Task: Research new construction projects in Boise, Idaho, to compare Ranch home style , floor plans, and energy-efficient features.
Action: Mouse moved to (884, 218)
Screenshot: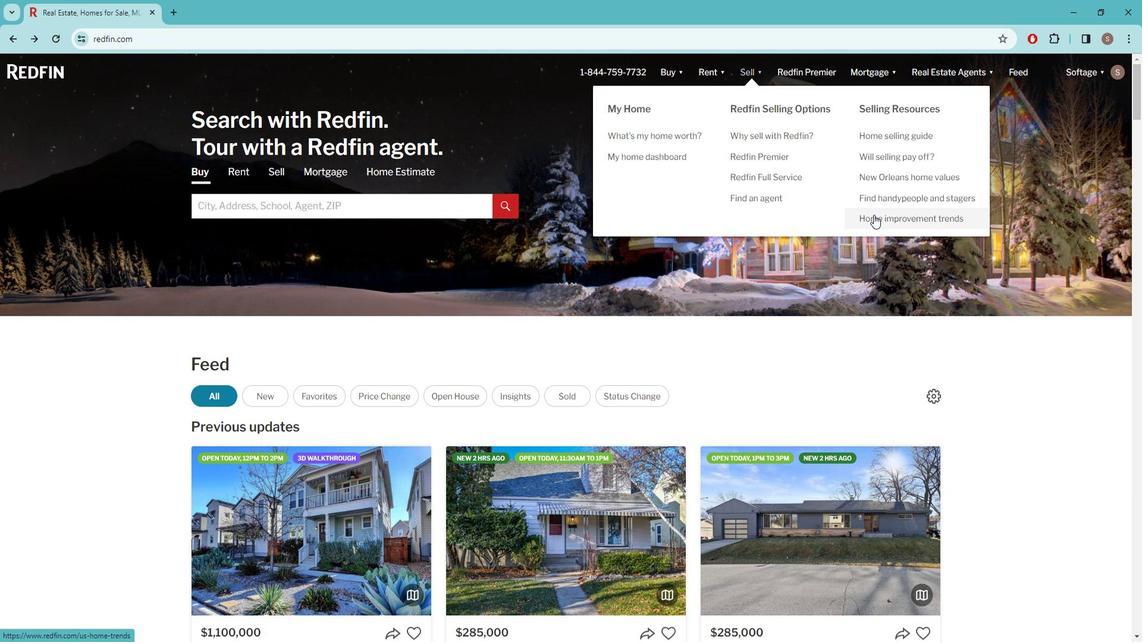 
Action: Mouse pressed left at (884, 218)
Screenshot: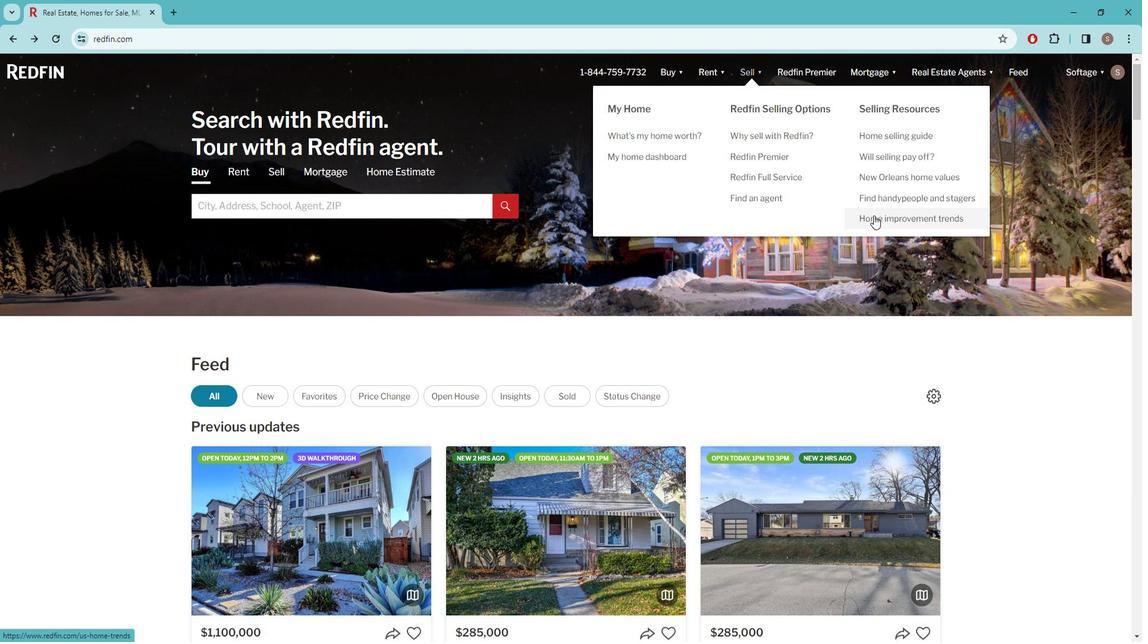 
Action: Mouse moved to (757, 237)
Screenshot: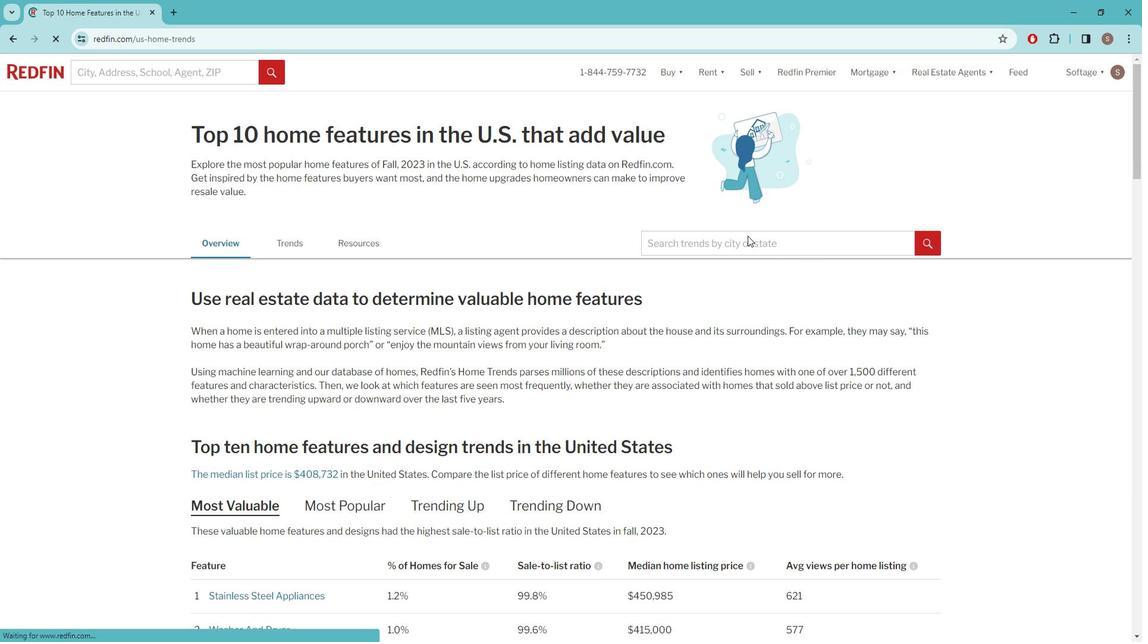 
Action: Mouse pressed left at (757, 237)
Screenshot: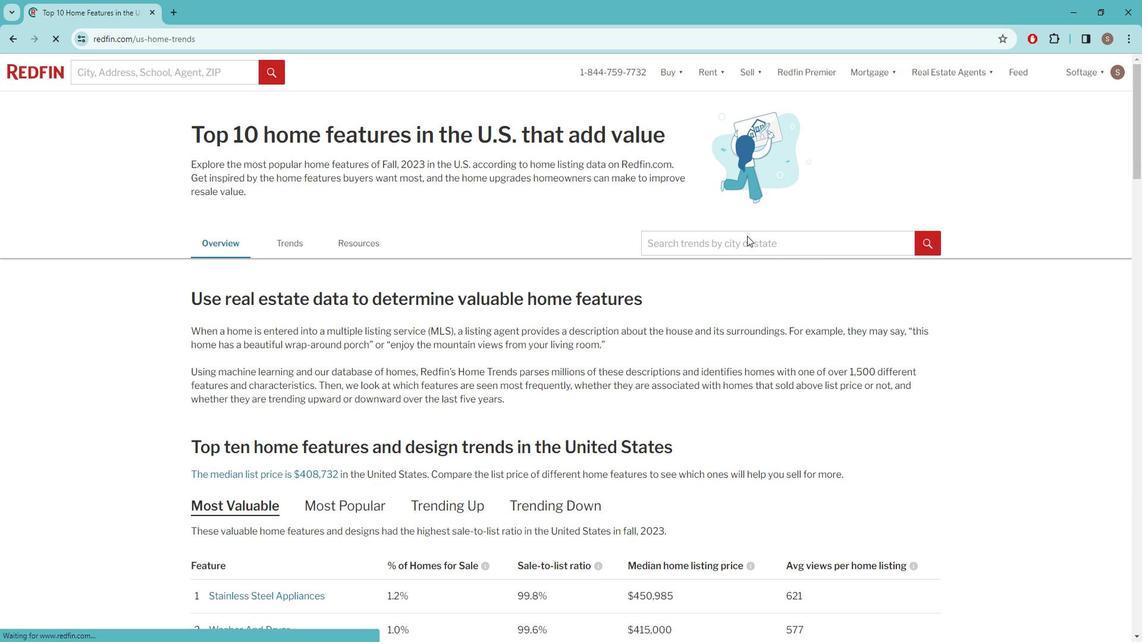 
Action: Mouse moved to (751, 240)
Screenshot: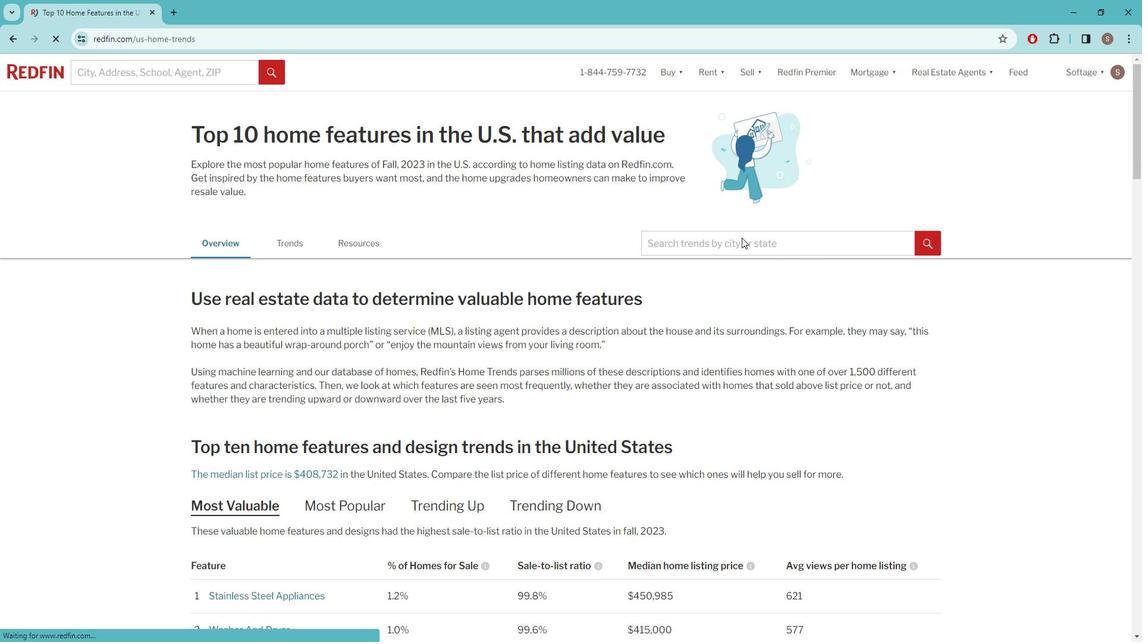 
Action: Mouse pressed left at (751, 240)
Screenshot: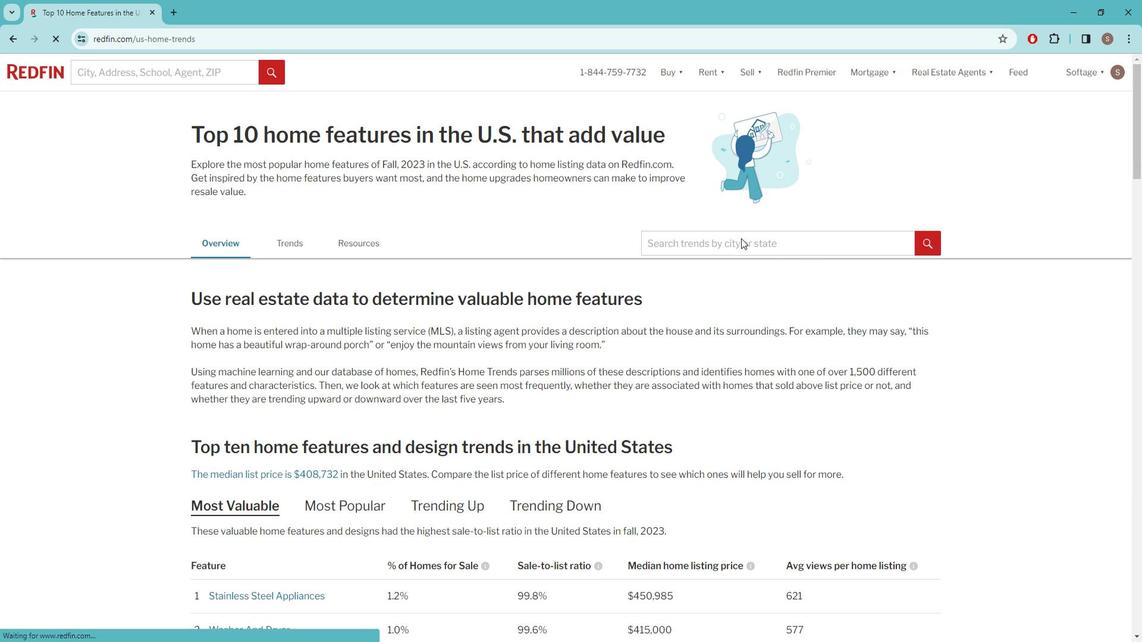 
Action: Mouse pressed left at (751, 240)
Screenshot: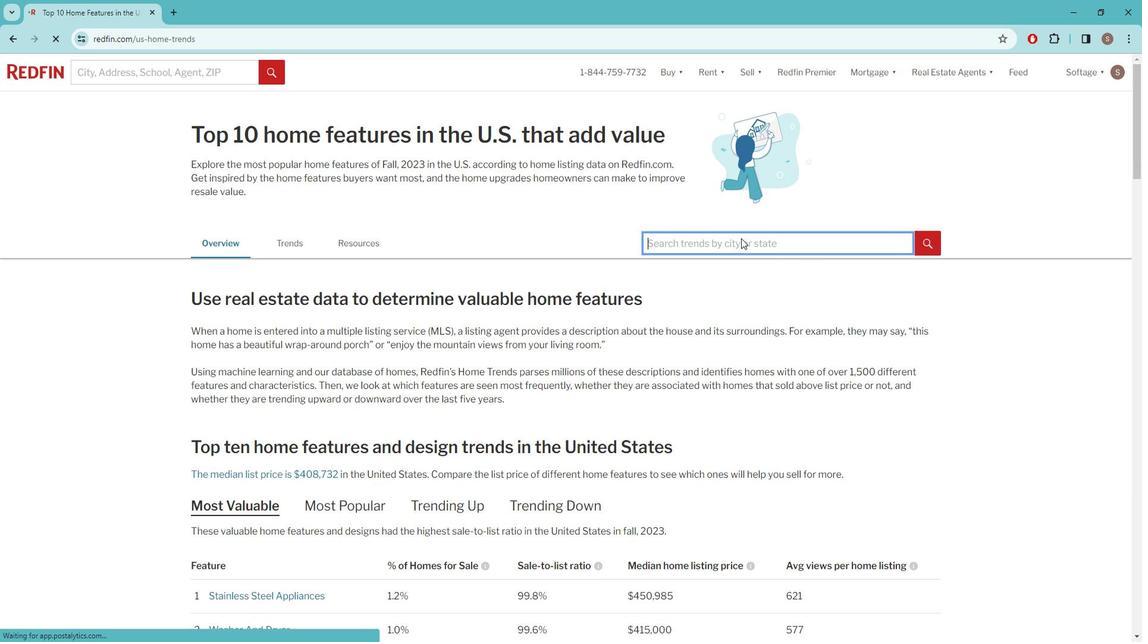 
Action: Mouse moved to (748, 244)
Screenshot: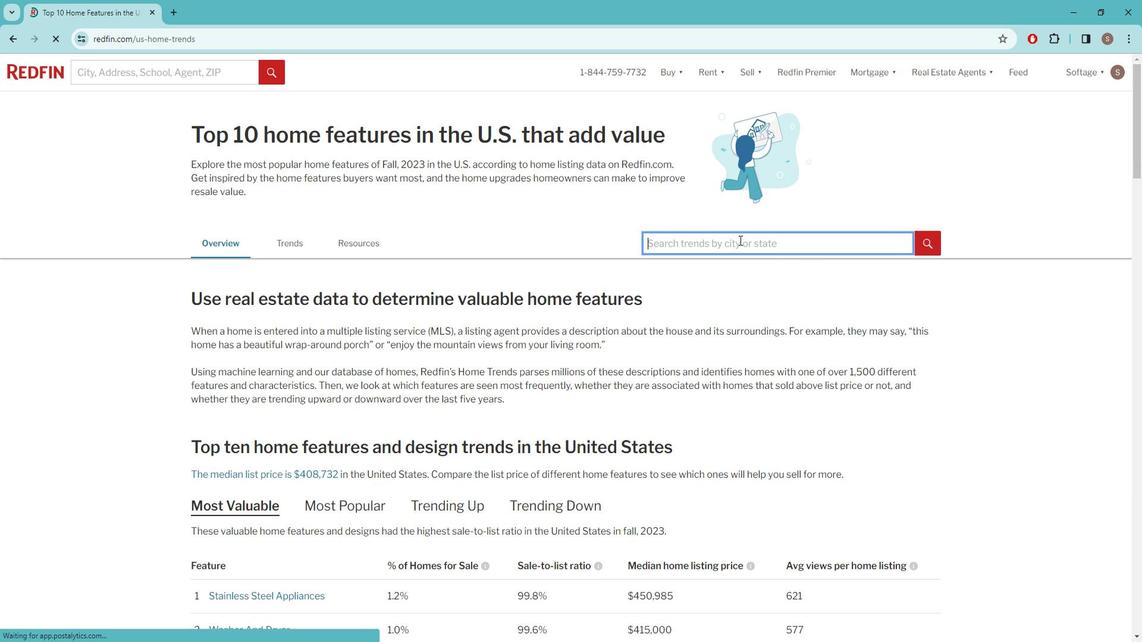 
Action: Key pressed b<Key.caps_lock>OISE,<Key.space>
Screenshot: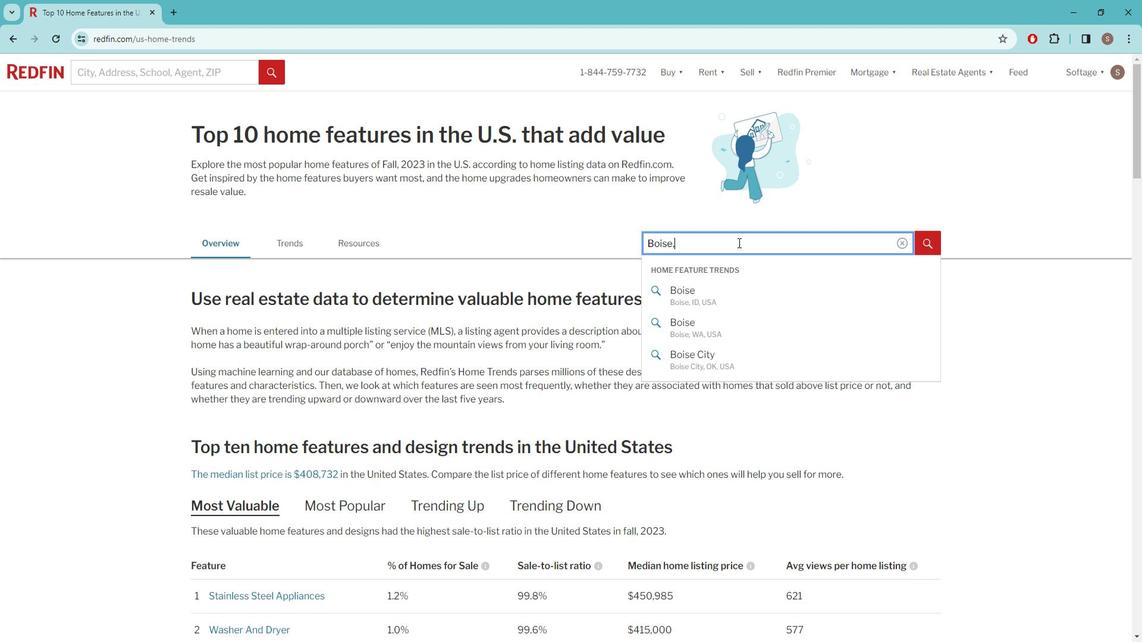 
Action: Mouse moved to (742, 289)
Screenshot: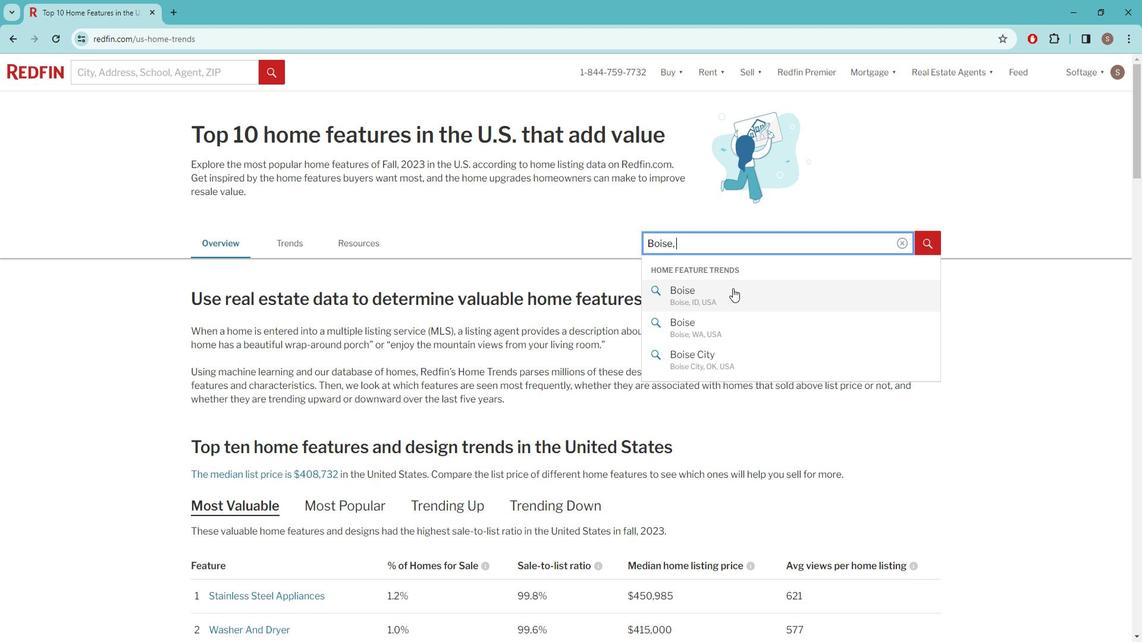 
Action: Mouse pressed left at (742, 289)
Screenshot: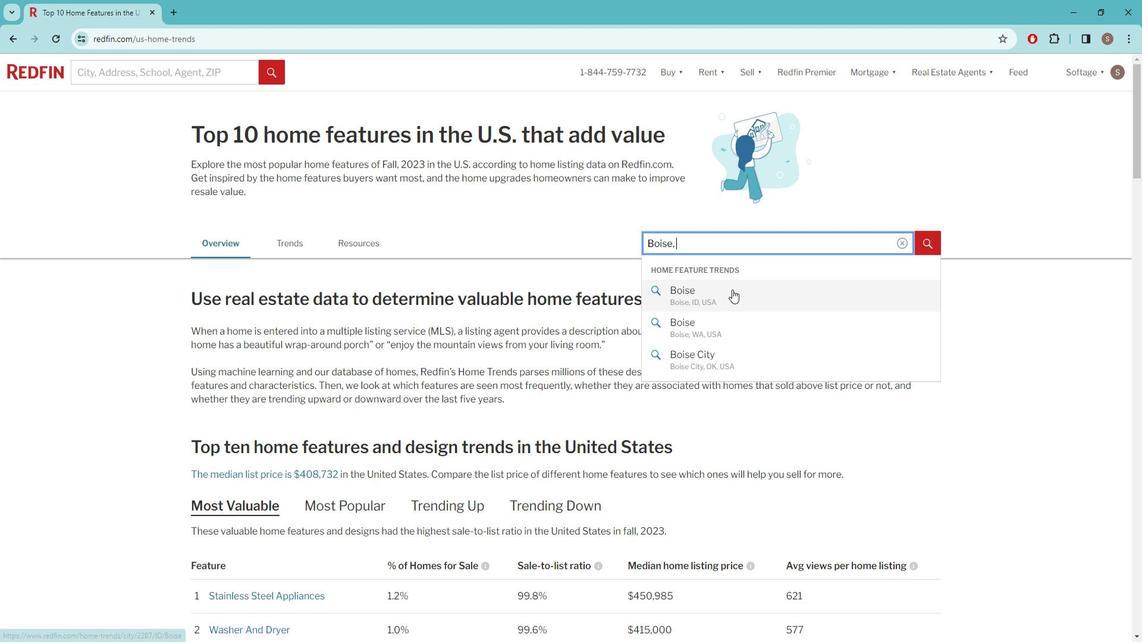
Action: Mouse moved to (709, 286)
Screenshot: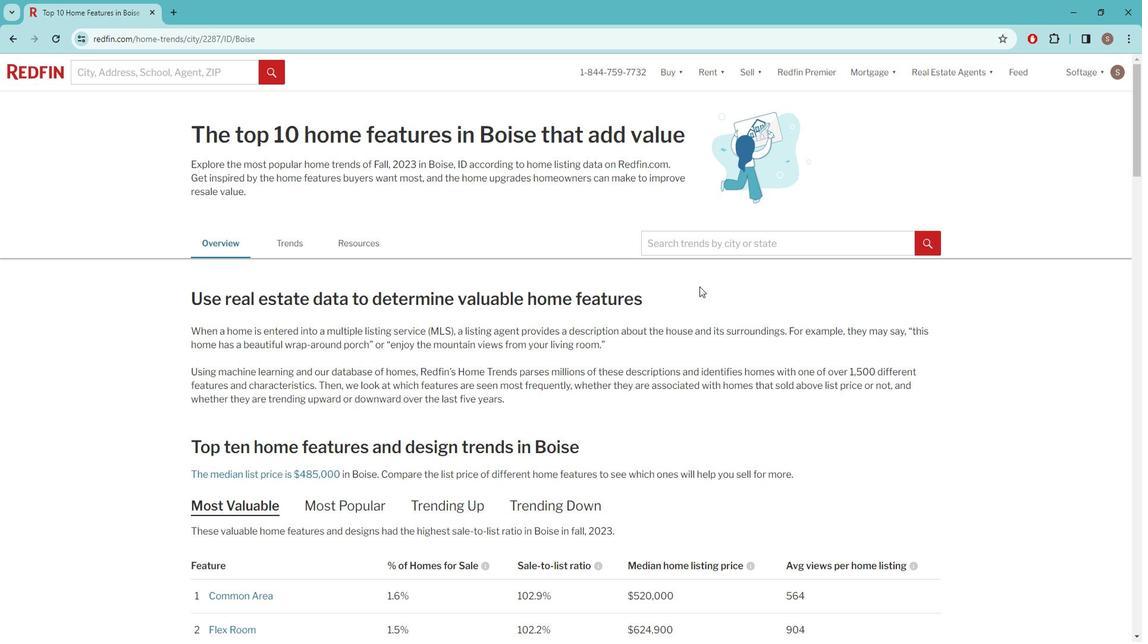 
Action: Mouse scrolled (709, 286) with delta (0, 0)
Screenshot: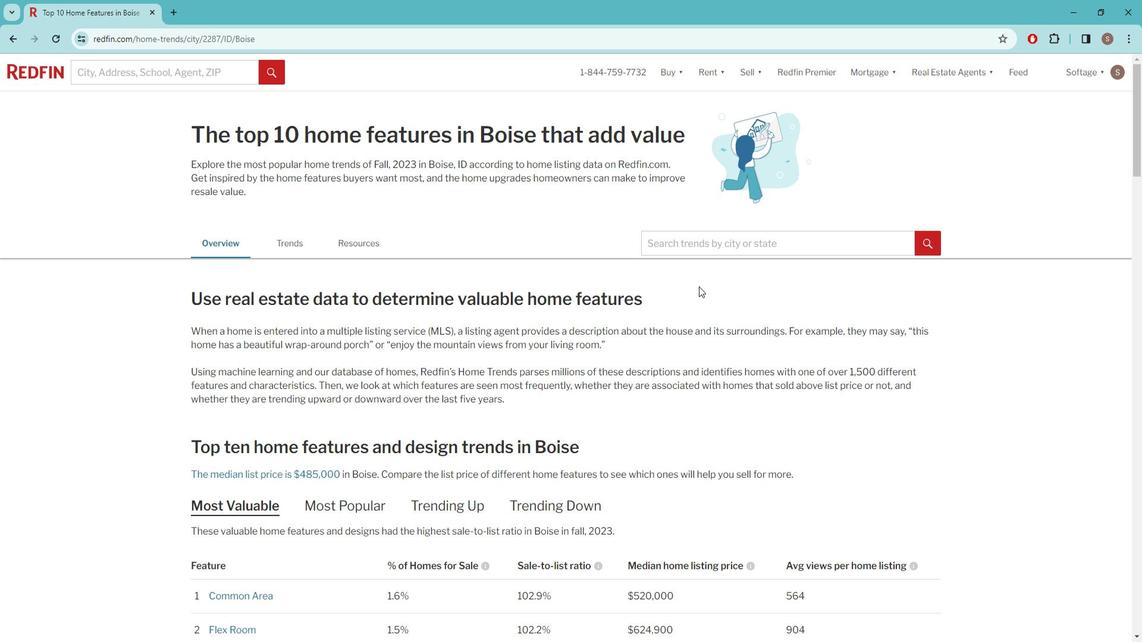 
Action: Mouse moved to (708, 286)
Screenshot: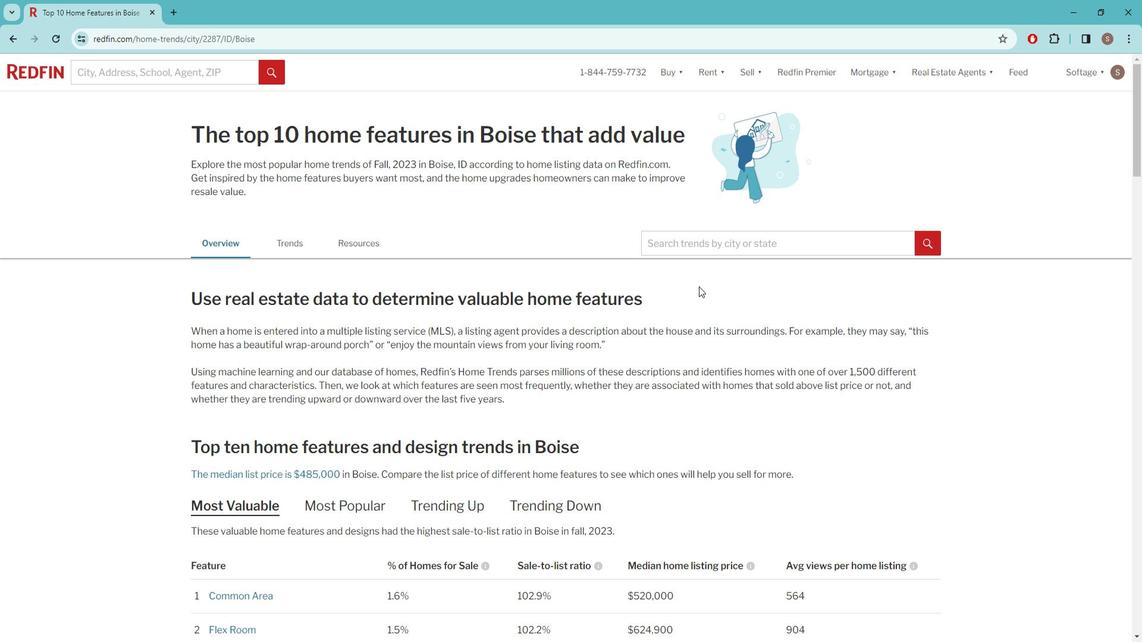 
Action: Mouse scrolled (708, 286) with delta (0, 0)
Screenshot: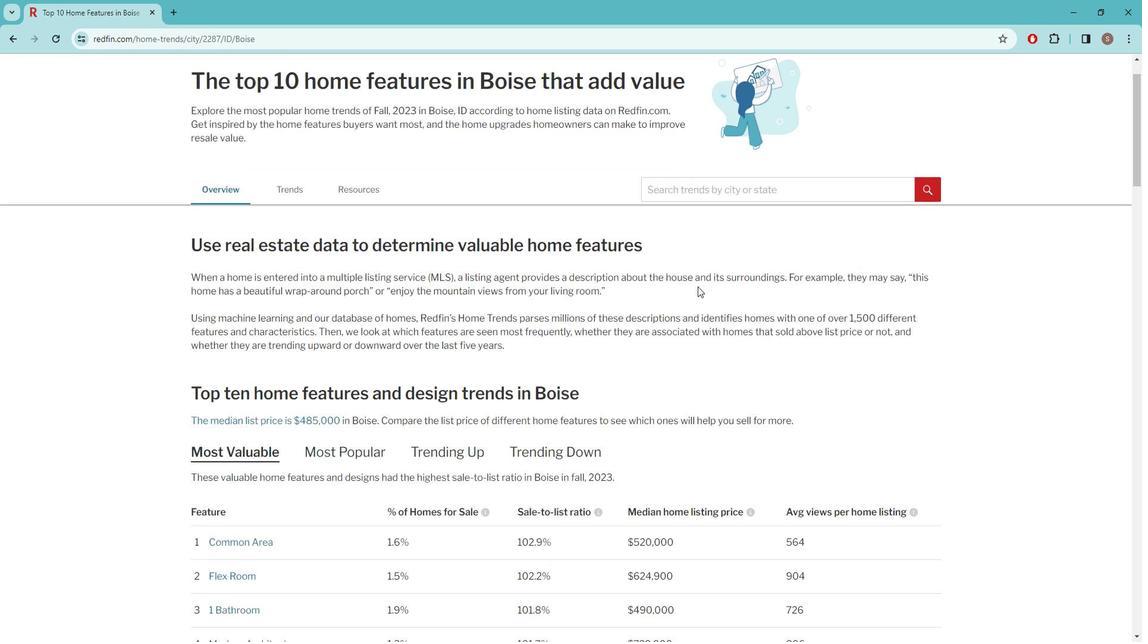 
Action: Mouse moved to (698, 283)
Screenshot: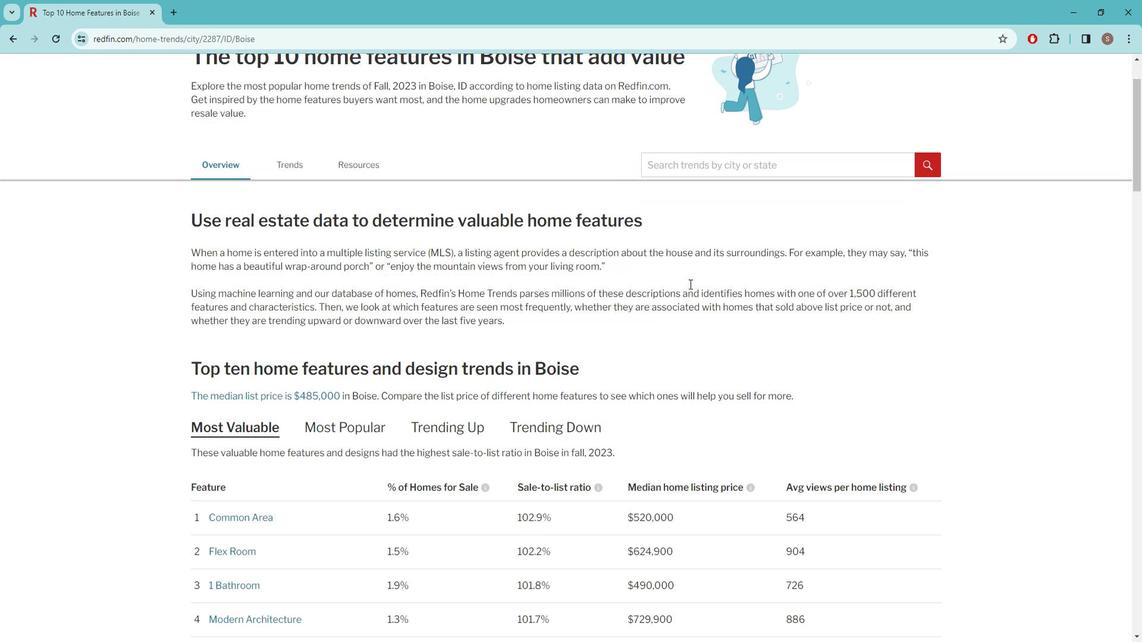 
Action: Mouse scrolled (698, 282) with delta (0, 0)
Screenshot: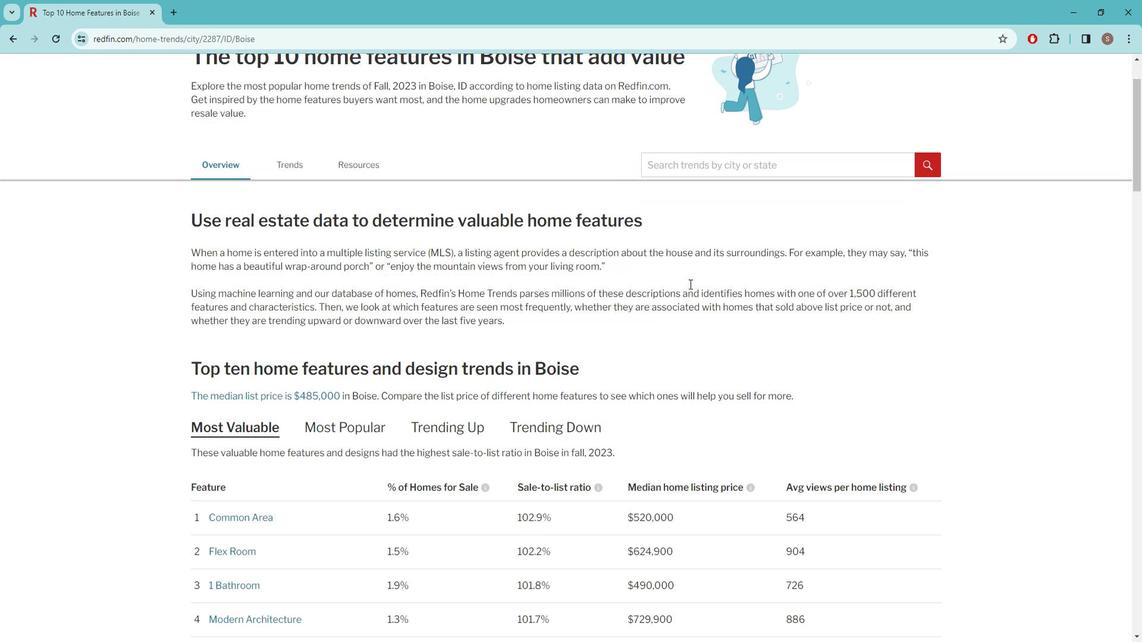 
Action: Mouse moved to (628, 261)
Screenshot: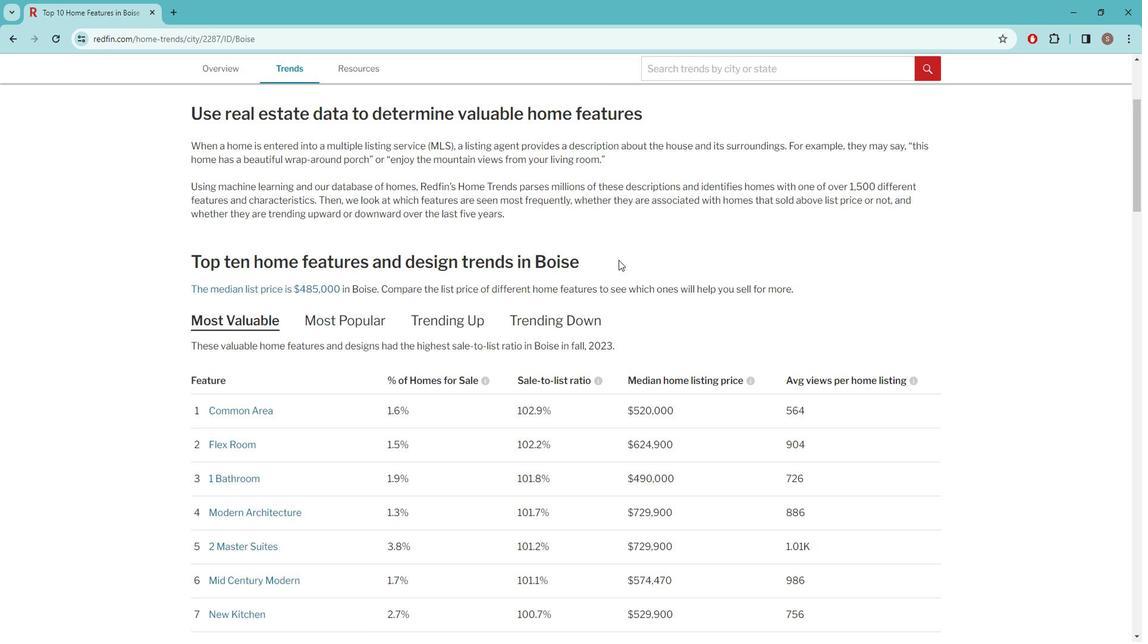 
Action: Mouse scrolled (628, 260) with delta (0, 0)
Screenshot: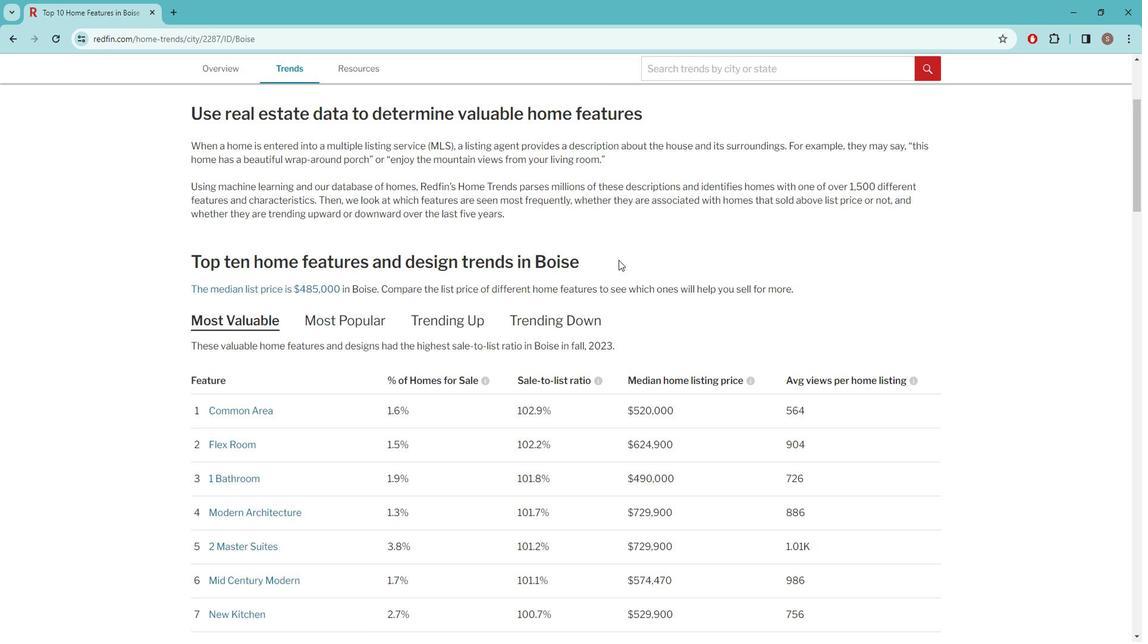 
Action: Mouse moved to (627, 261)
Screenshot: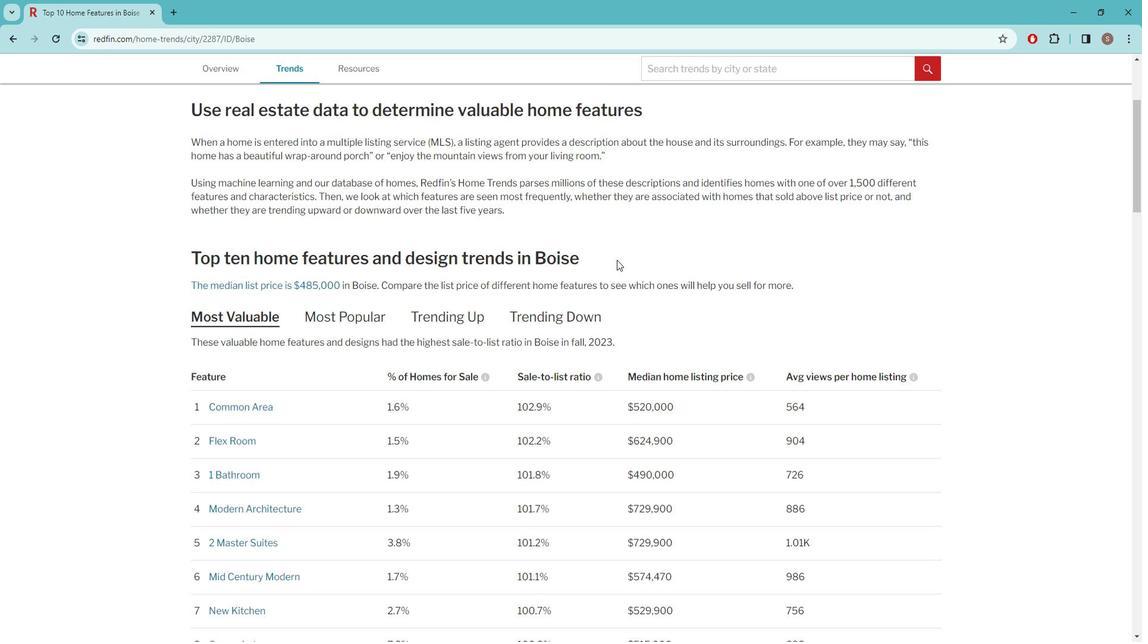 
Action: Mouse scrolled (627, 260) with delta (0, 0)
Screenshot: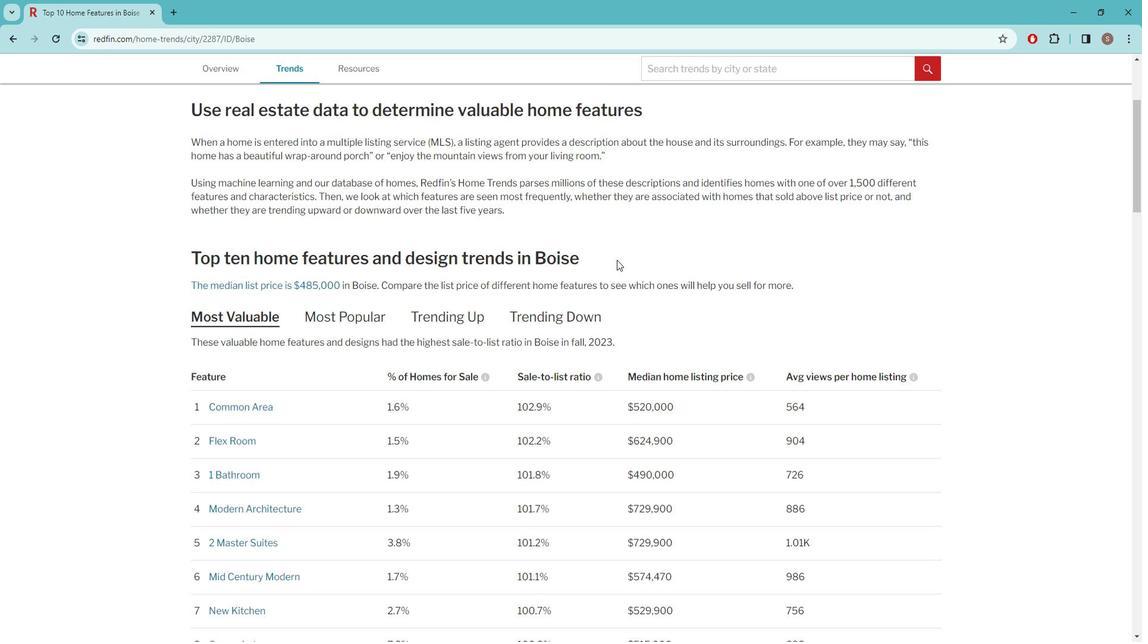 
Action: Mouse moved to (626, 261)
Screenshot: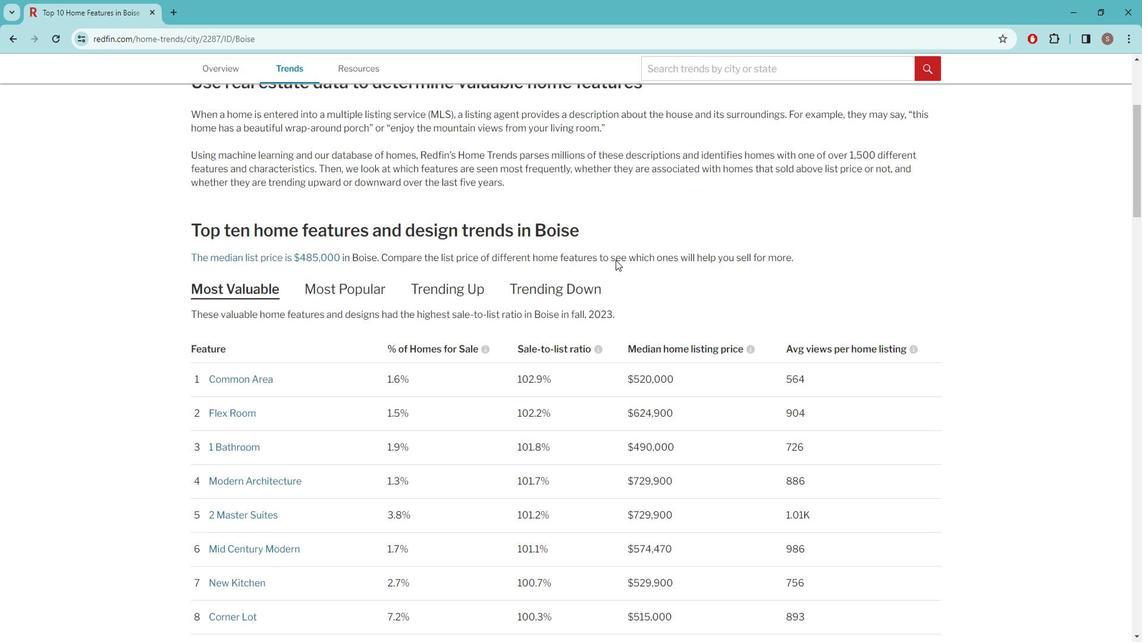 
Action: Mouse scrolled (626, 260) with delta (0, 0)
Screenshot: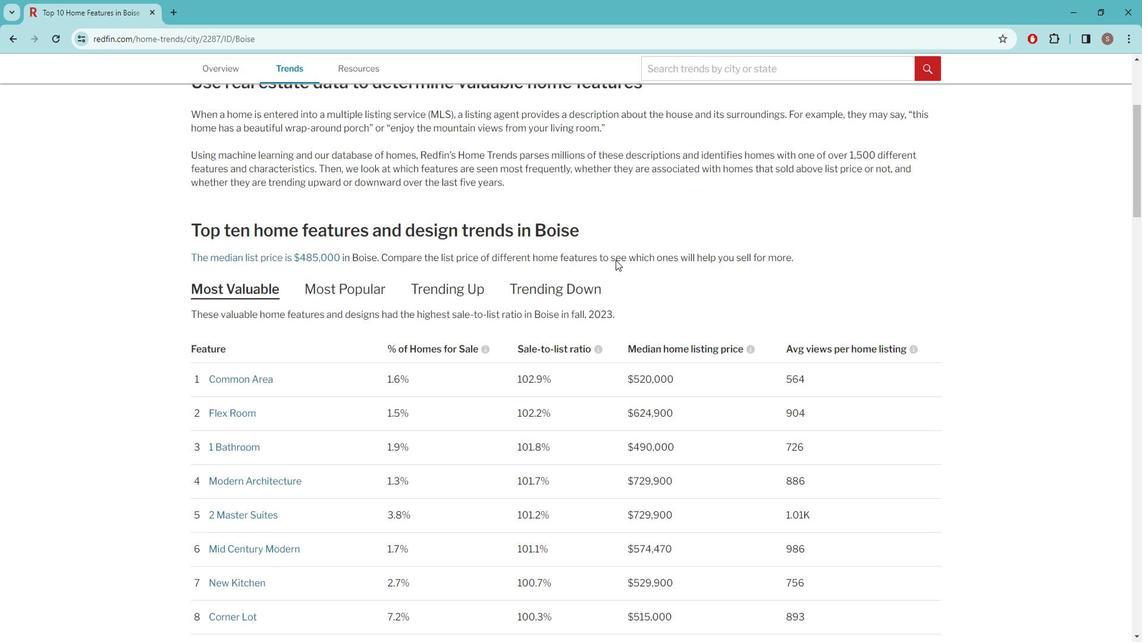 
Action: Mouse moved to (609, 253)
Screenshot: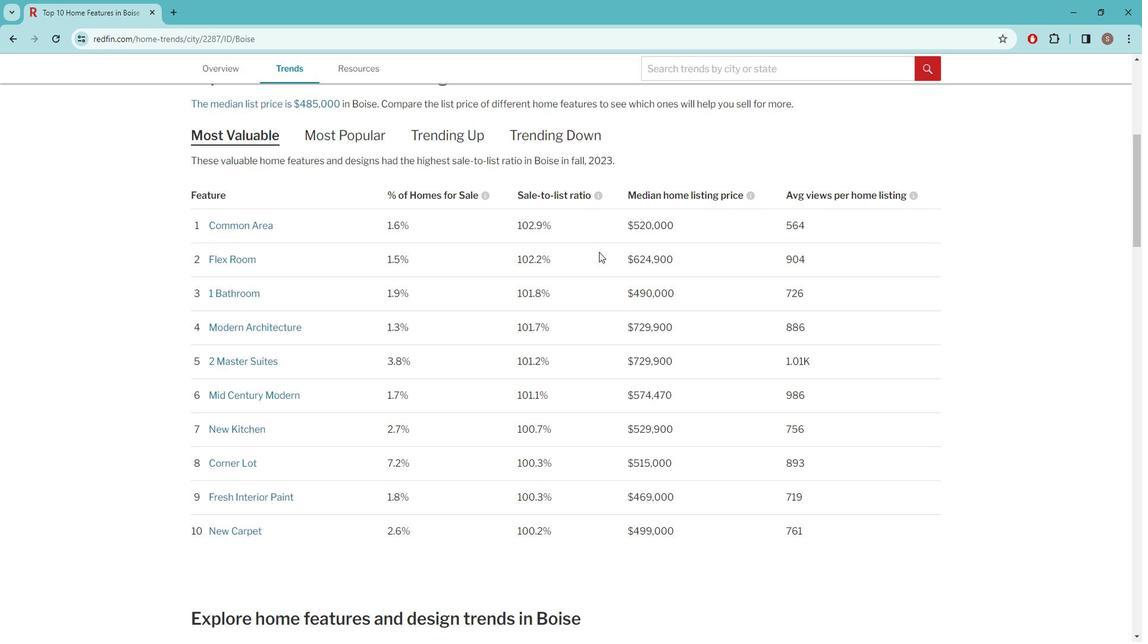 
Action: Mouse scrolled (609, 252) with delta (0, 0)
Screenshot: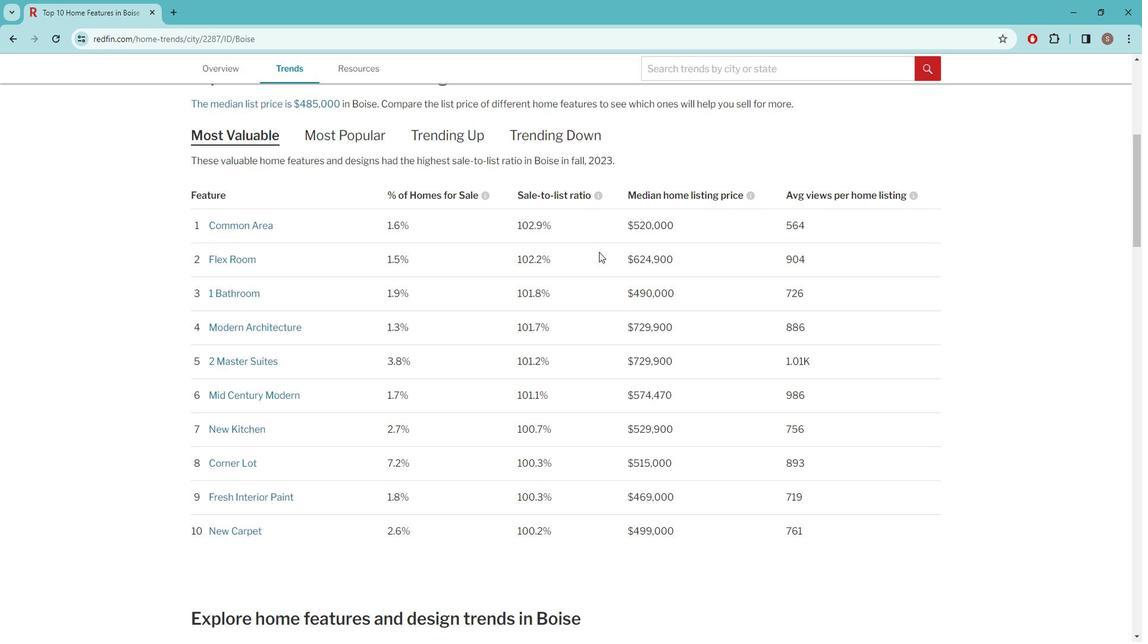 
Action: Mouse scrolled (609, 252) with delta (0, 0)
Screenshot: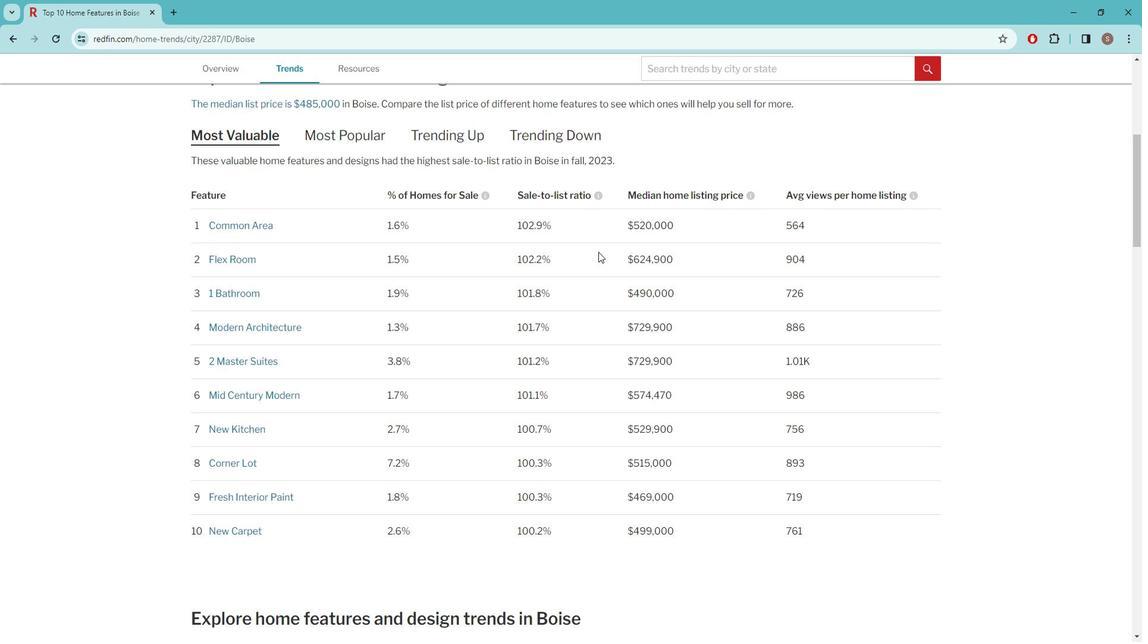 
Action: Mouse scrolled (609, 252) with delta (0, 0)
Screenshot: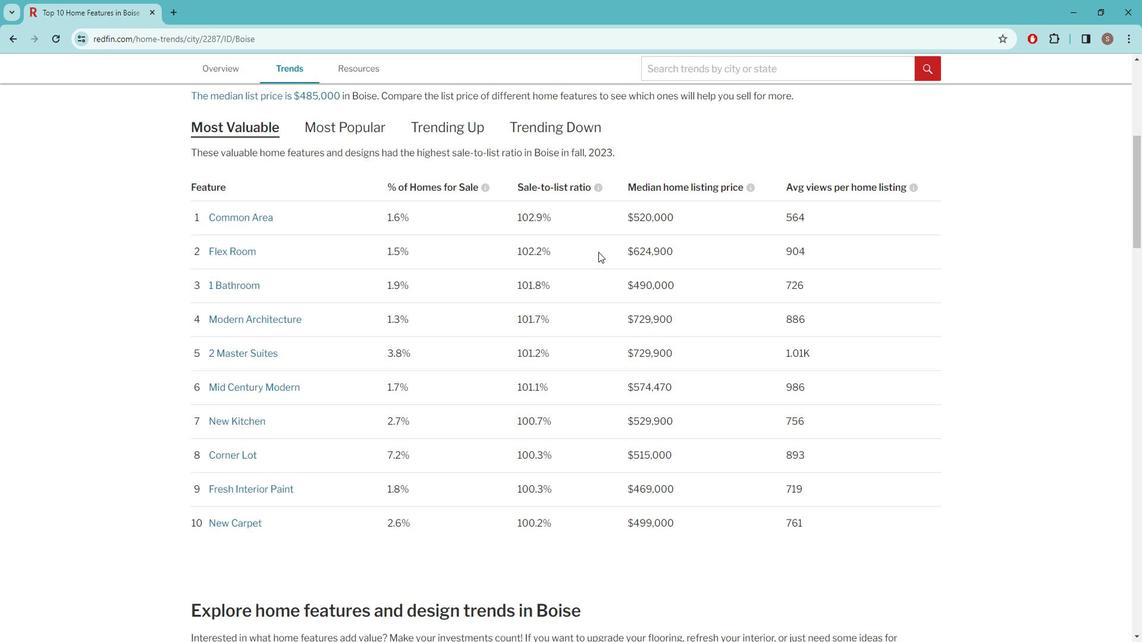 
Action: Mouse scrolled (609, 252) with delta (0, 0)
Screenshot: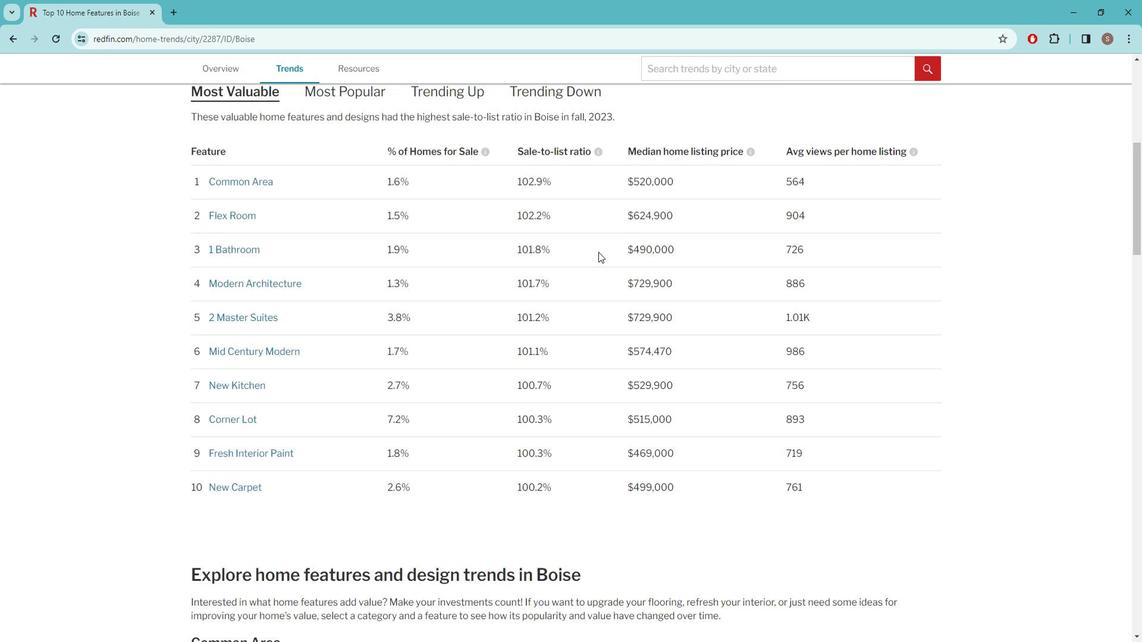 
Action: Mouse moved to (606, 252)
Screenshot: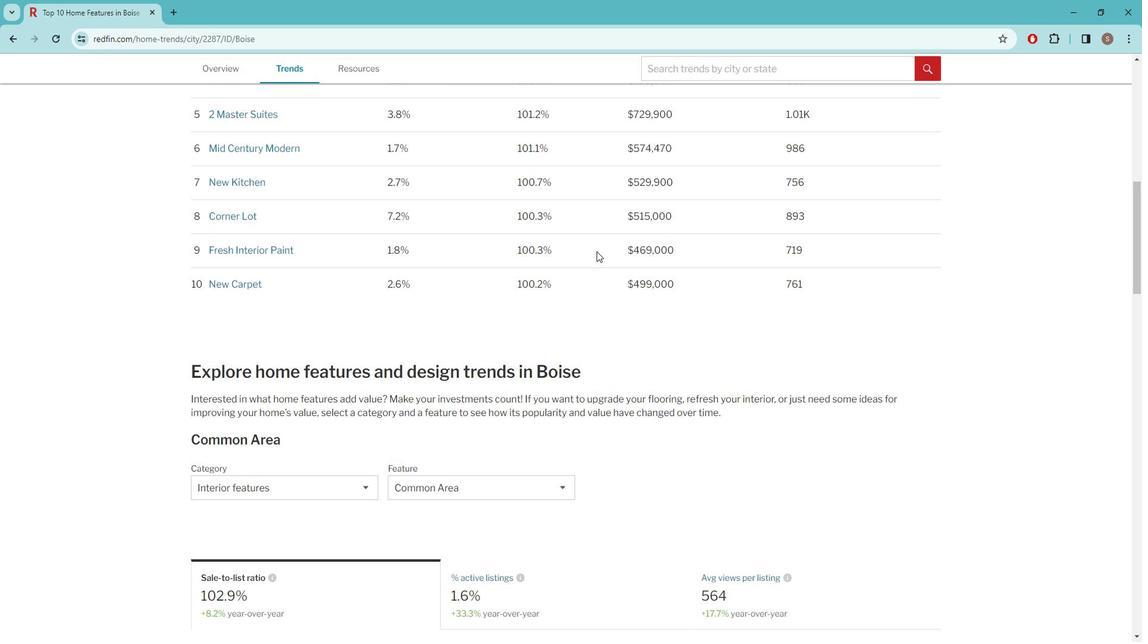 
Action: Mouse scrolled (606, 252) with delta (0, 0)
Screenshot: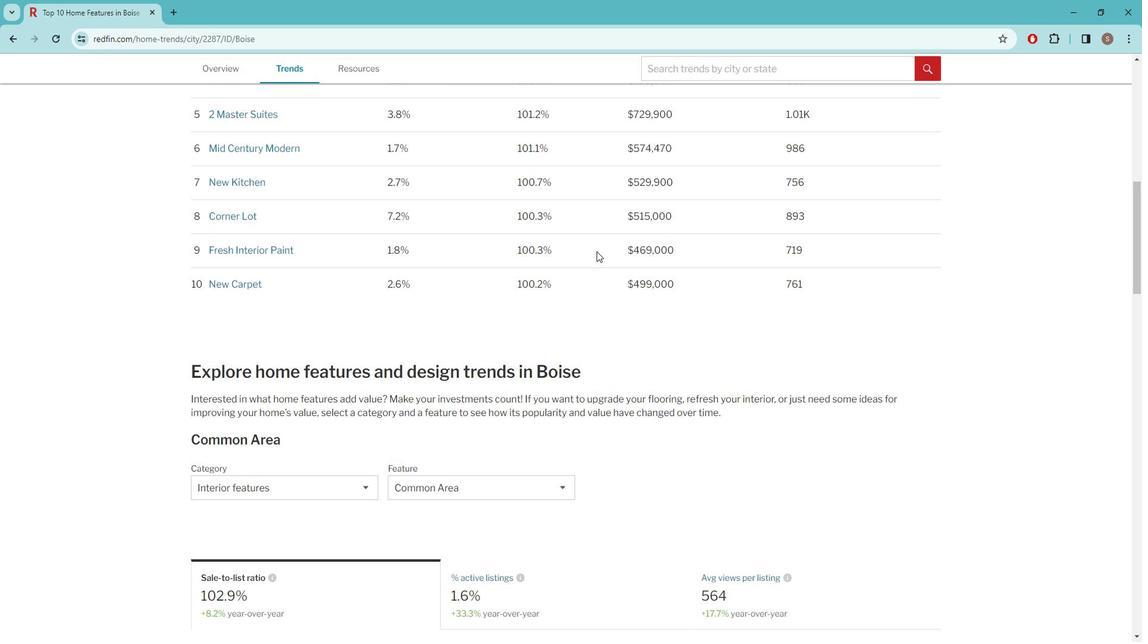 
Action: Mouse scrolled (606, 252) with delta (0, 0)
Screenshot: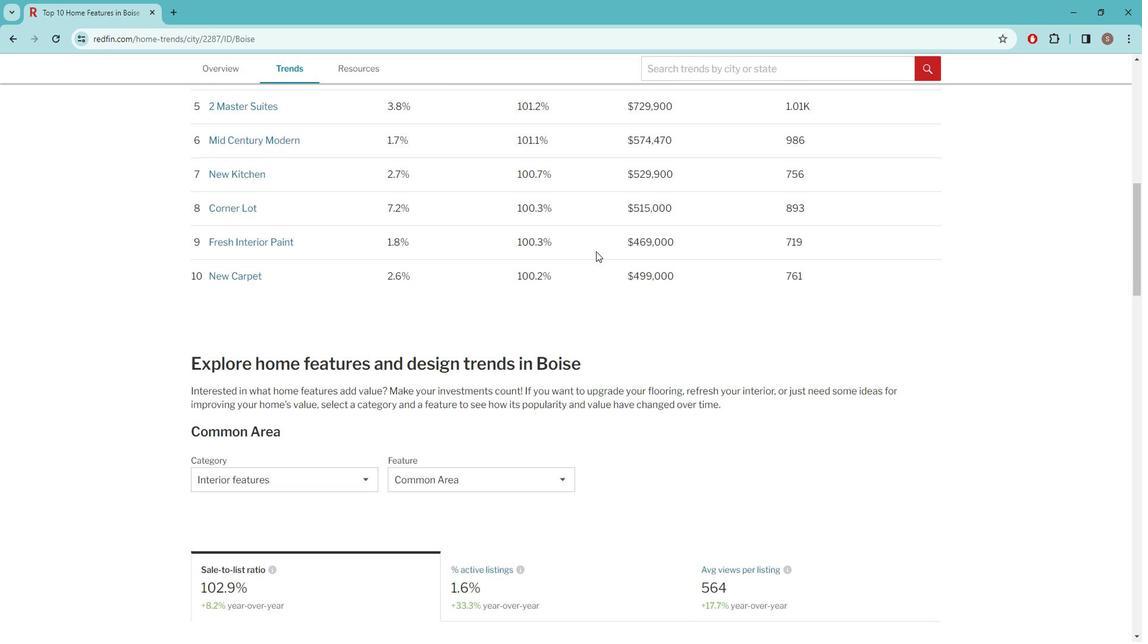 
Action: Mouse scrolled (606, 252) with delta (0, 0)
Screenshot: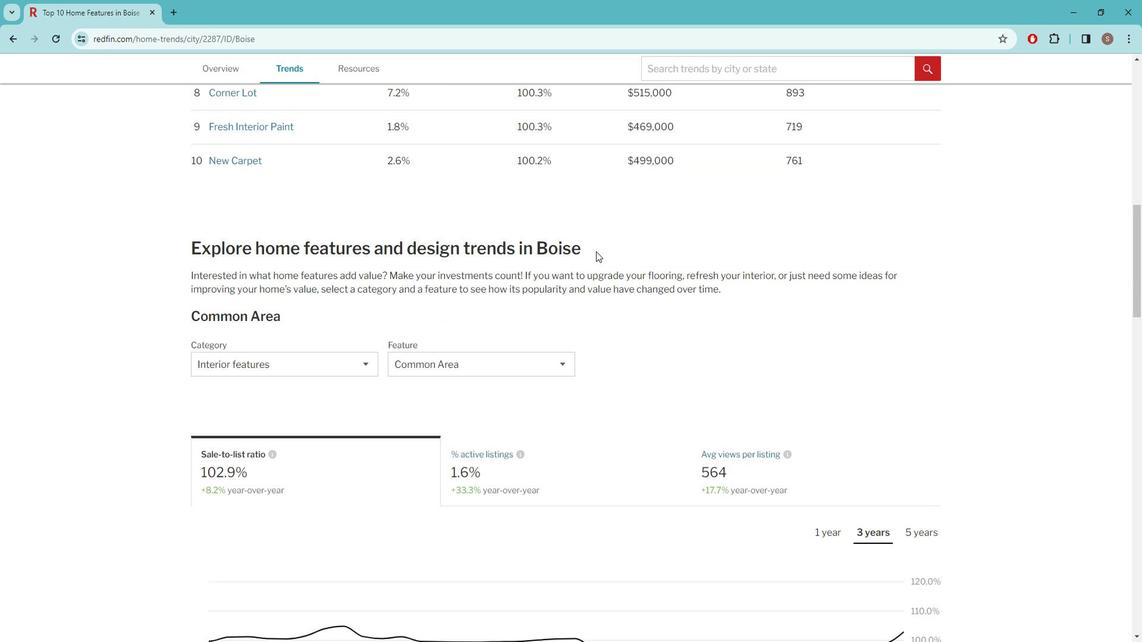 
Action: Mouse scrolled (606, 252) with delta (0, 0)
Screenshot: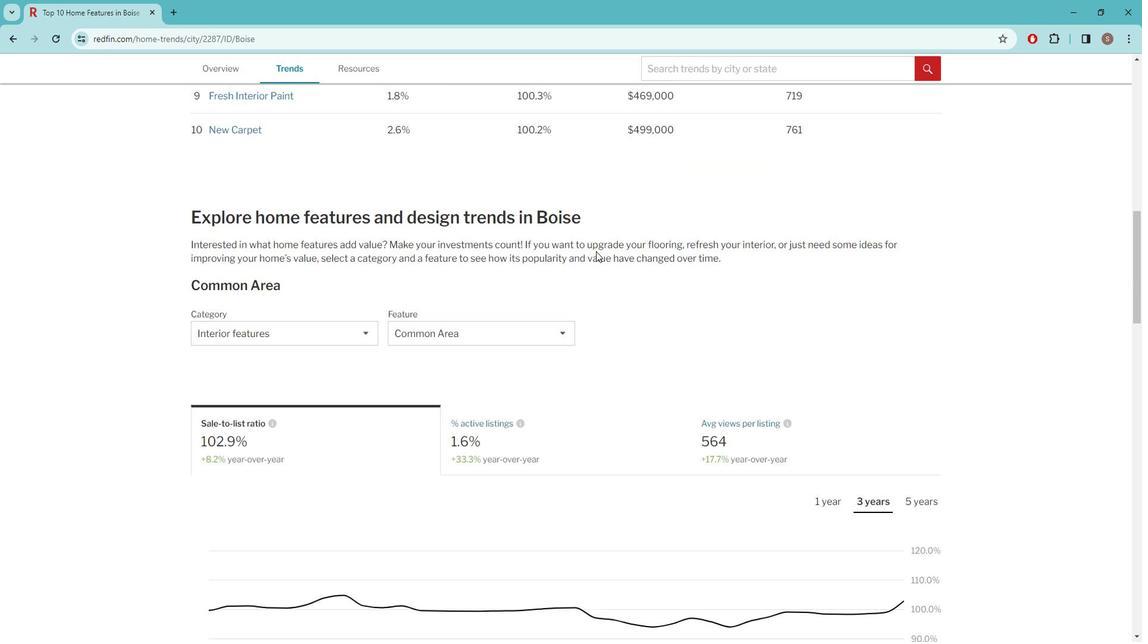 
Action: Mouse moved to (369, 240)
Screenshot: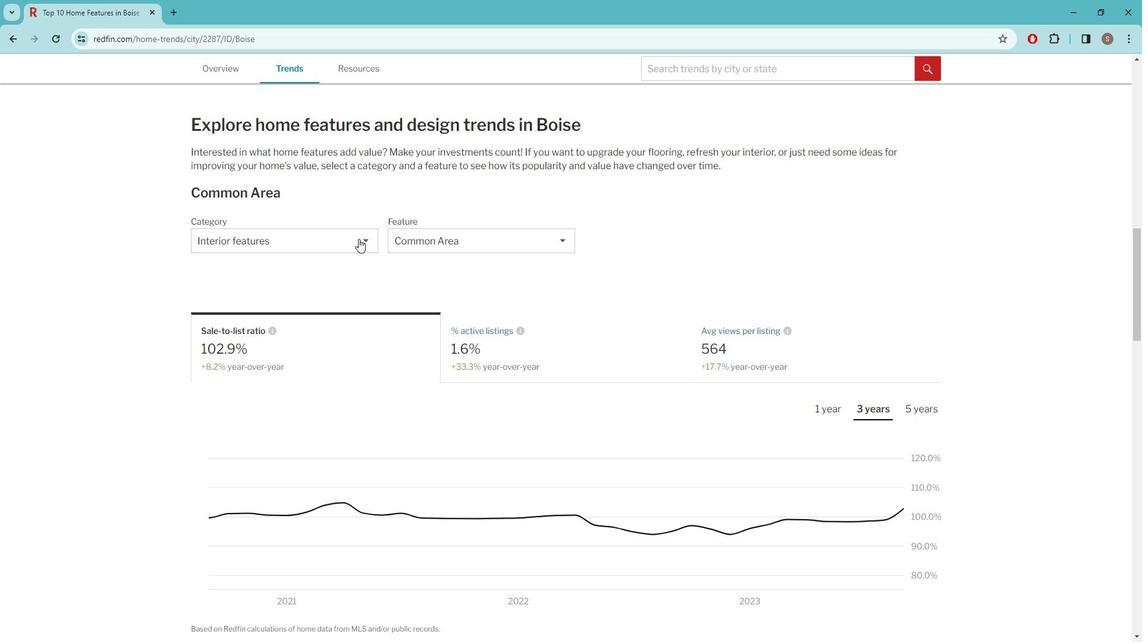 
Action: Mouse pressed left at (369, 240)
Screenshot: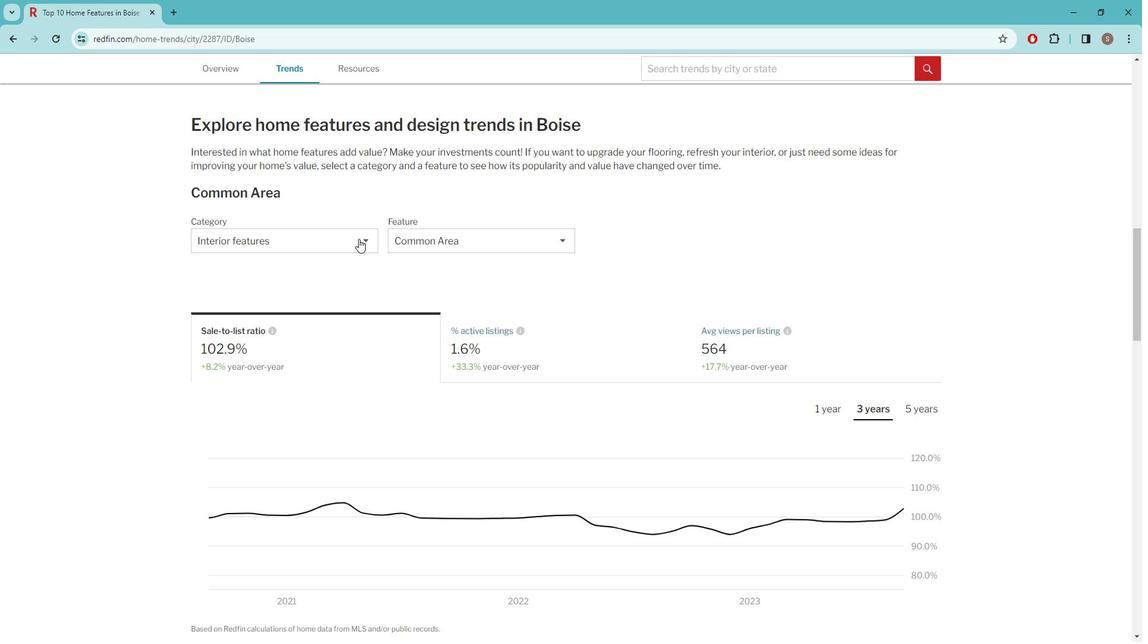 
Action: Mouse moved to (341, 263)
Screenshot: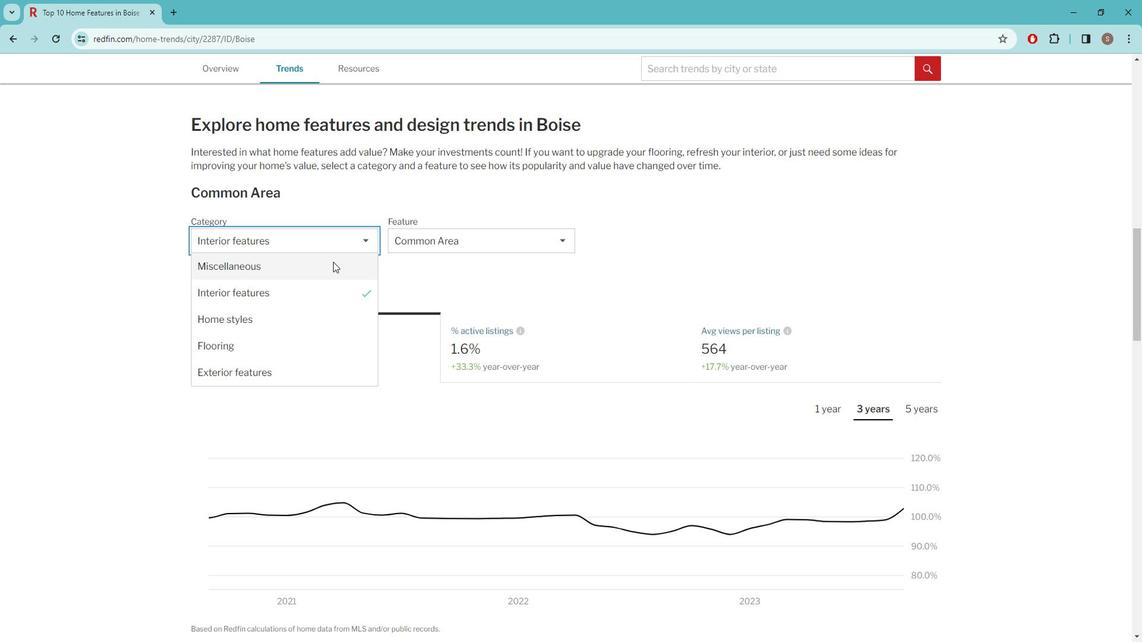 
Action: Mouse pressed left at (341, 263)
Screenshot: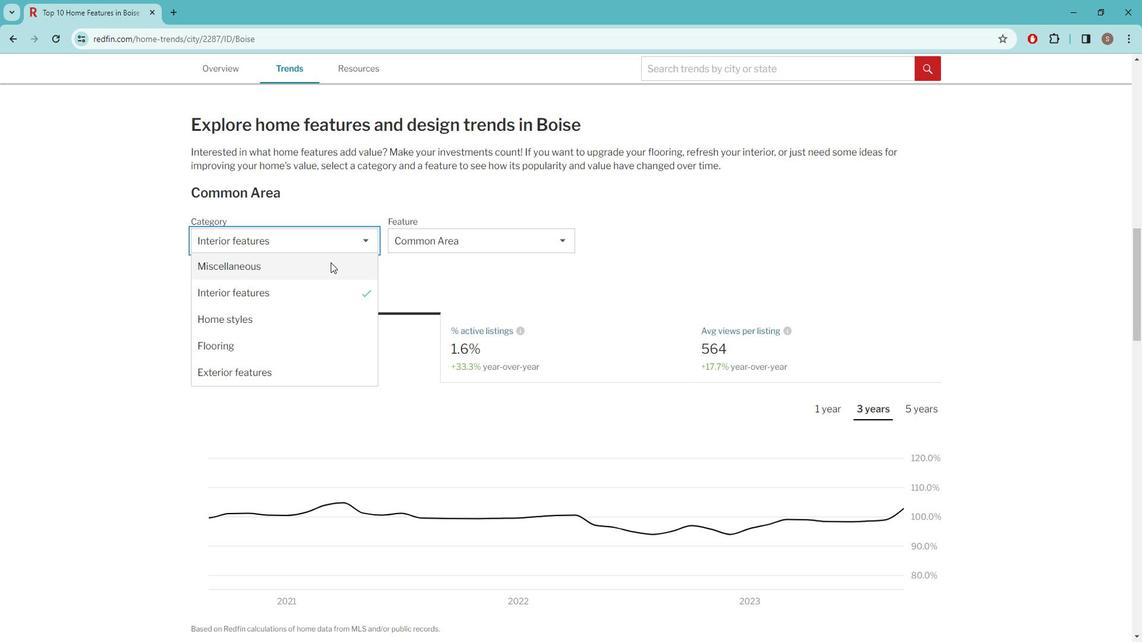 
Action: Mouse moved to (444, 234)
Screenshot: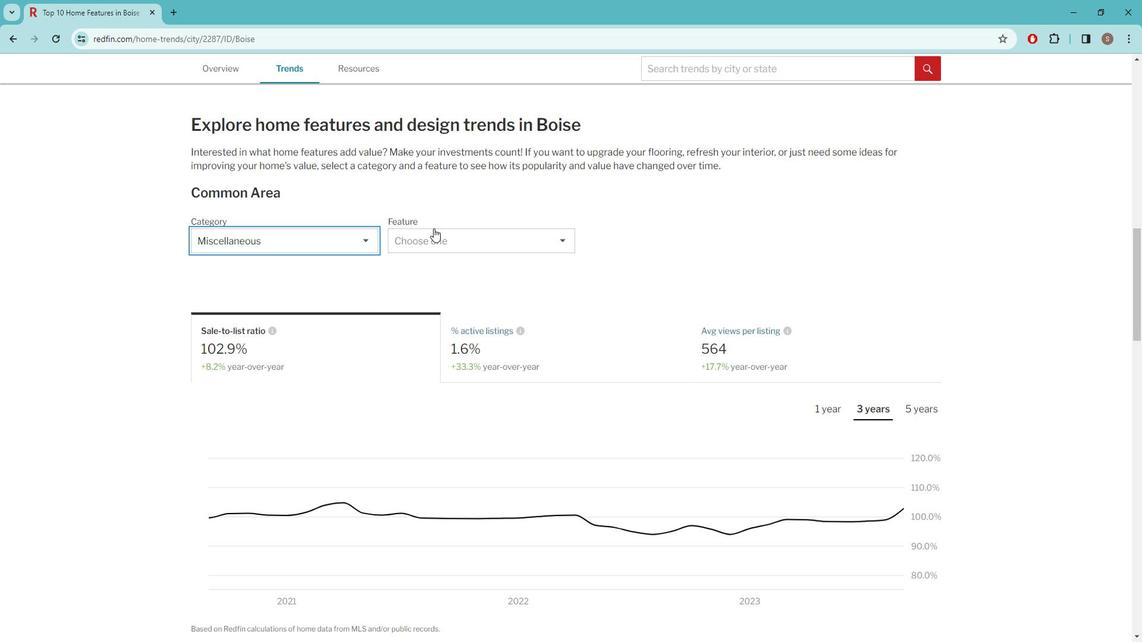 
Action: Mouse pressed left at (444, 234)
Screenshot: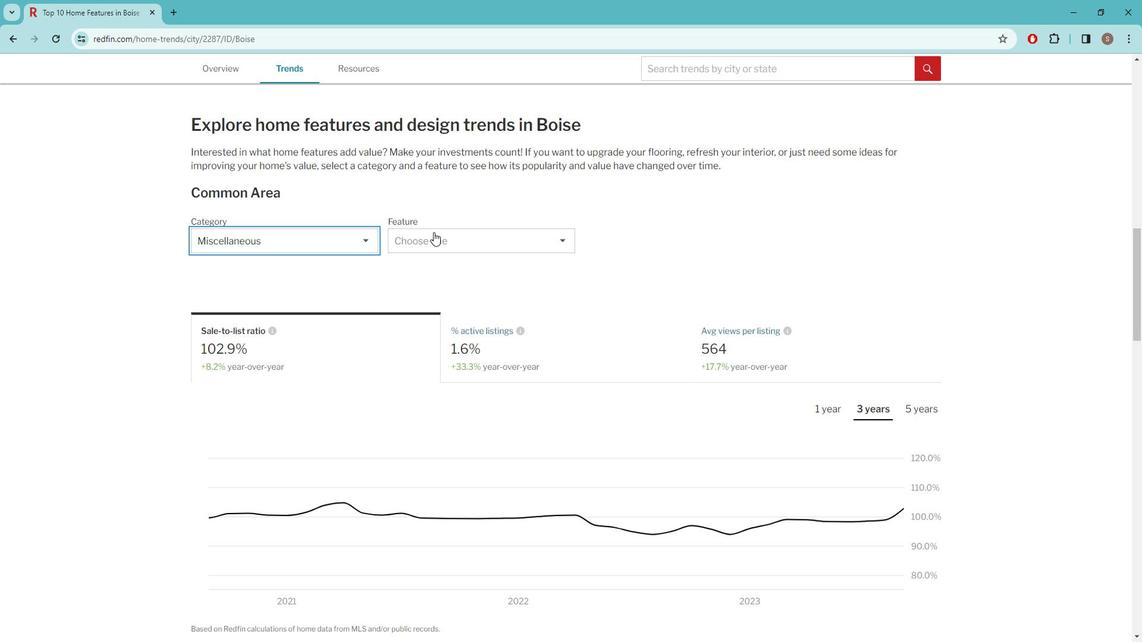 
Action: Mouse moved to (468, 271)
Screenshot: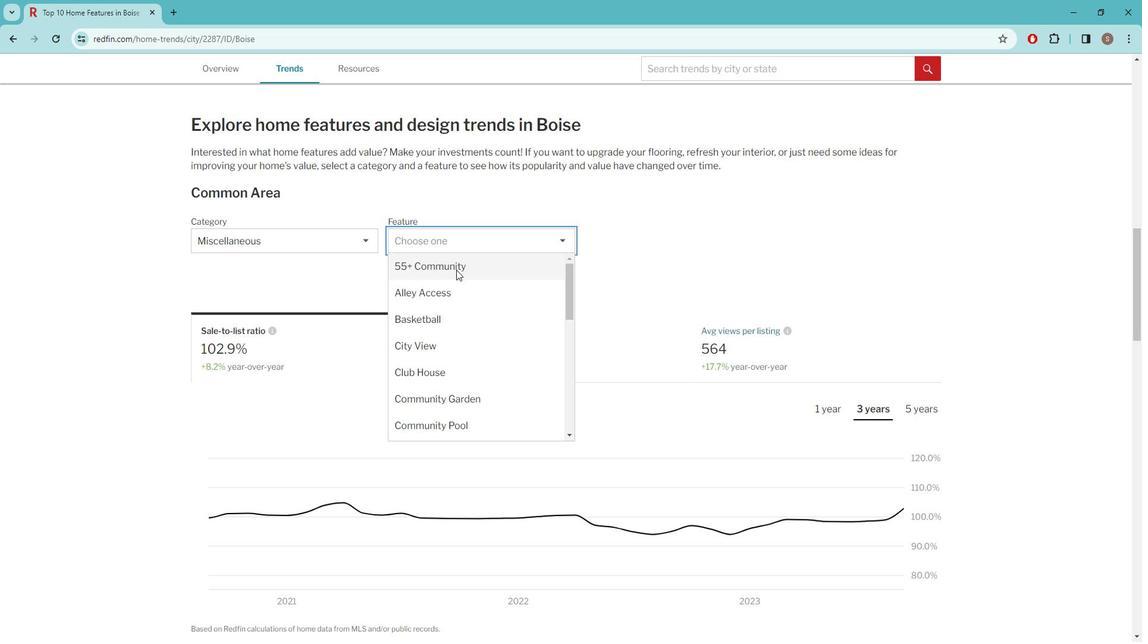 
Action: Mouse scrolled (468, 271) with delta (0, 0)
Screenshot: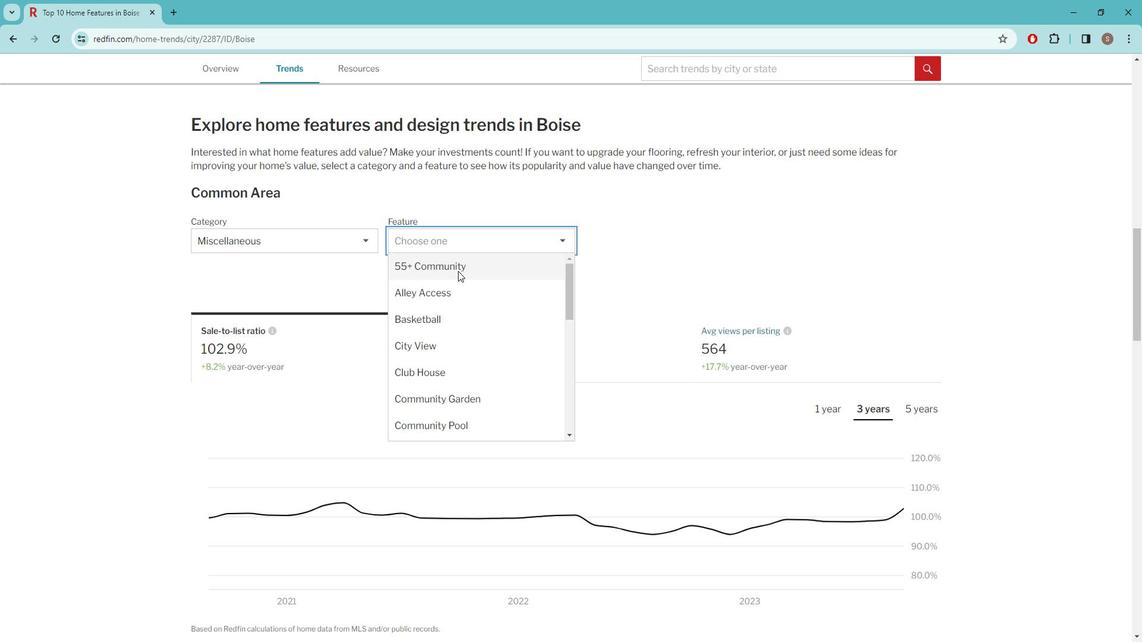 
Action: Mouse scrolled (468, 271) with delta (0, 0)
Screenshot: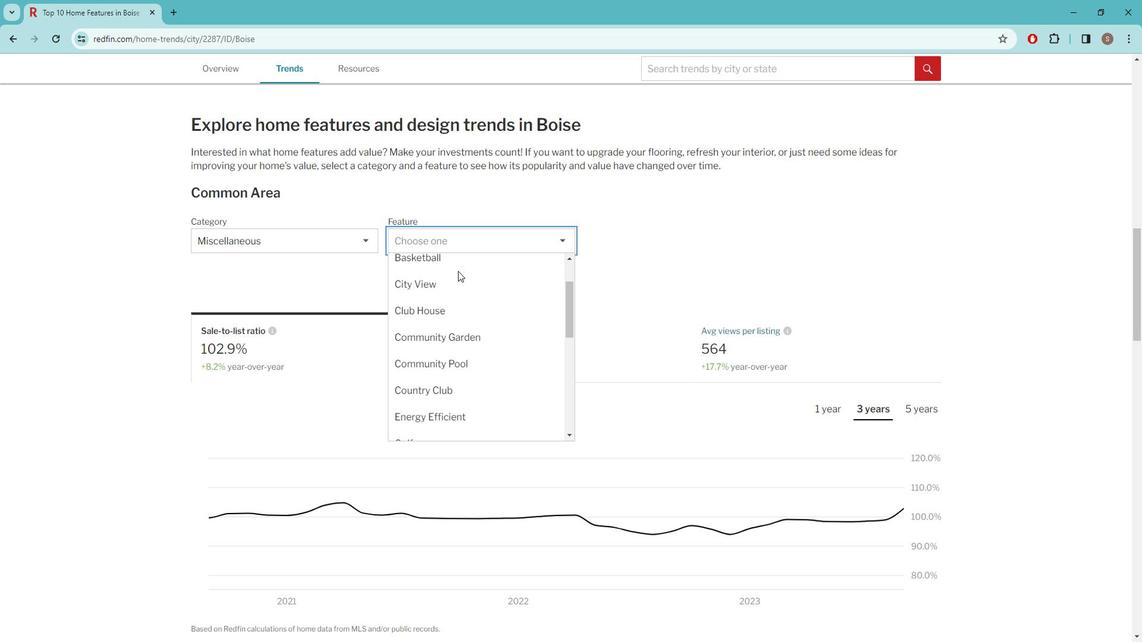 
Action: Mouse moved to (469, 355)
Screenshot: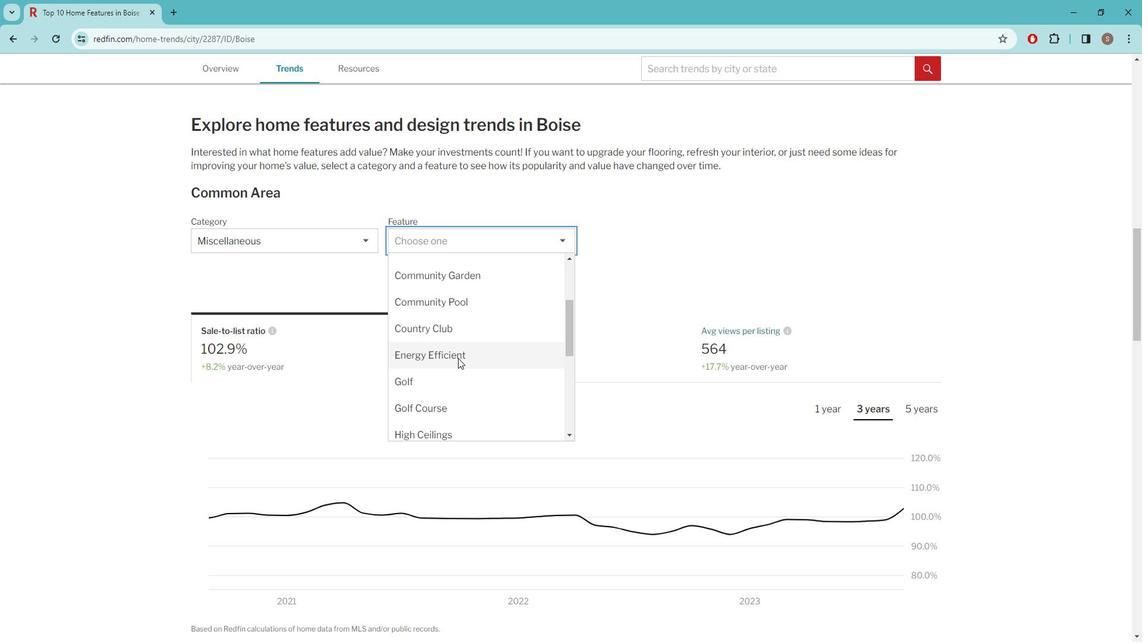 
Action: Mouse pressed left at (469, 355)
Screenshot: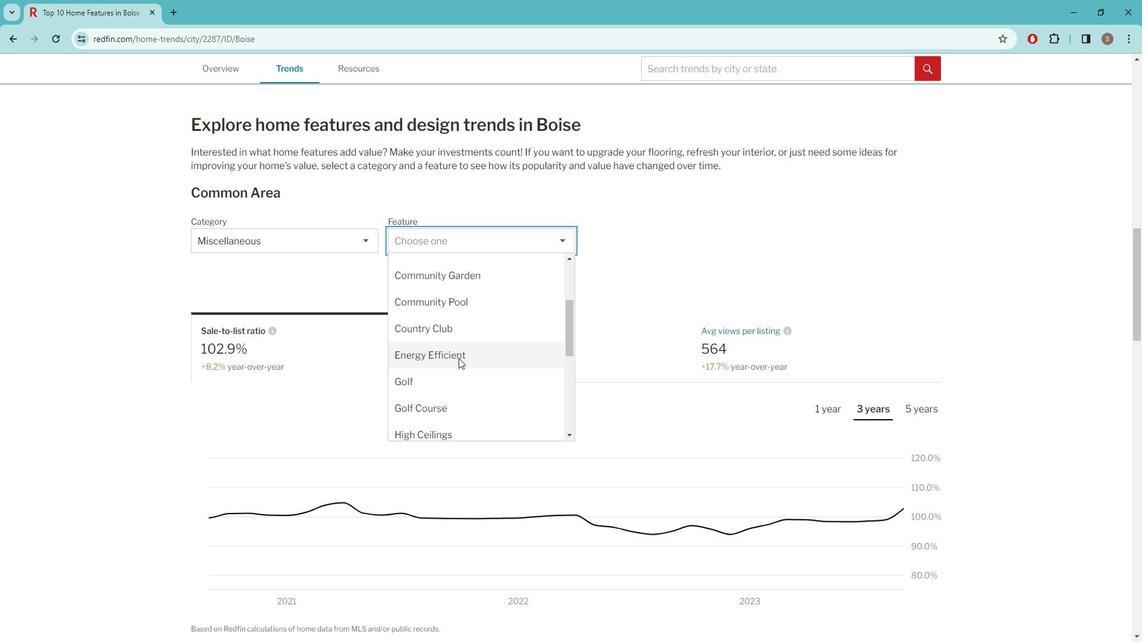 
Action: Mouse moved to (620, 267)
Screenshot: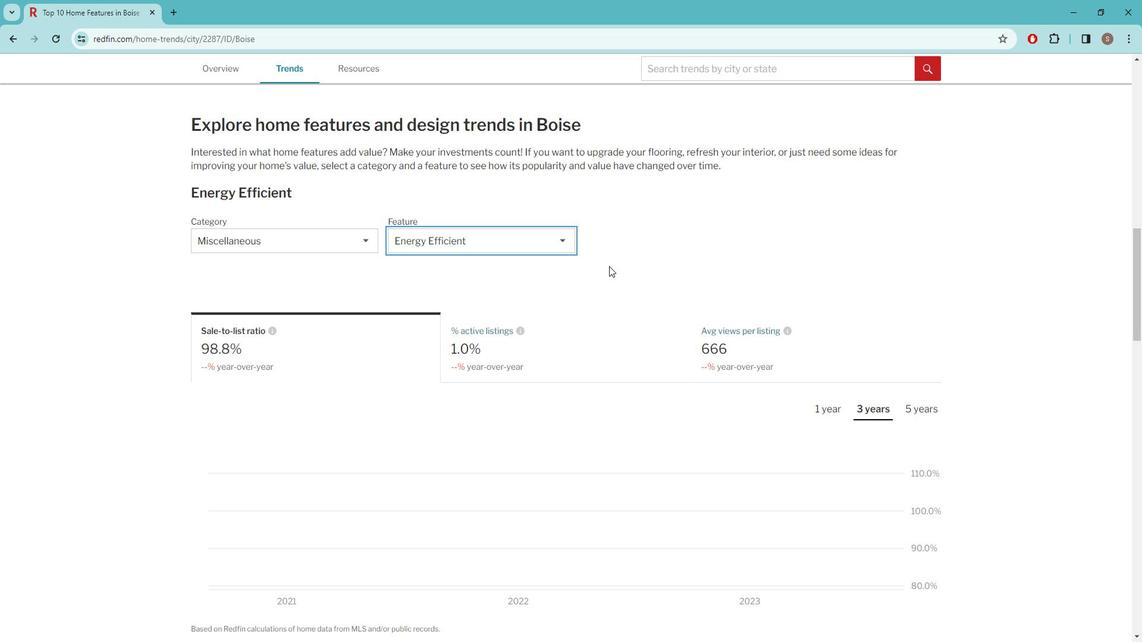 
Action: Mouse scrolled (620, 266) with delta (0, 0)
Screenshot: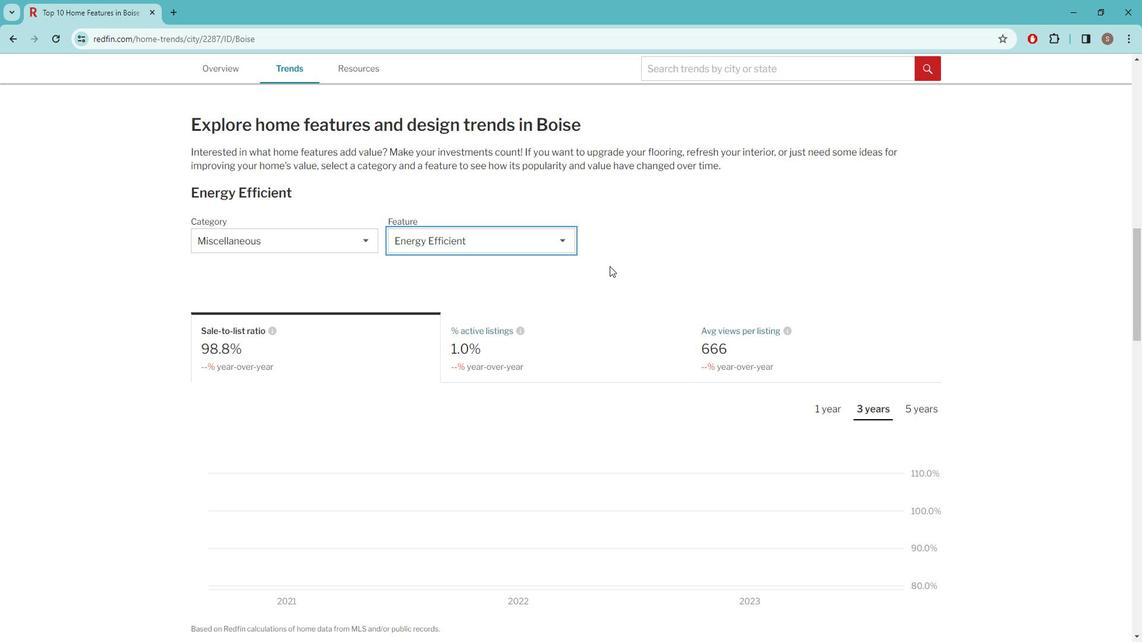 
Action: Mouse moved to (926, 343)
Screenshot: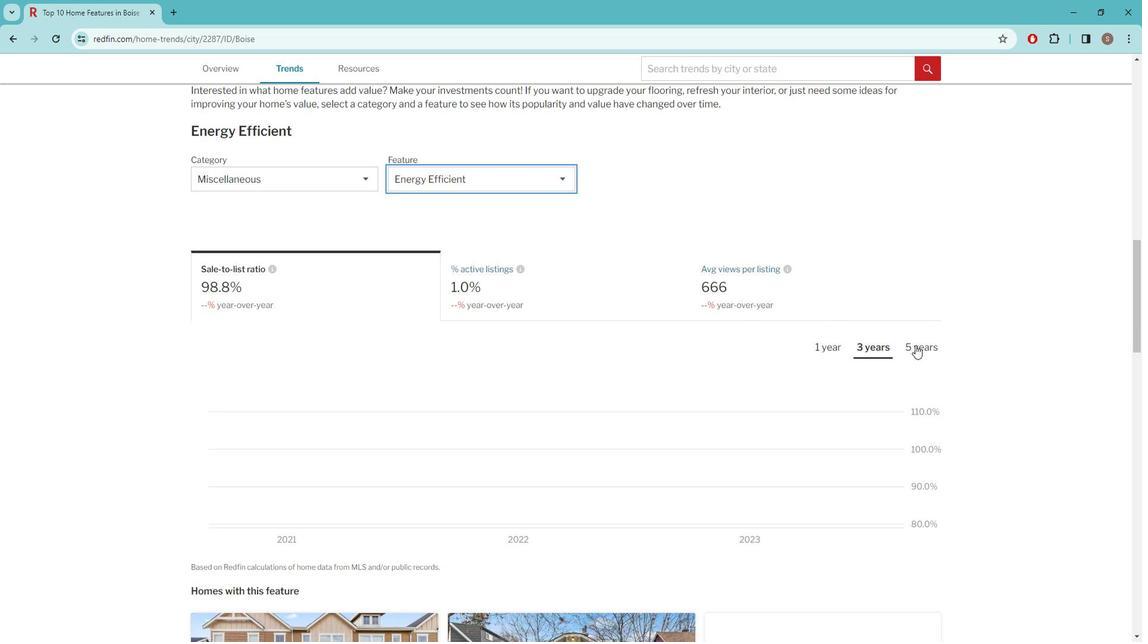 
Action: Mouse pressed left at (926, 343)
Screenshot: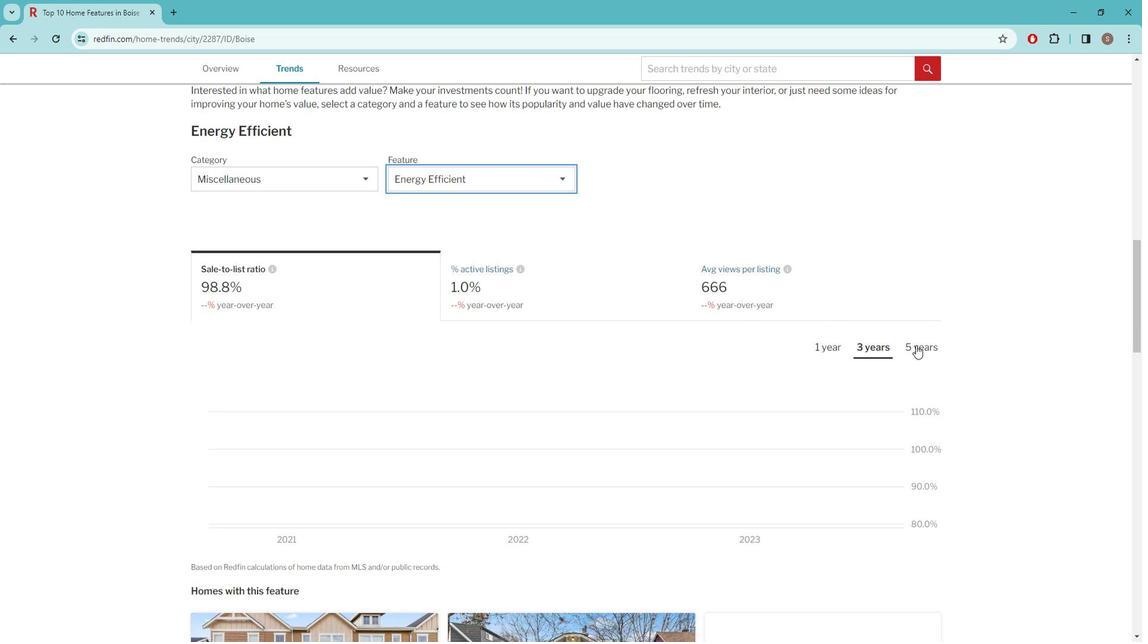 
Action: Mouse moved to (569, 278)
Screenshot: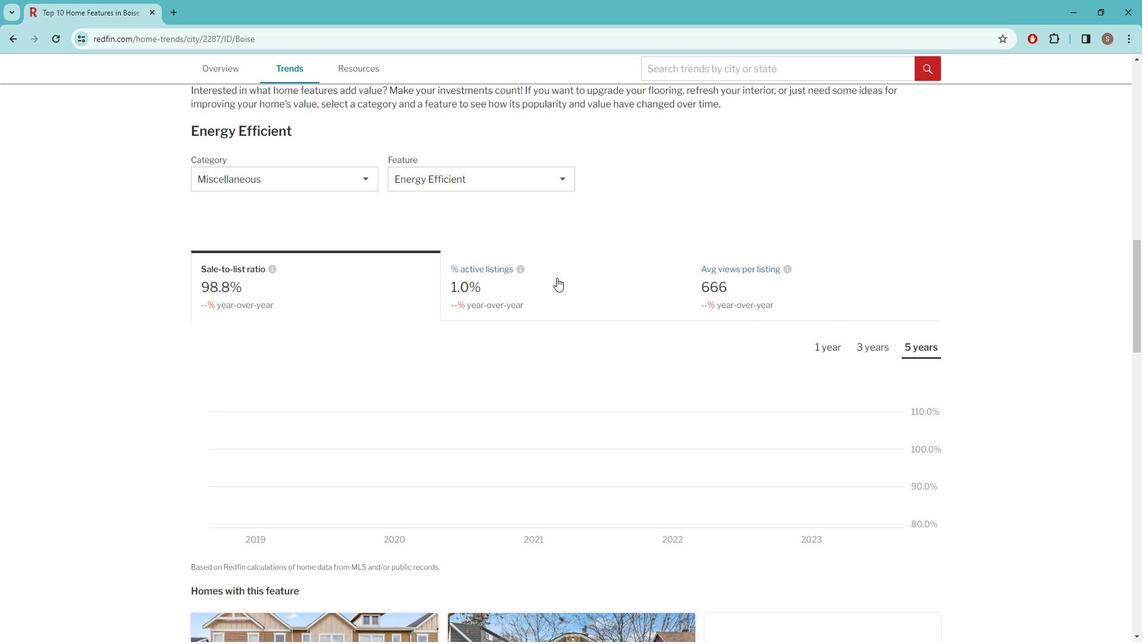 
Action: Mouse pressed left at (569, 278)
Screenshot: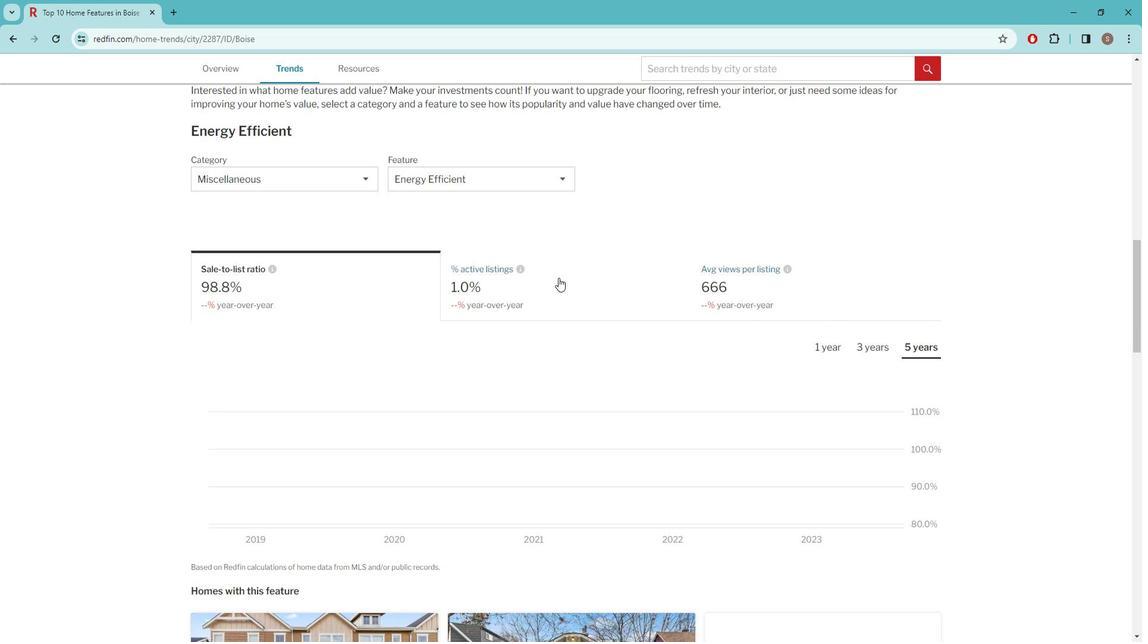 
Action: Mouse moved to (806, 292)
Screenshot: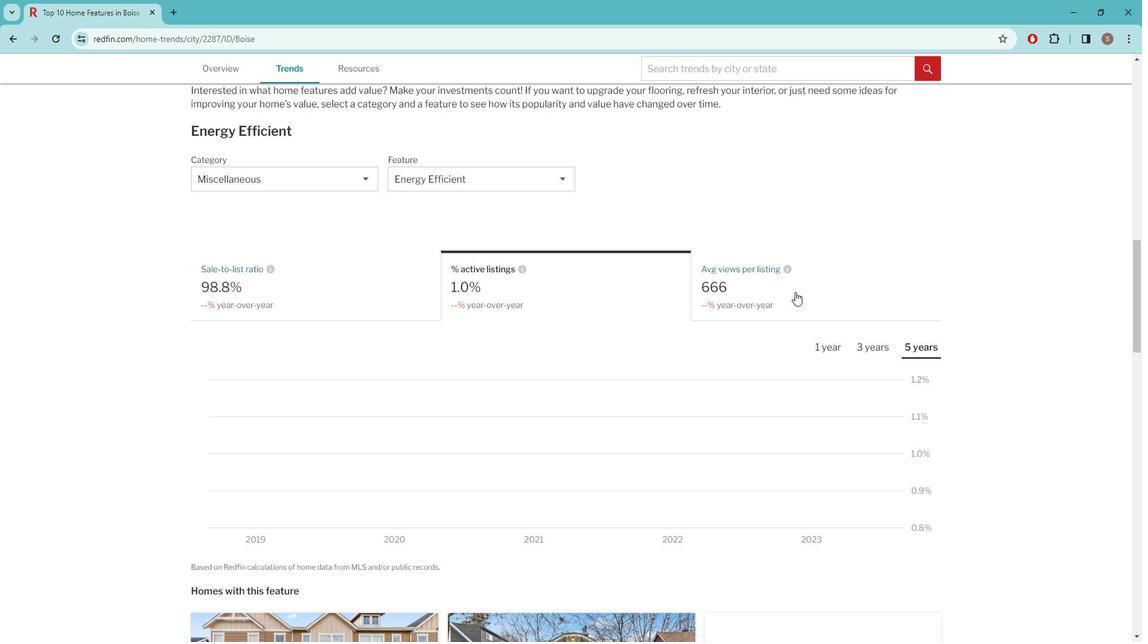 
Action: Mouse pressed left at (806, 292)
Screenshot: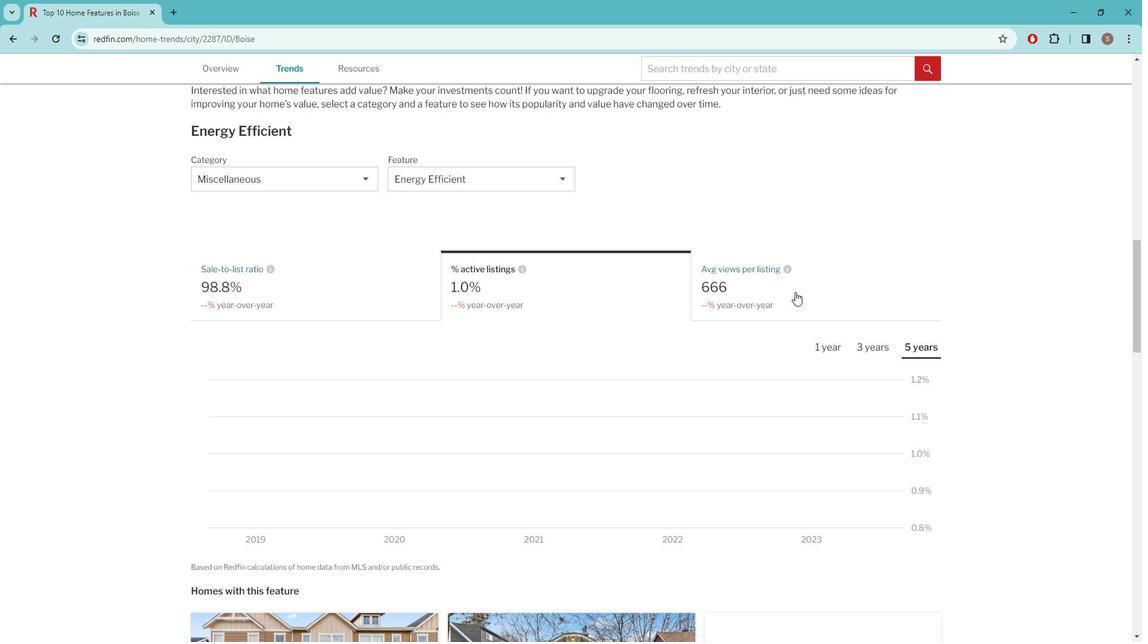 
Action: Mouse moved to (634, 285)
Screenshot: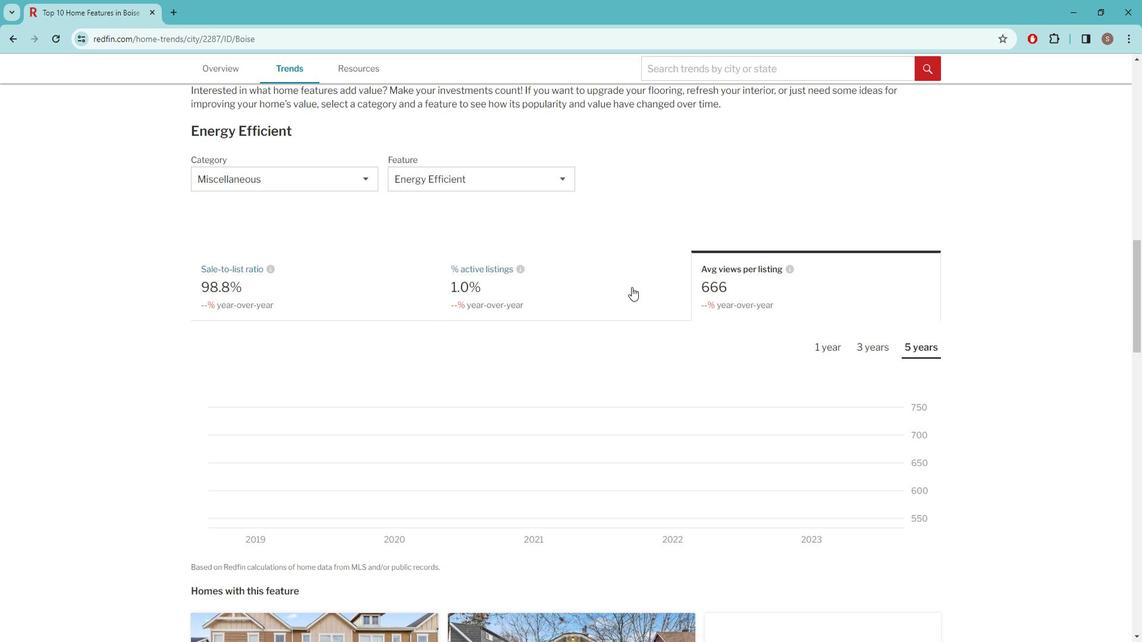 
Action: Mouse pressed left at (634, 285)
Screenshot: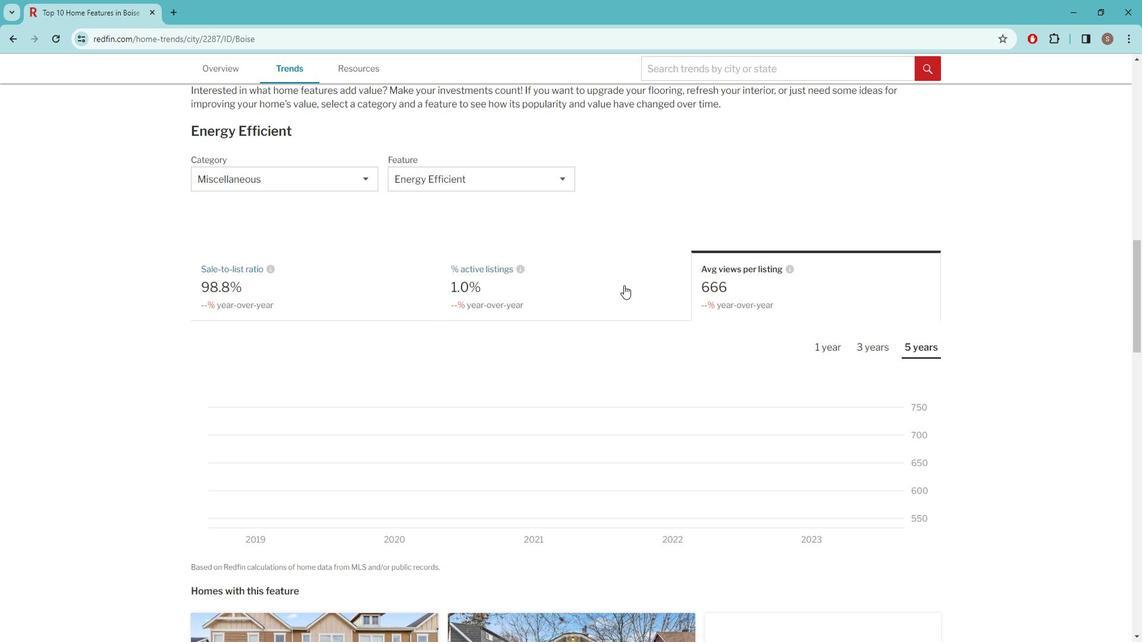 
Action: Mouse moved to (360, 277)
Screenshot: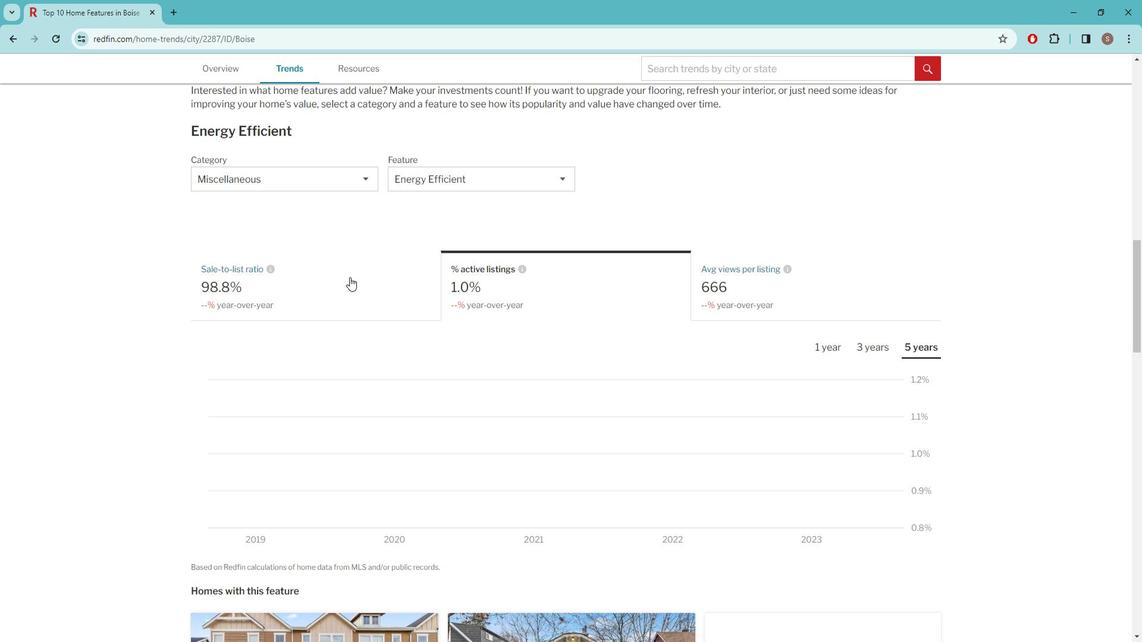 
Action: Mouse pressed left at (360, 277)
Screenshot: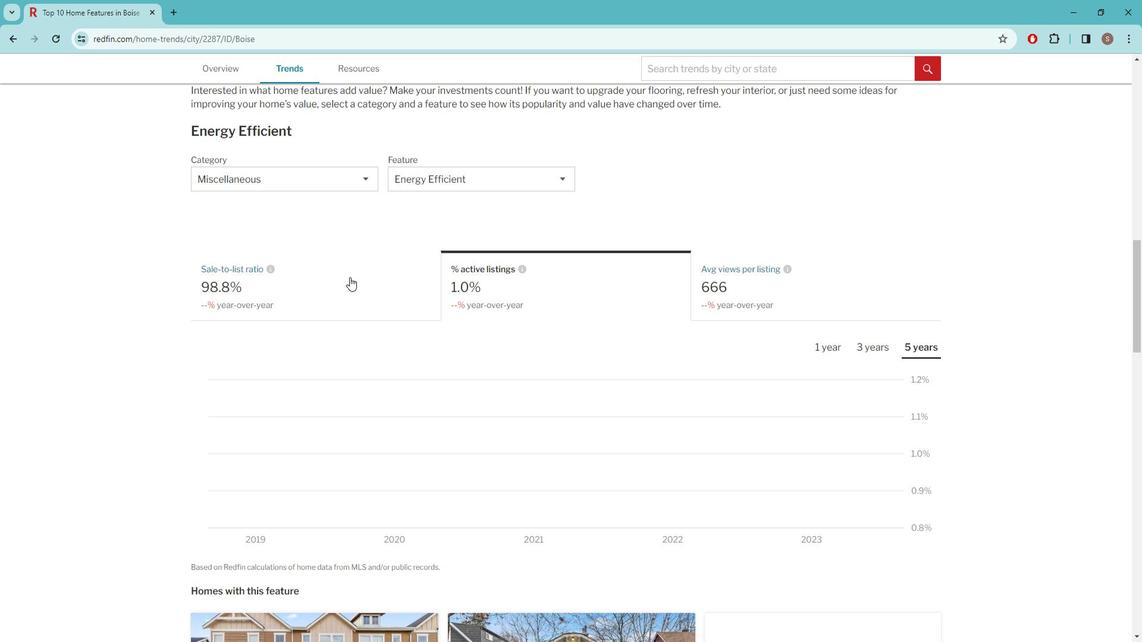 
Action: Mouse moved to (886, 343)
Screenshot: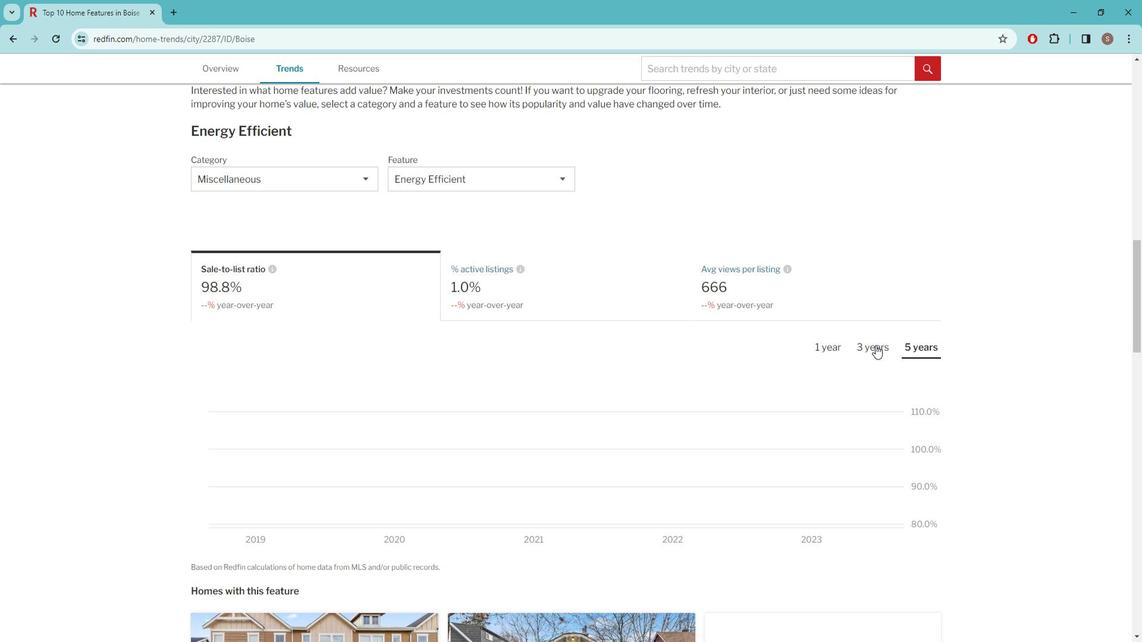 
Action: Mouse pressed left at (886, 343)
Screenshot: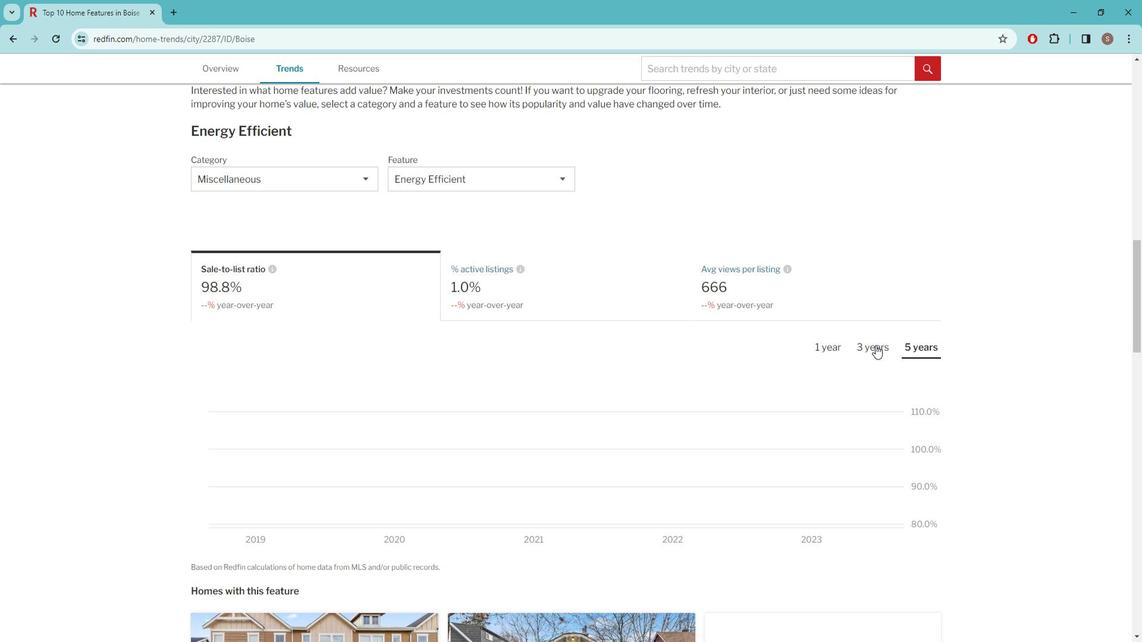 
Action: Mouse moved to (650, 281)
Screenshot: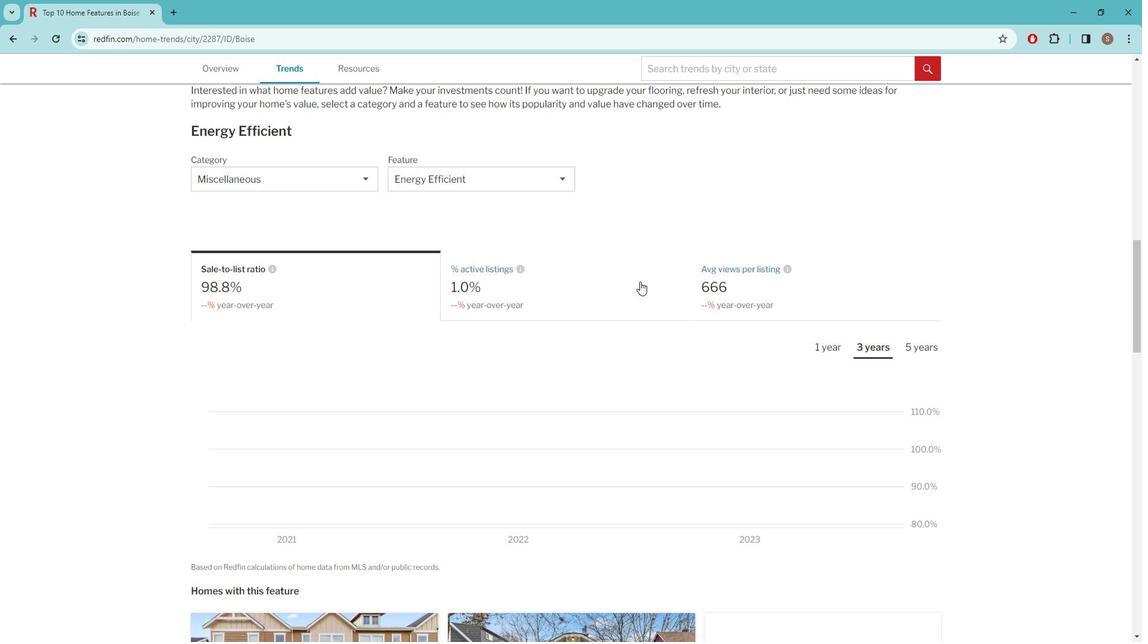 
Action: Mouse pressed left at (650, 281)
Screenshot: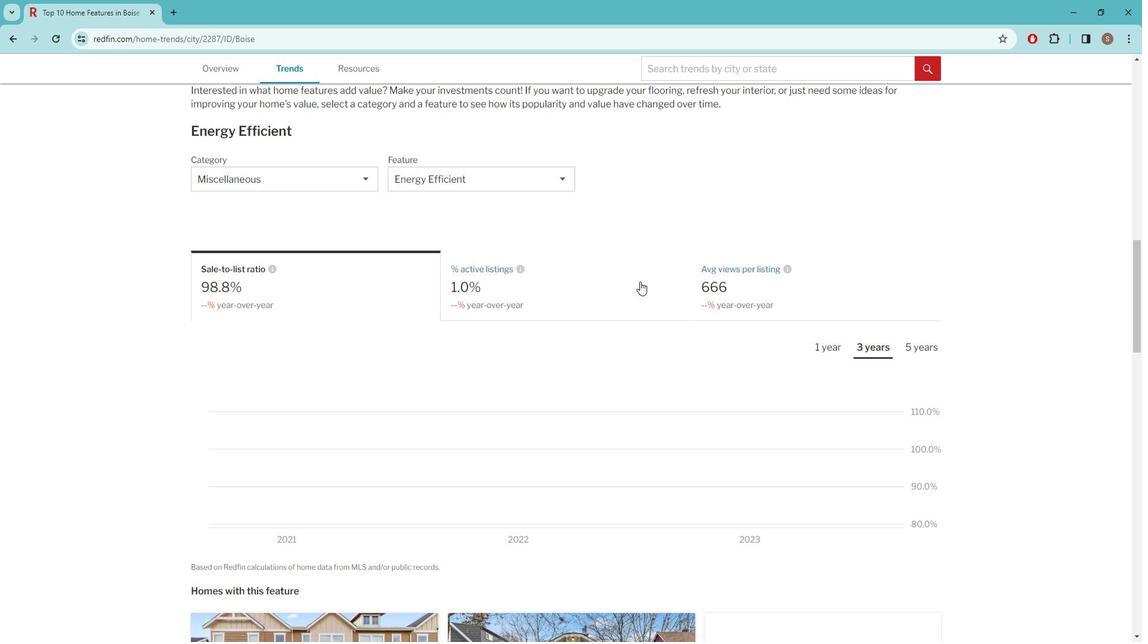 
Action: Mouse moved to (804, 299)
Screenshot: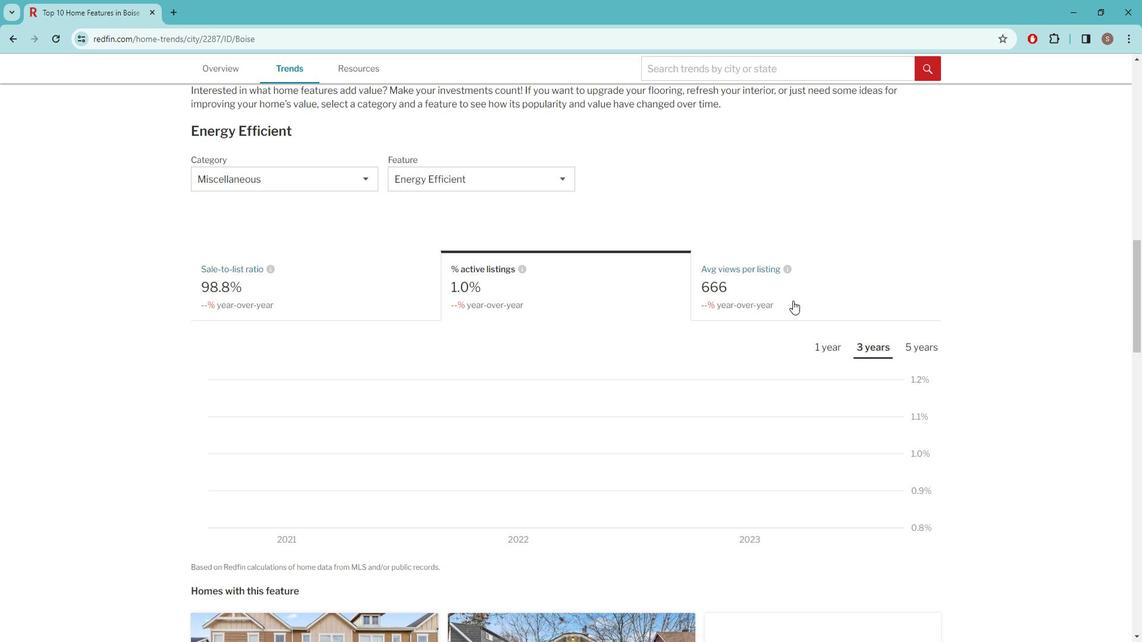 
Action: Mouse pressed left at (804, 299)
Screenshot: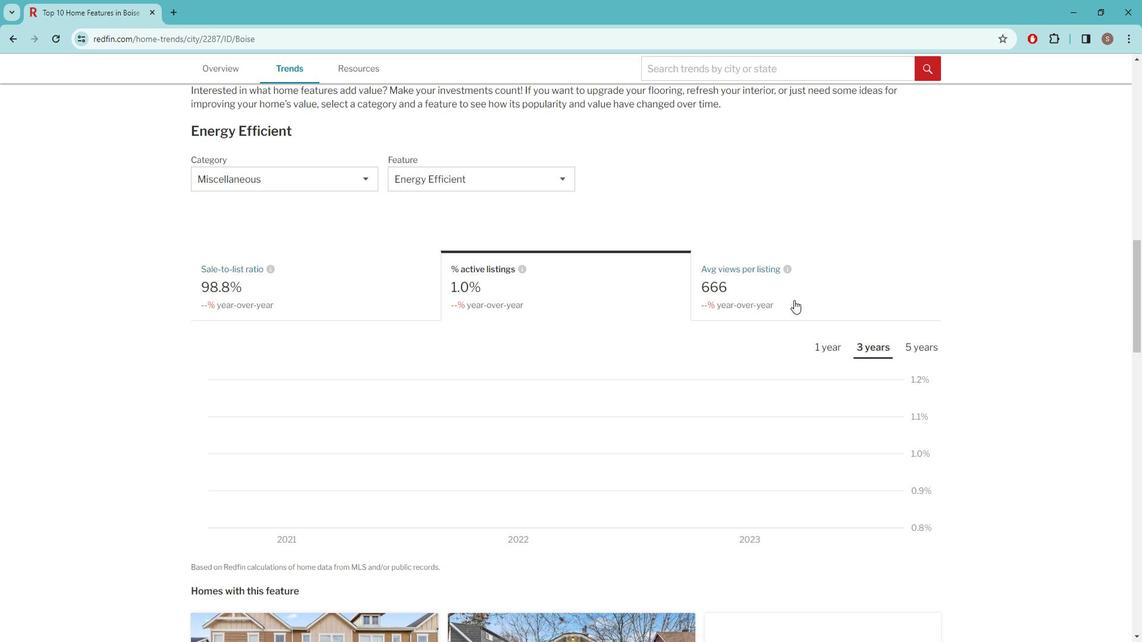 
Action: Mouse moved to (311, 269)
Screenshot: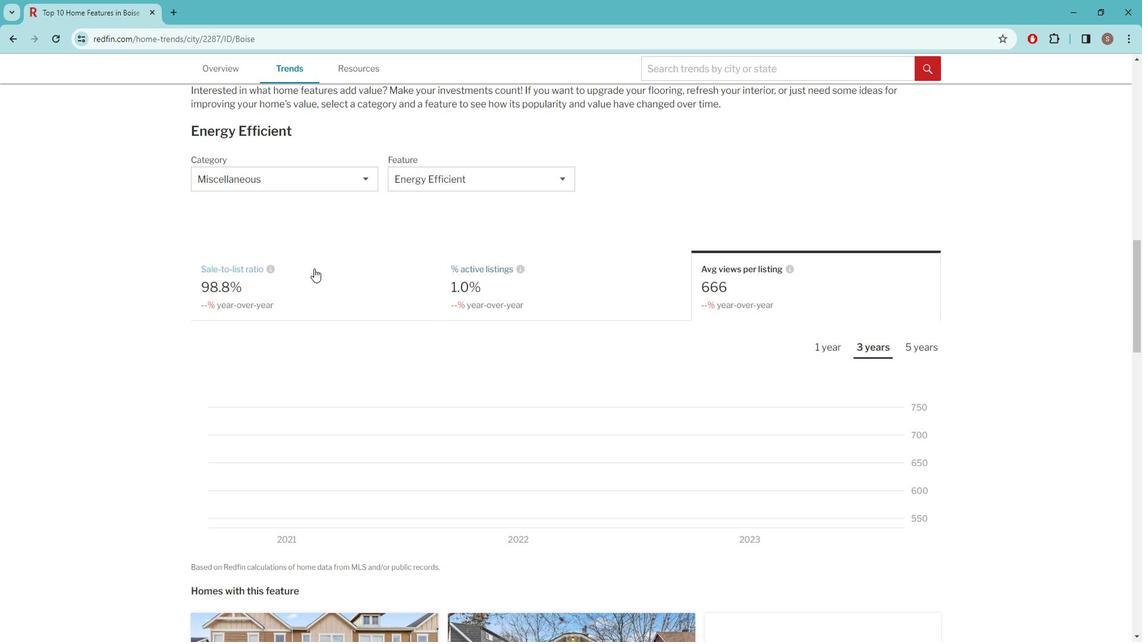 
Action: Mouse pressed left at (311, 269)
Screenshot: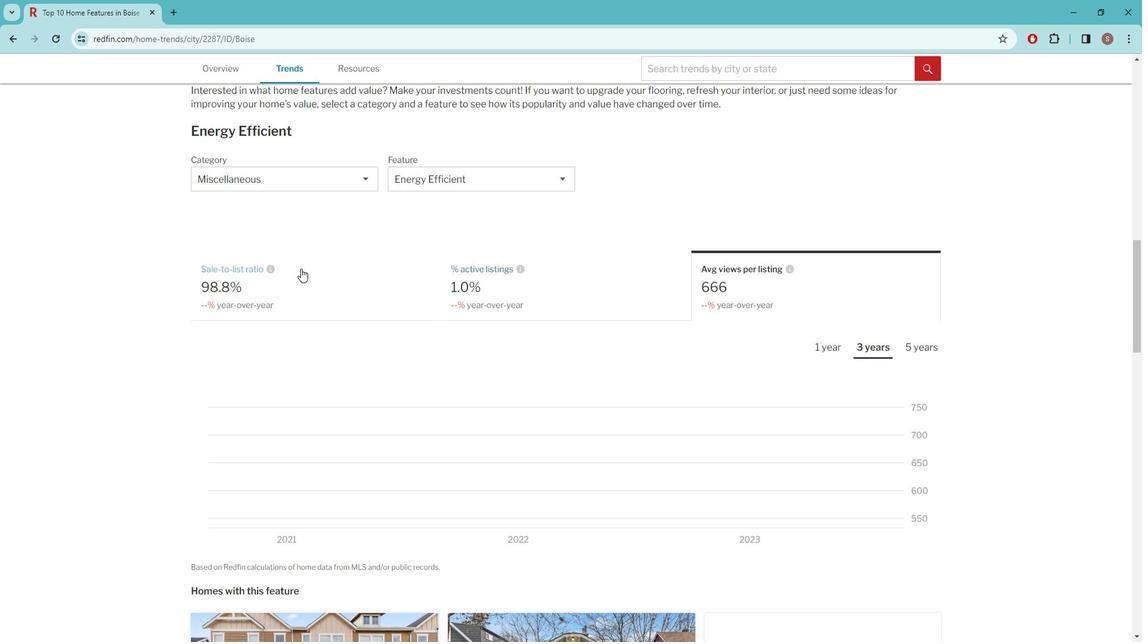 
Action: Mouse moved to (355, 185)
Screenshot: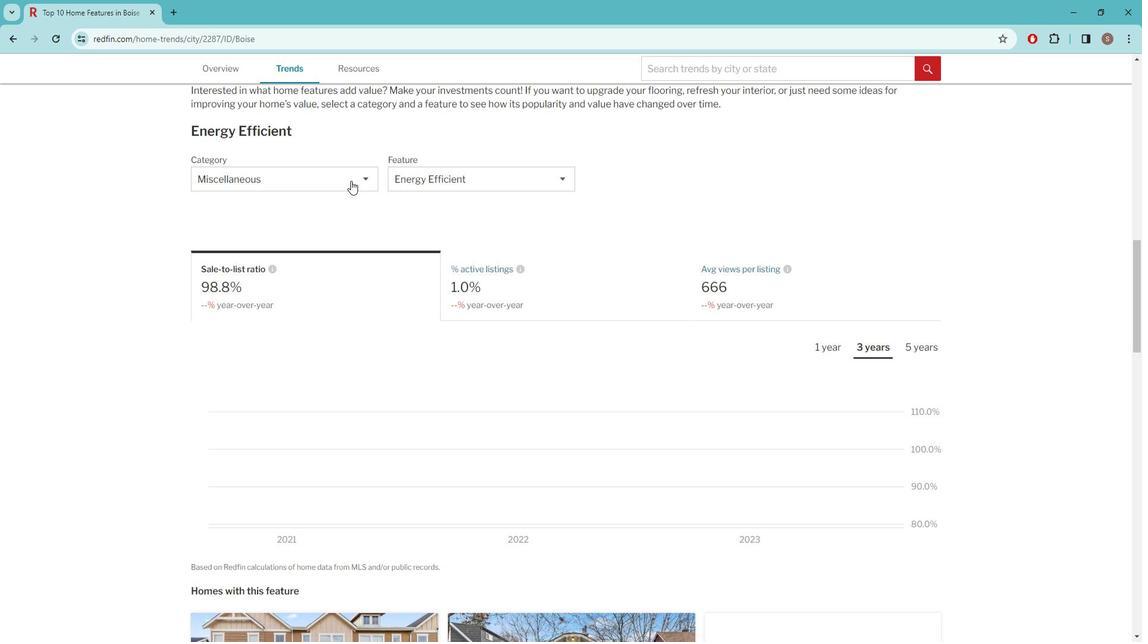 
Action: Mouse pressed left at (355, 185)
Screenshot: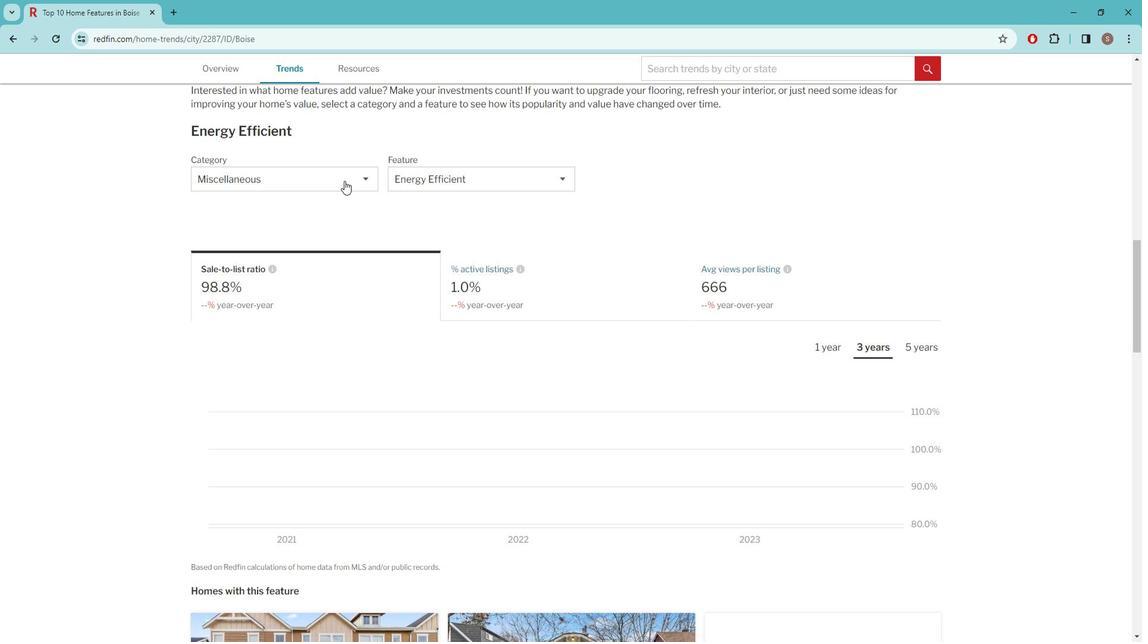 
Action: Mouse moved to (315, 280)
Screenshot: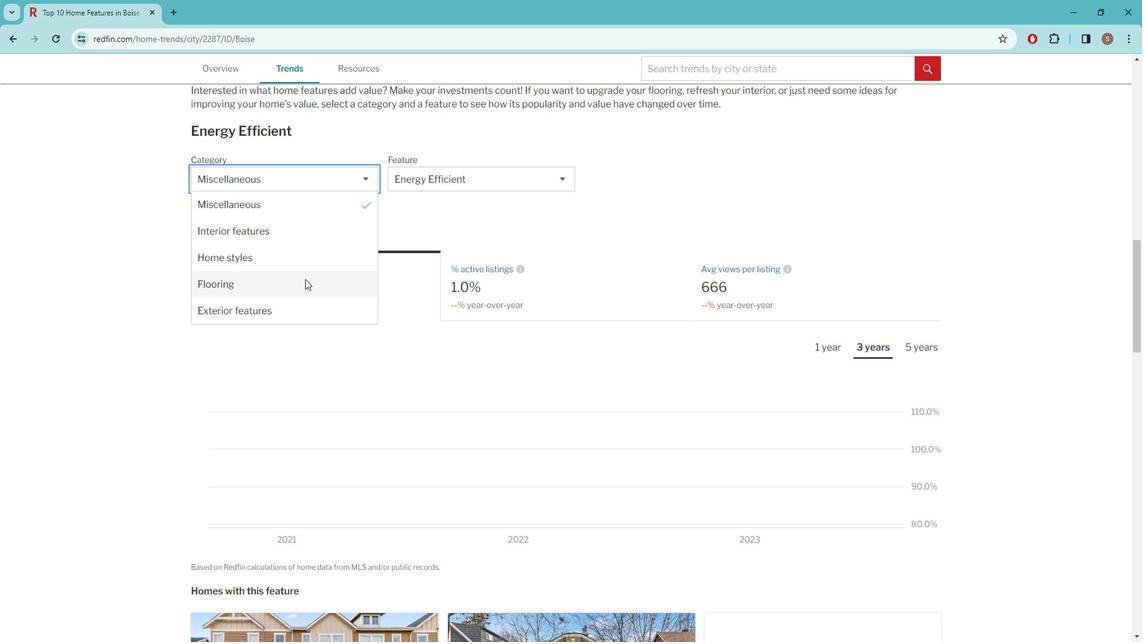 
Action: Mouse pressed left at (315, 280)
Screenshot: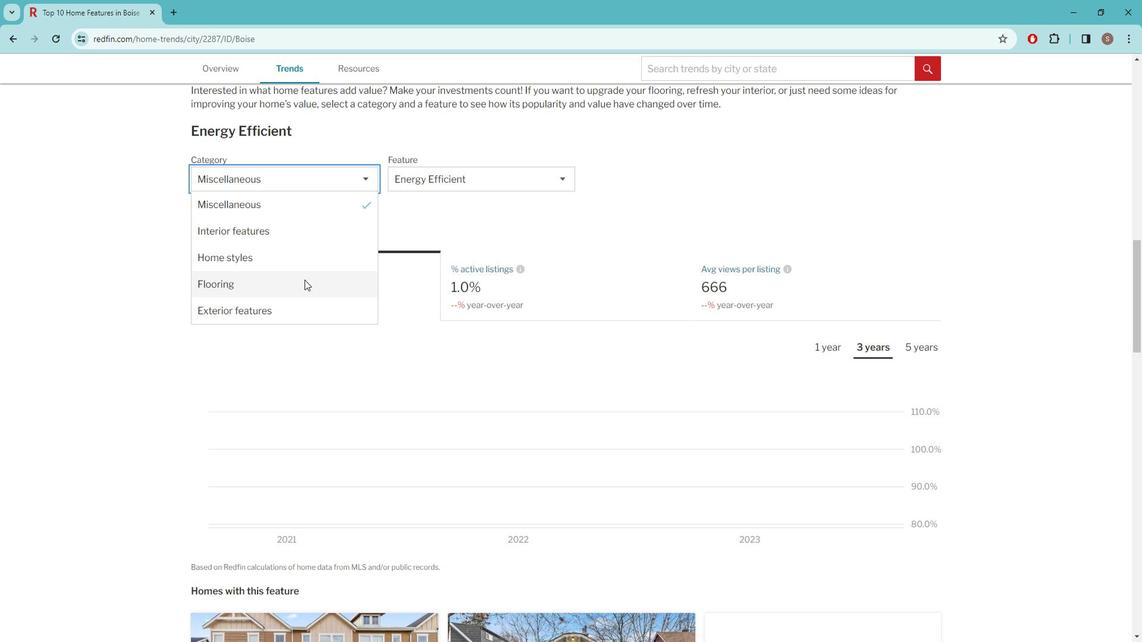
Action: Mouse moved to (472, 187)
Screenshot: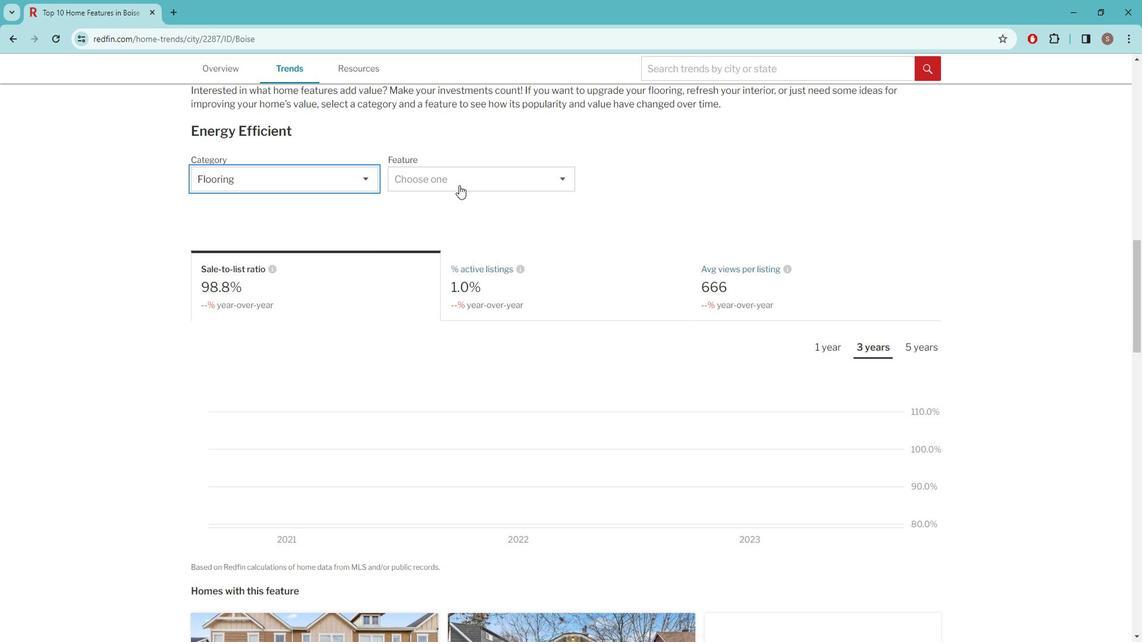 
Action: Mouse pressed left at (472, 187)
Screenshot: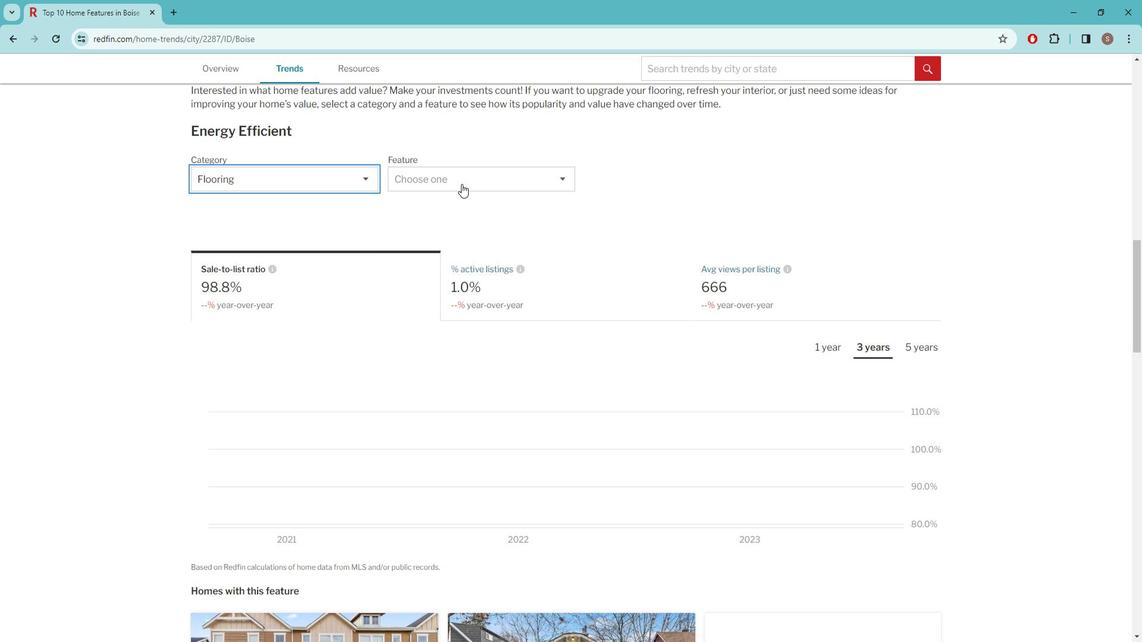 
Action: Mouse moved to (480, 225)
Screenshot: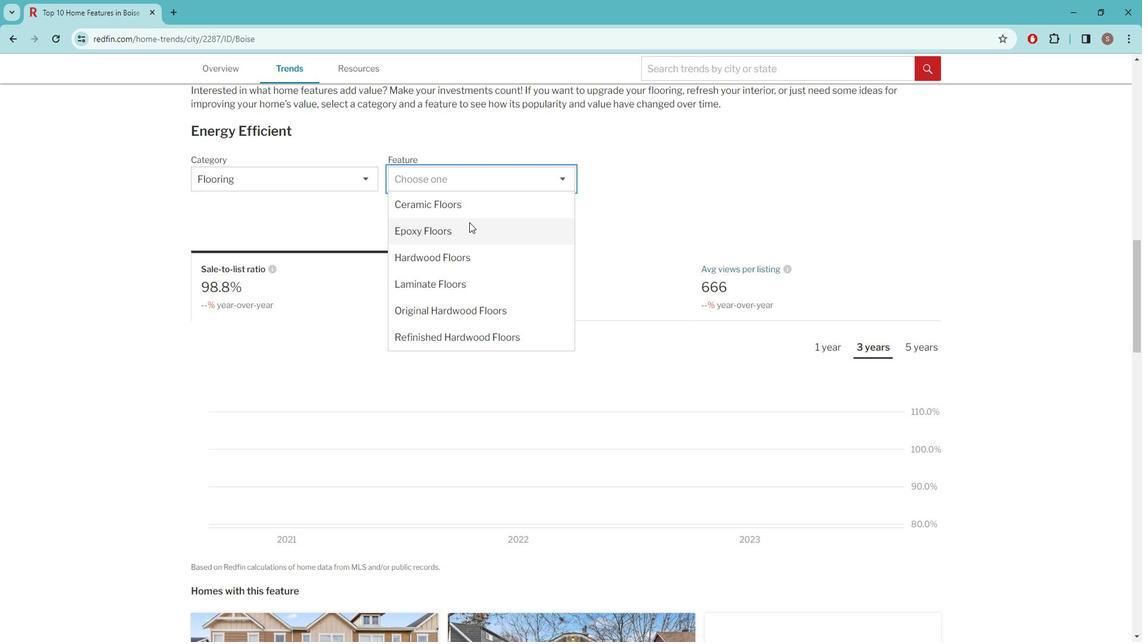 
Action: Mouse scrolled (480, 224) with delta (0, 0)
Screenshot: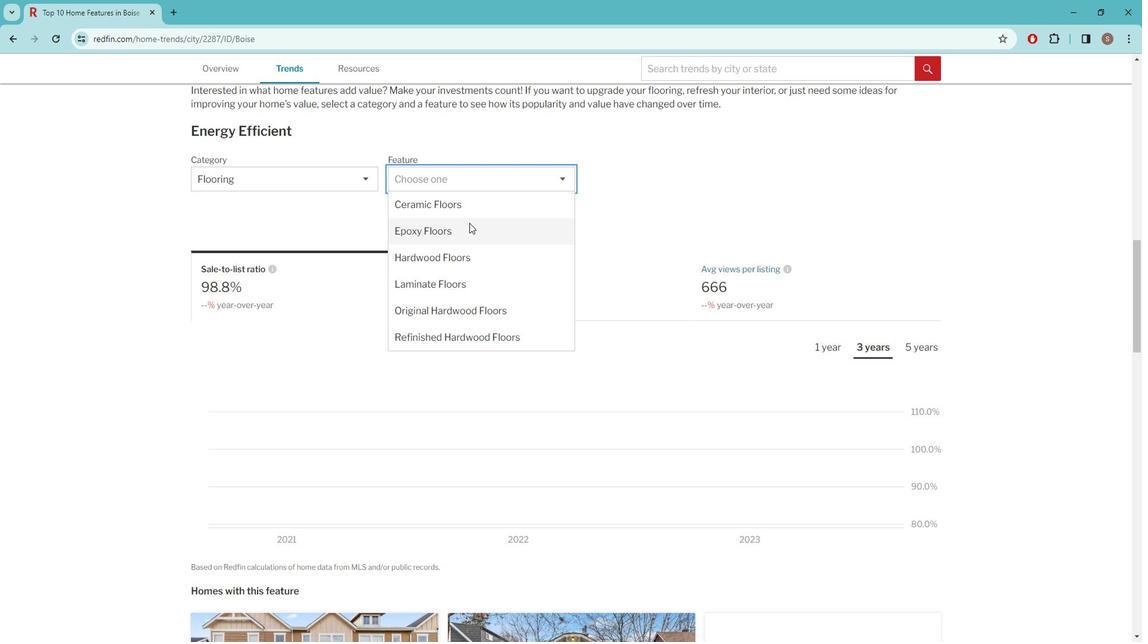 
Action: Mouse moved to (511, 223)
Screenshot: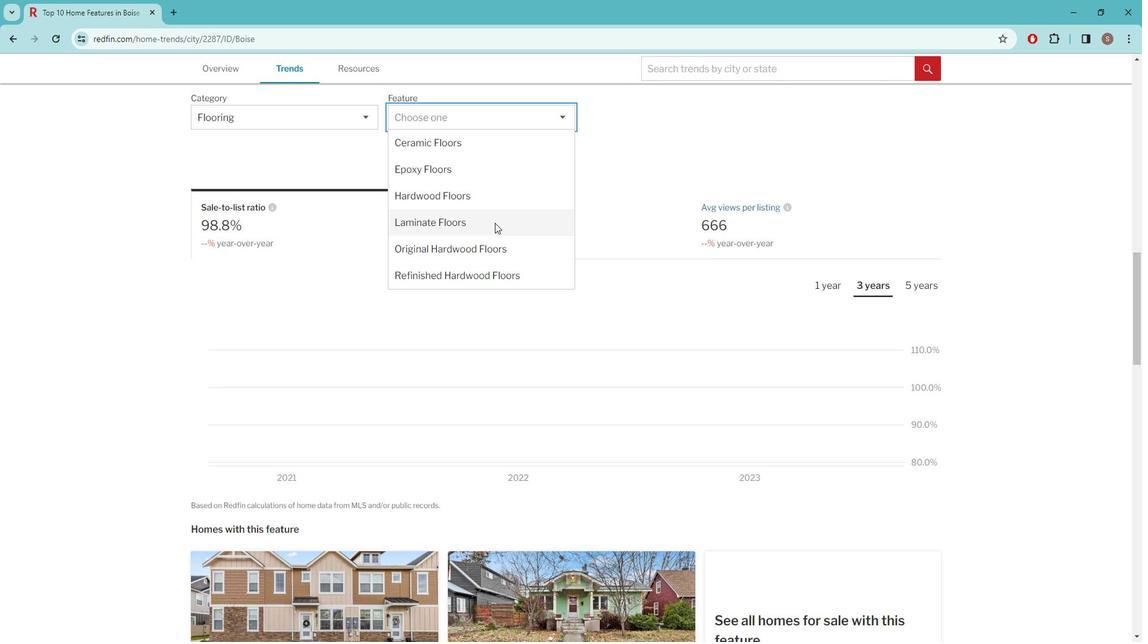 
Action: Mouse scrolled (511, 224) with delta (0, 0)
Screenshot: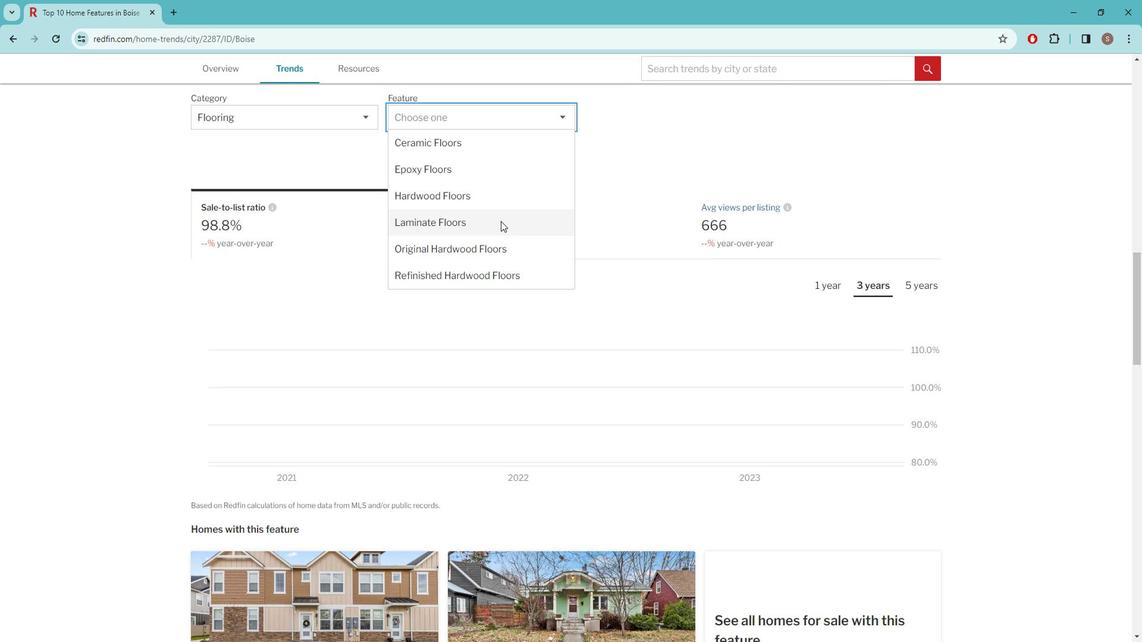 
Action: Mouse moved to (483, 209)
Screenshot: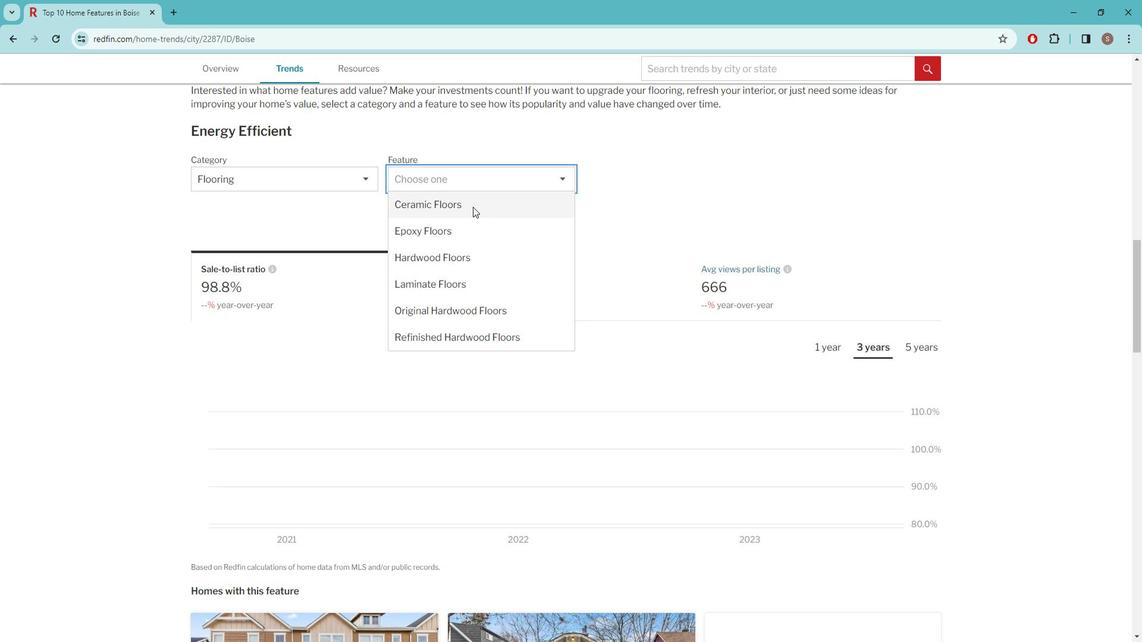 
Action: Mouse pressed left at (483, 209)
Screenshot: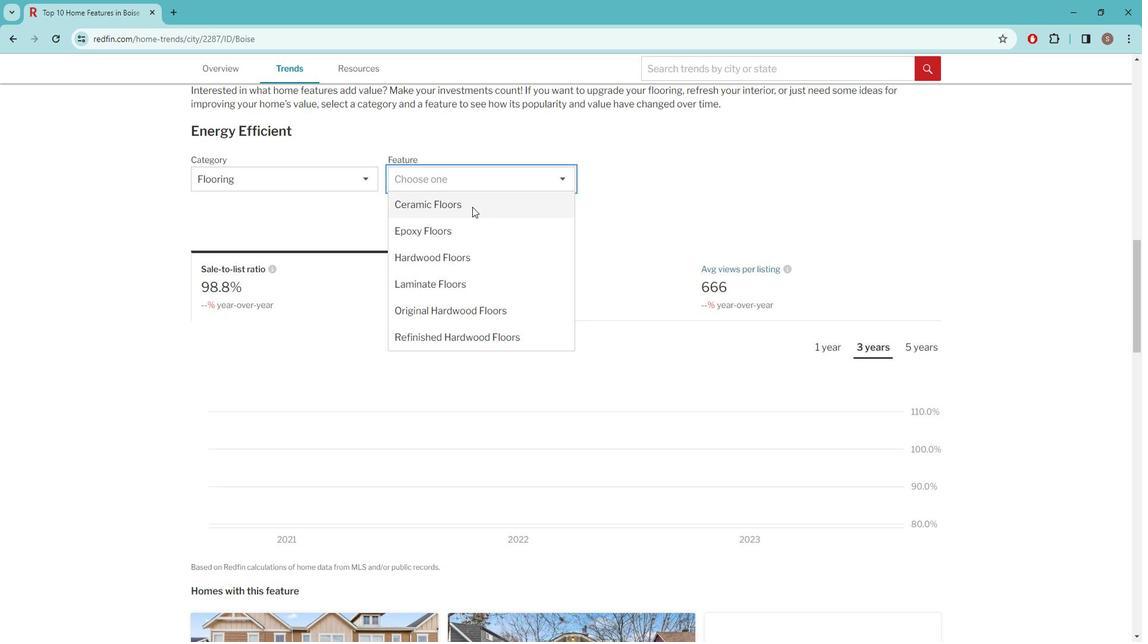 
Action: Mouse moved to (528, 278)
Screenshot: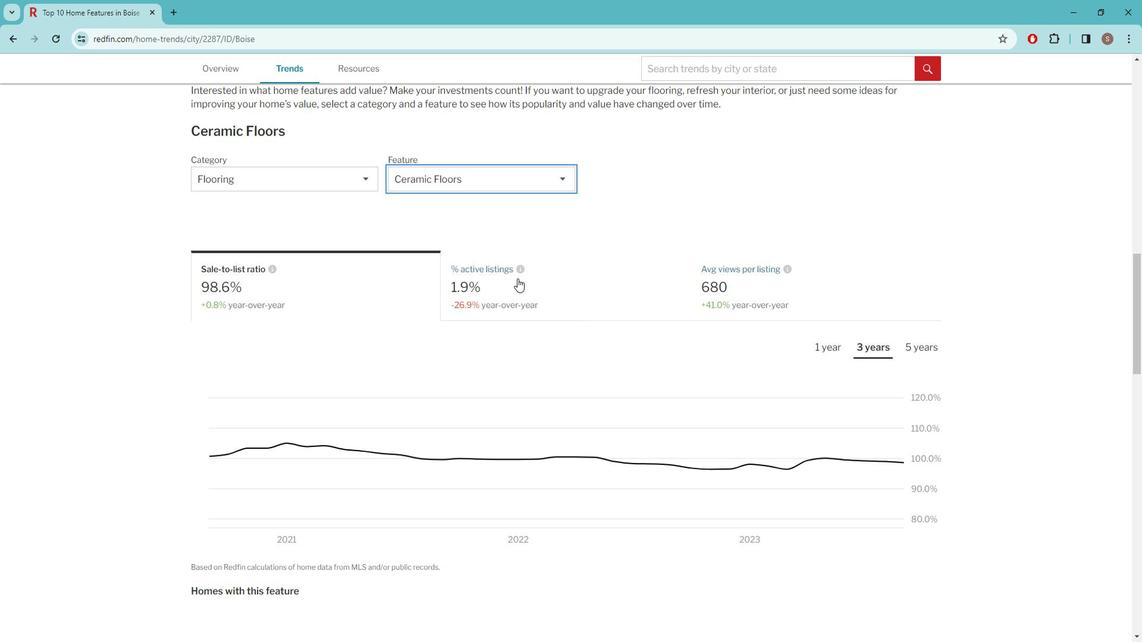 
Action: Mouse pressed left at (528, 278)
Screenshot: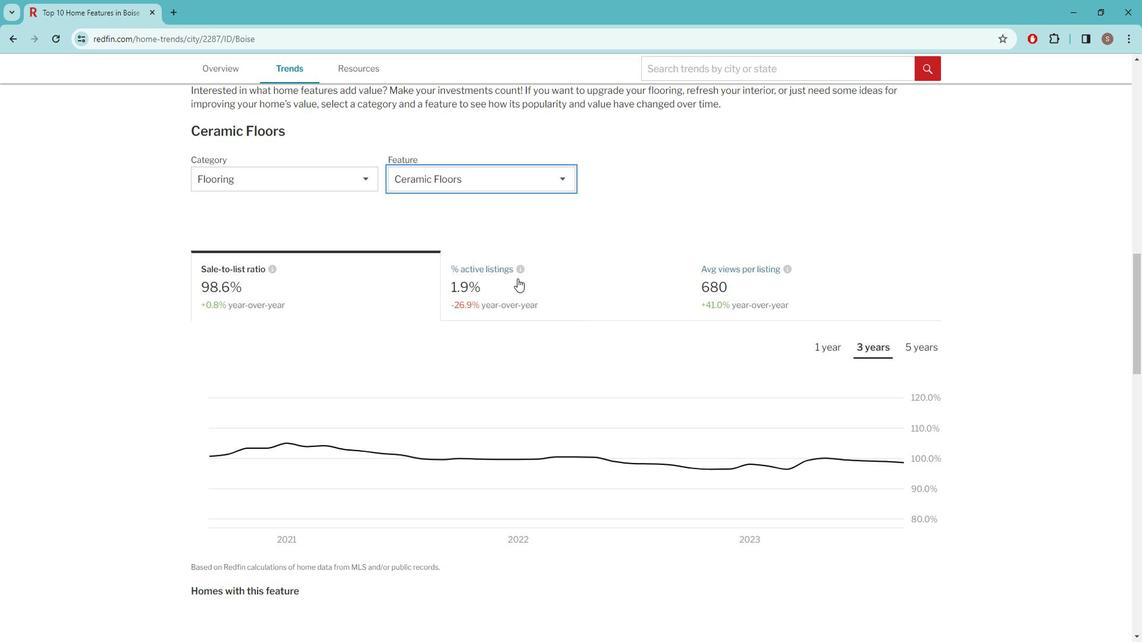 
Action: Mouse moved to (778, 284)
Screenshot: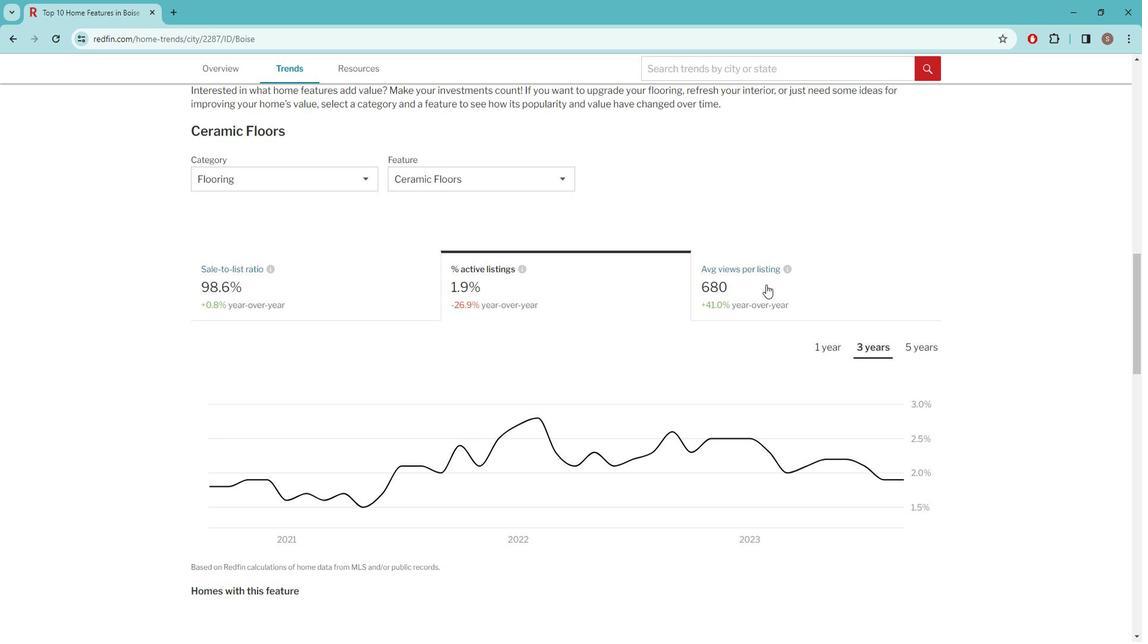 
Action: Mouse pressed left at (778, 284)
Screenshot: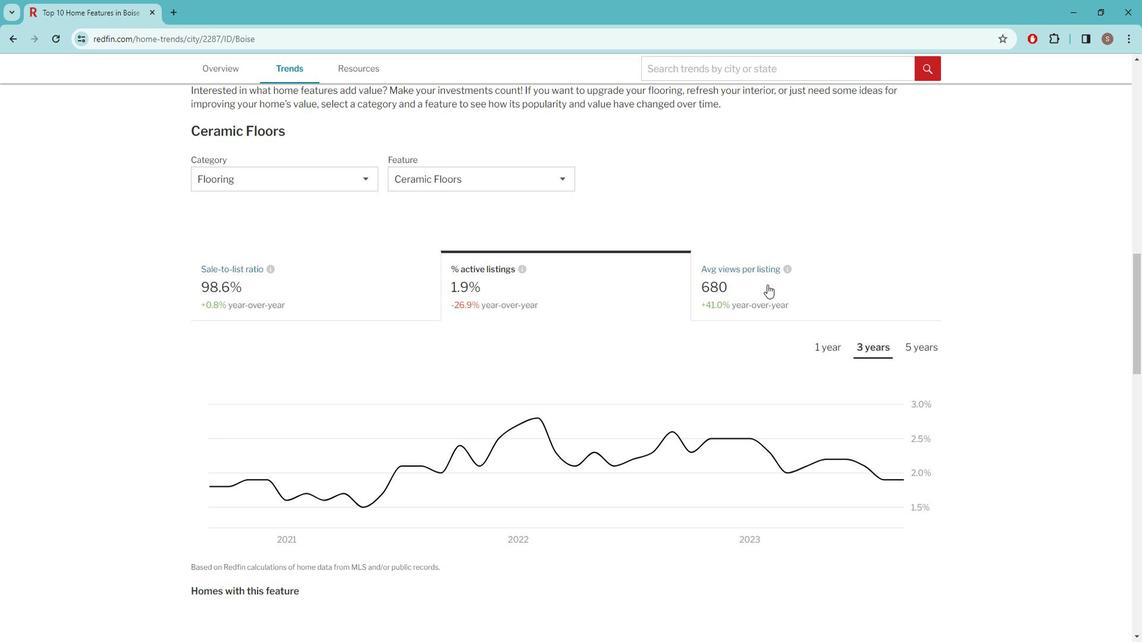 
Action: Mouse moved to (927, 345)
Screenshot: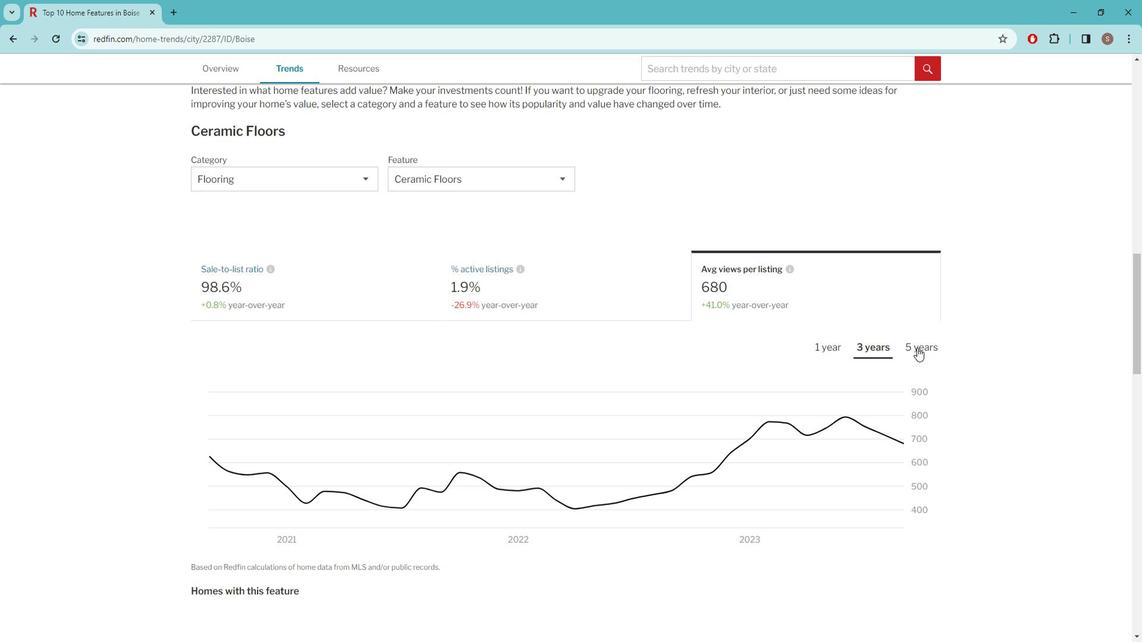 
Action: Mouse pressed left at (927, 345)
Screenshot: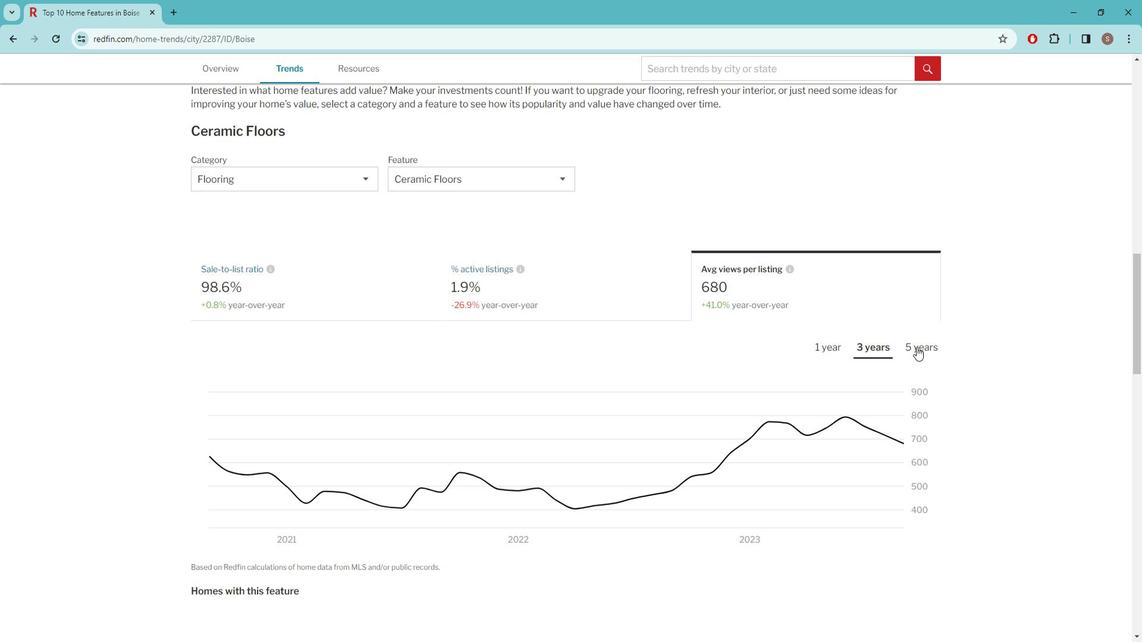 
Action: Mouse moved to (456, 186)
Screenshot: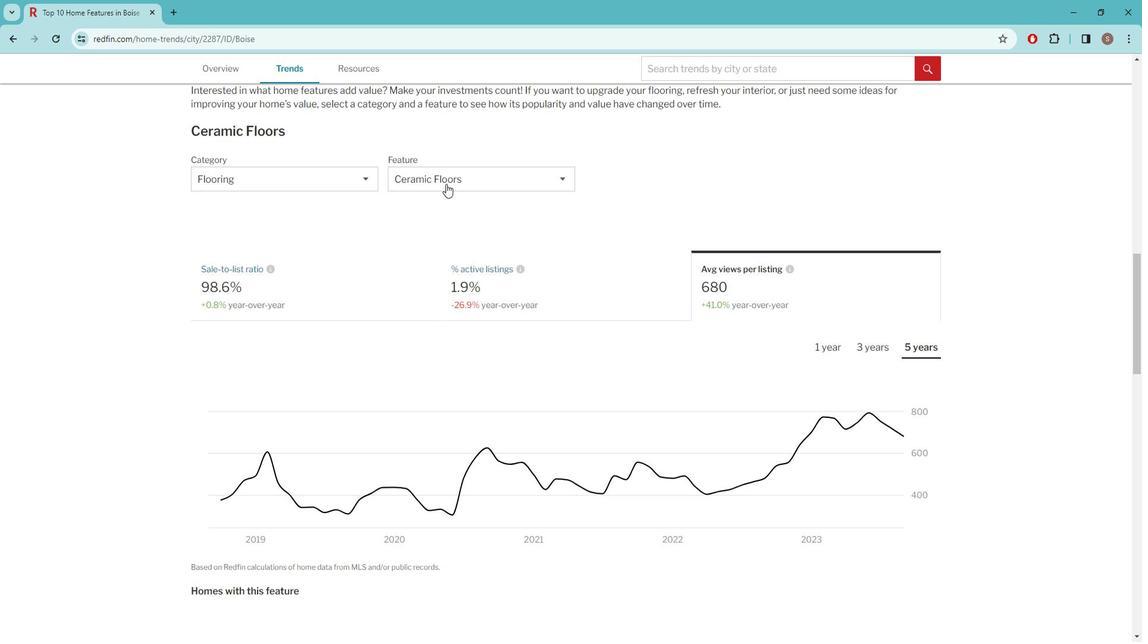 
Action: Mouse pressed left at (456, 186)
Screenshot: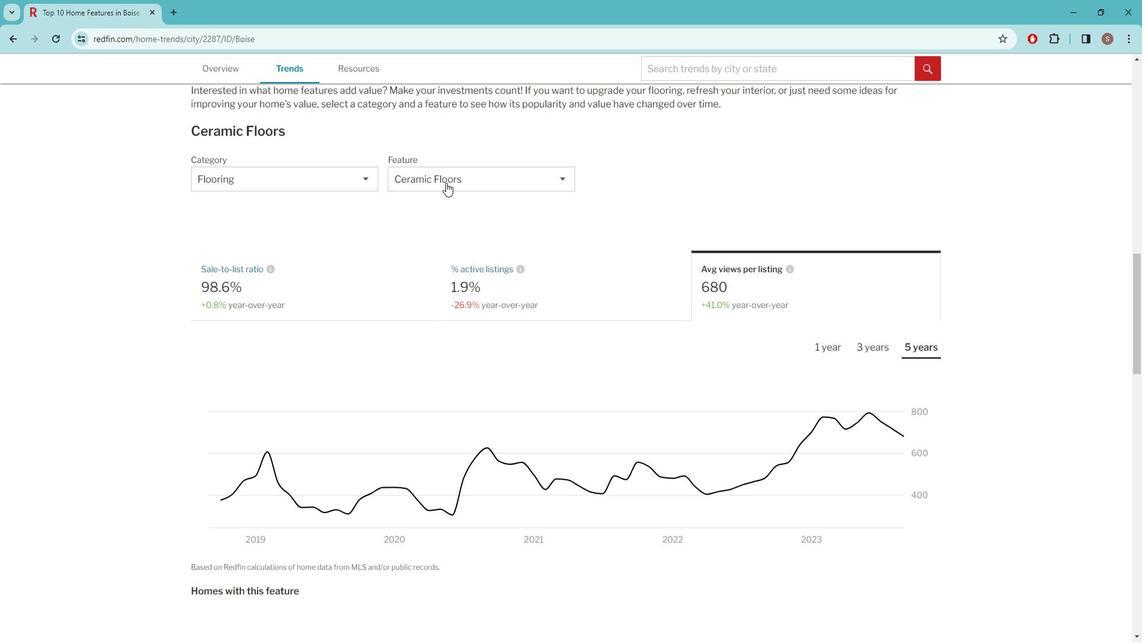 
Action: Mouse moved to (461, 232)
Screenshot: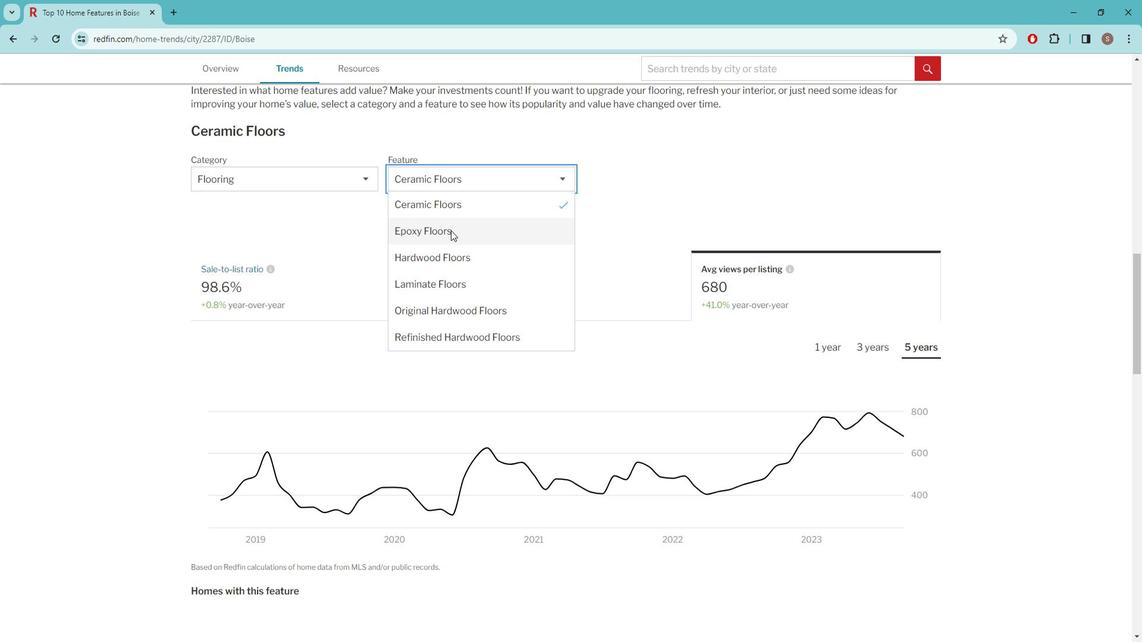 
Action: Mouse pressed left at (461, 232)
Screenshot: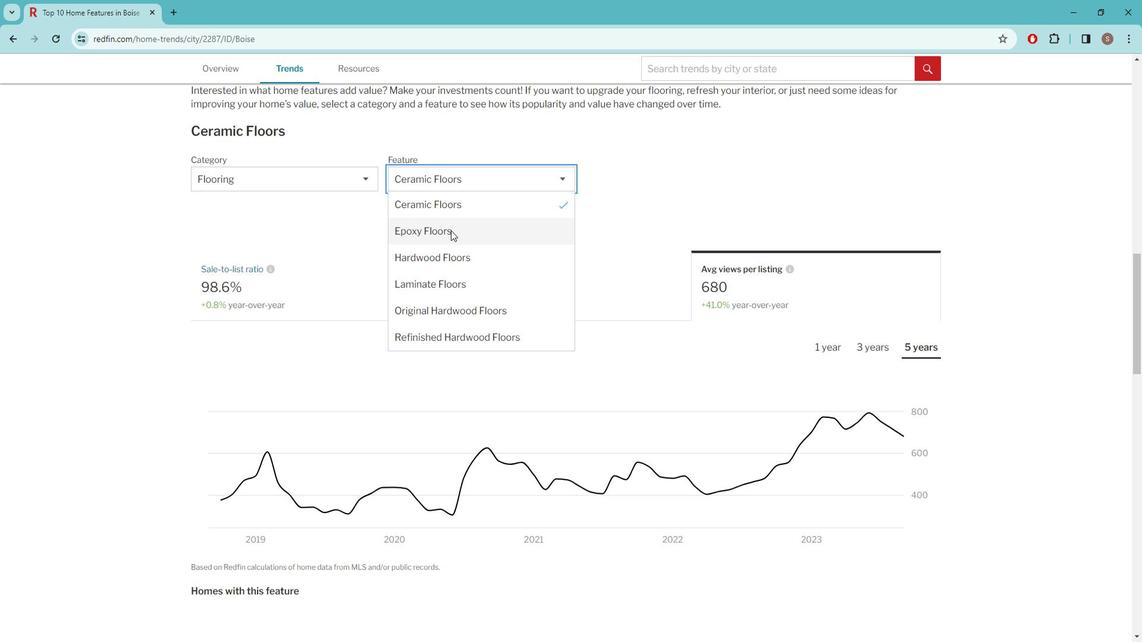 
Action: Mouse moved to (637, 282)
Screenshot: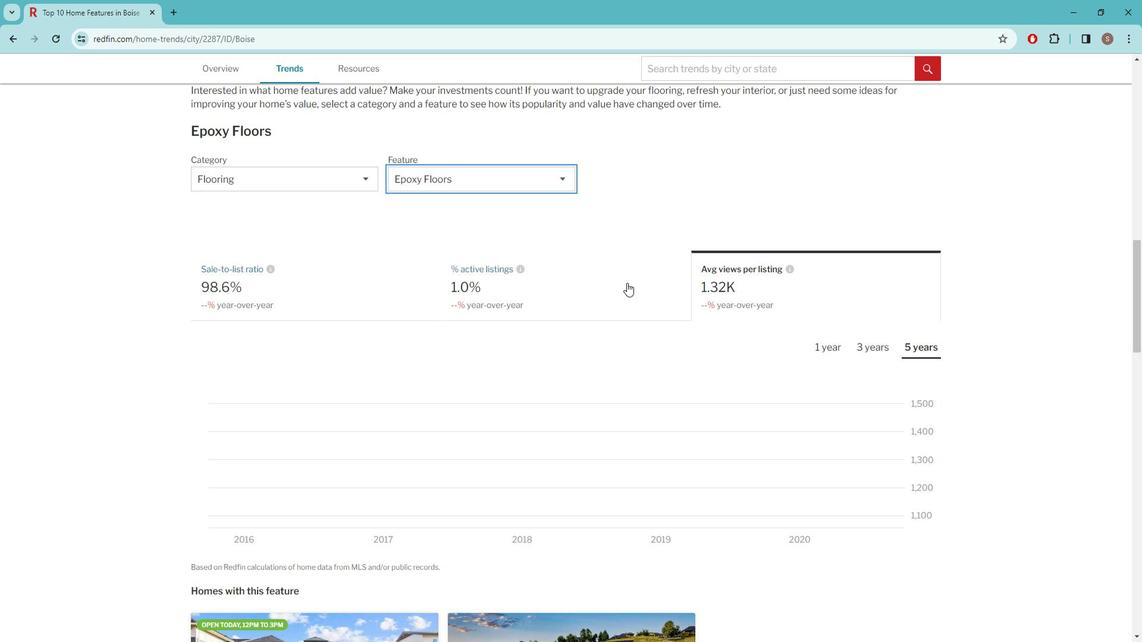 
Action: Mouse pressed left at (637, 282)
Screenshot: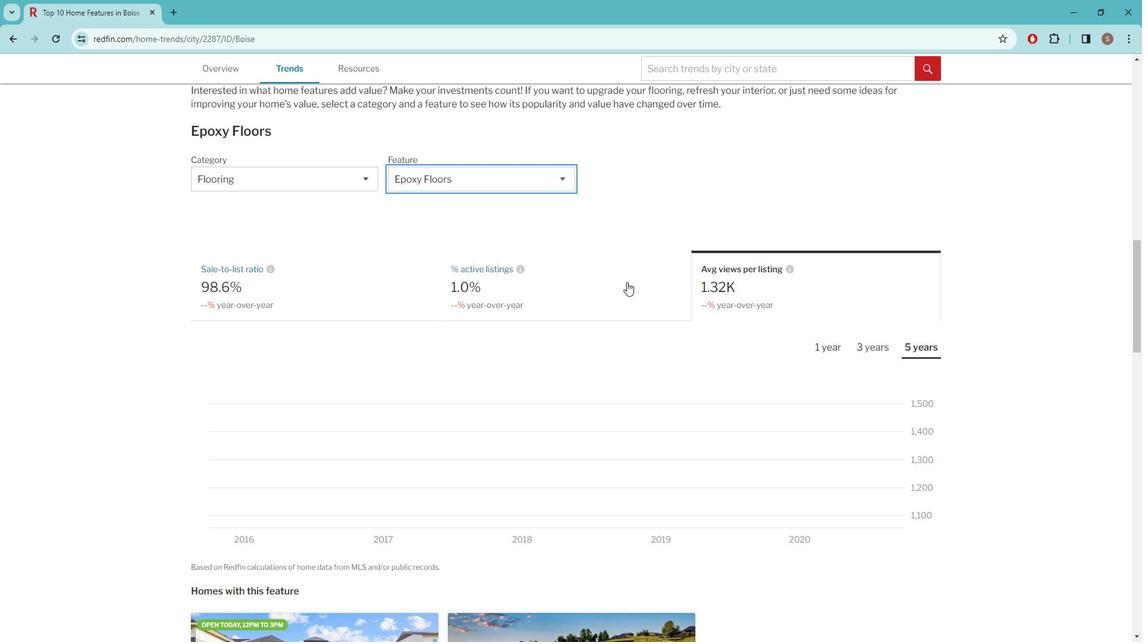 
Action: Mouse moved to (339, 274)
Screenshot: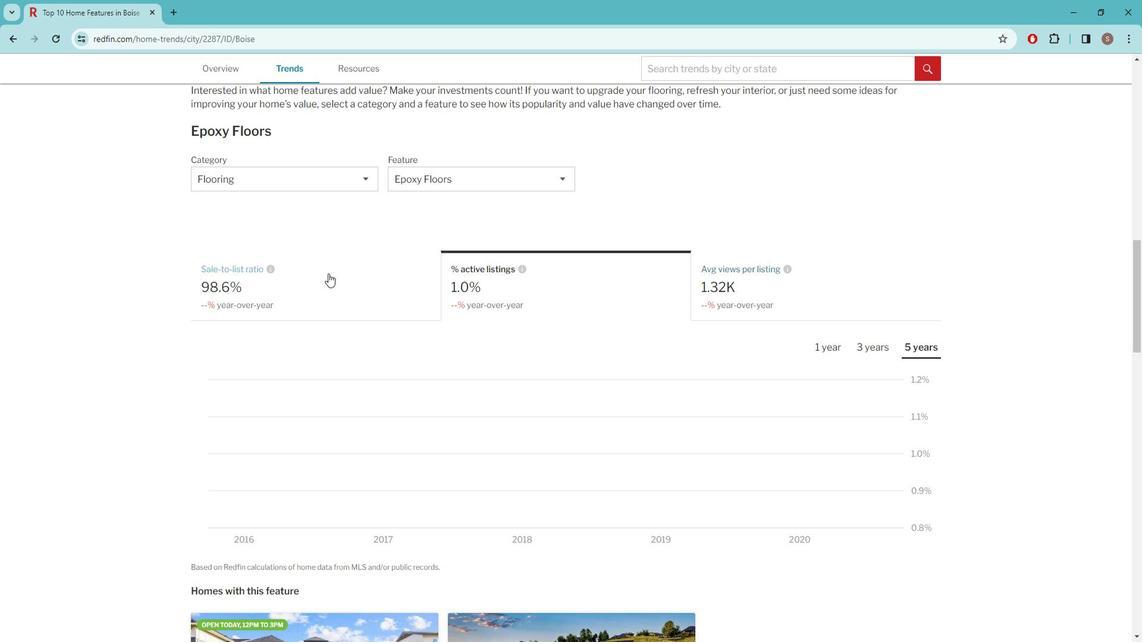 
Action: Mouse pressed left at (339, 274)
Screenshot: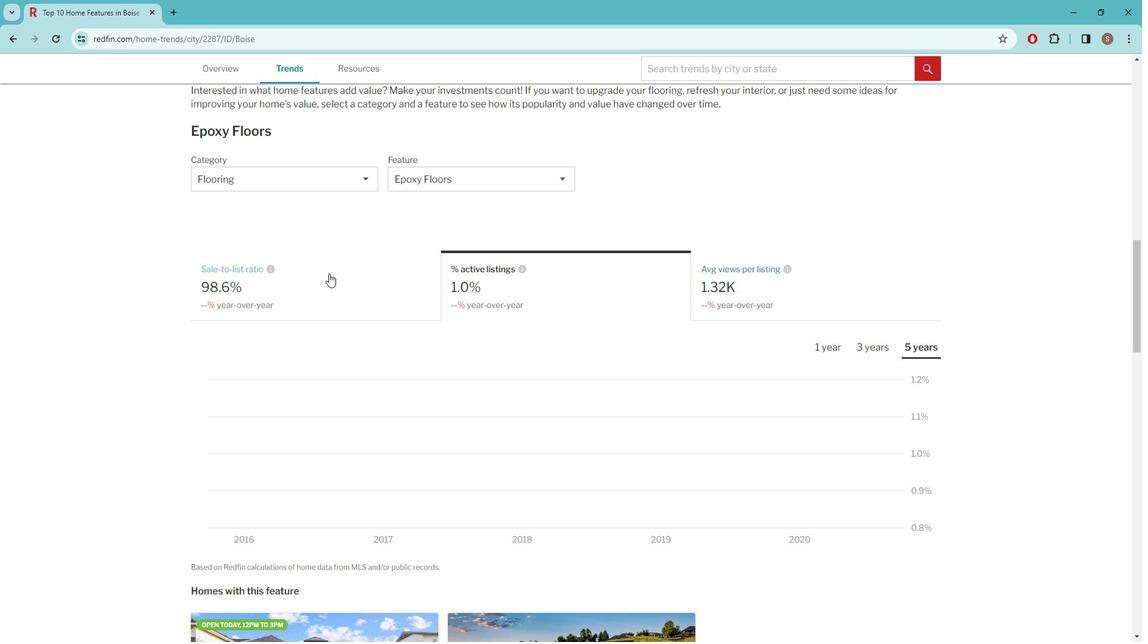 
Action: Mouse moved to (485, 182)
Screenshot: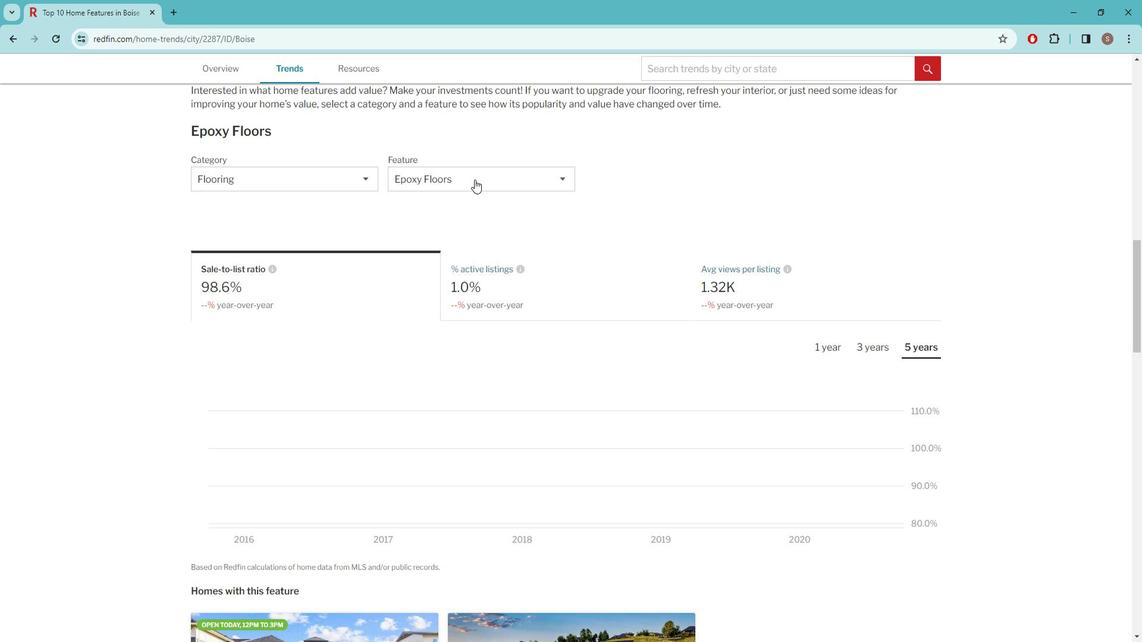 
Action: Mouse pressed left at (485, 182)
Screenshot: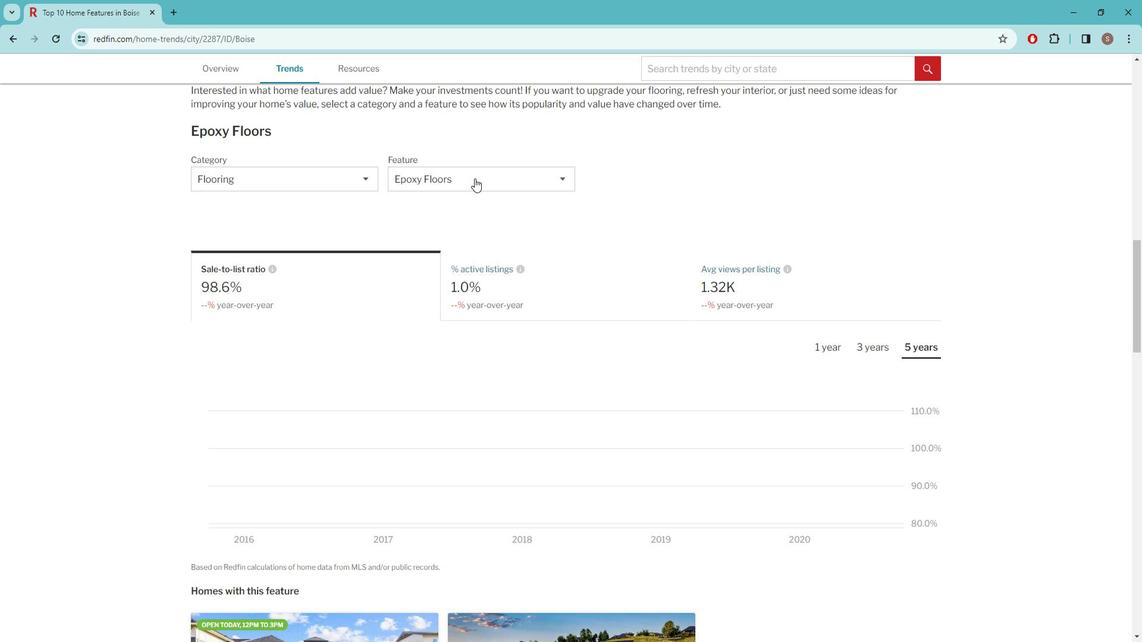 
Action: Mouse moved to (477, 262)
Screenshot: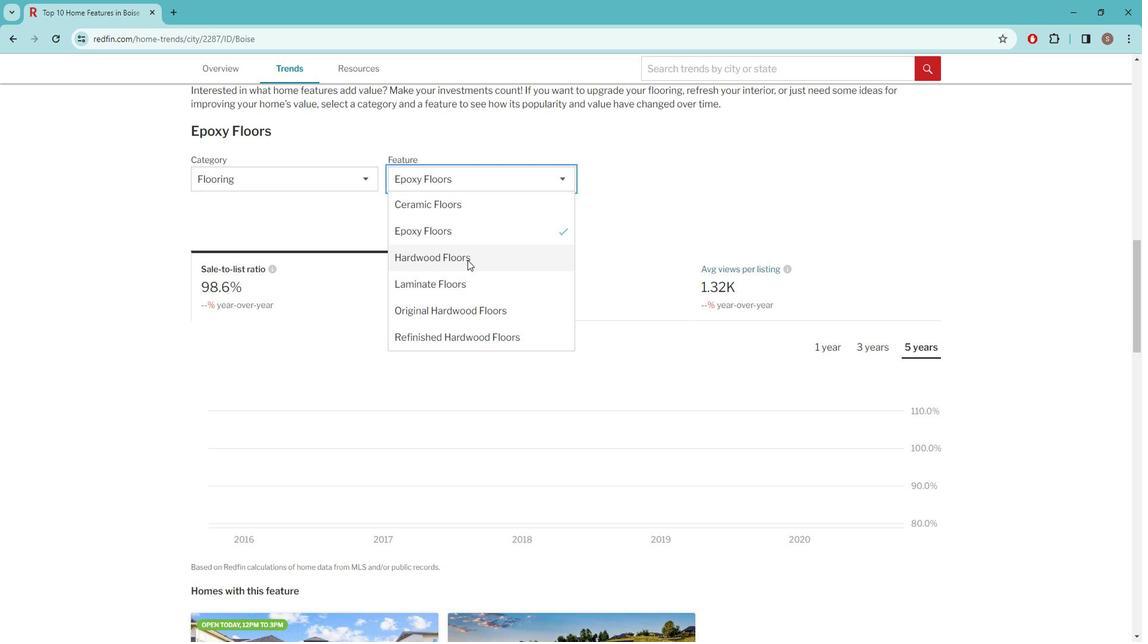 
Action: Mouse pressed left at (477, 262)
Screenshot: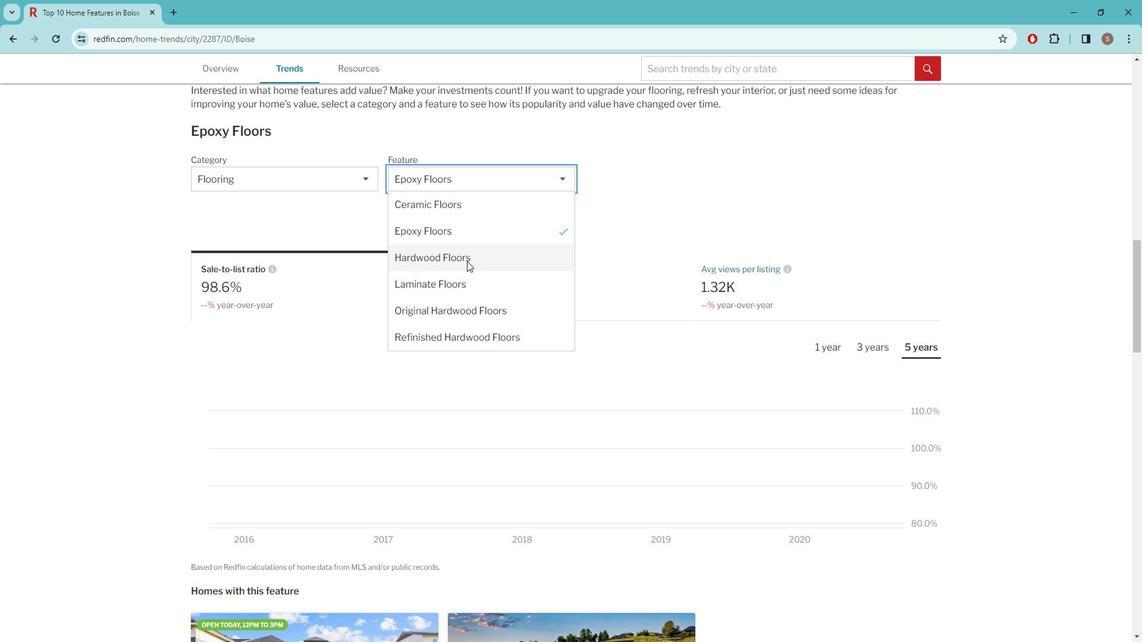 
Action: Mouse moved to (524, 274)
Screenshot: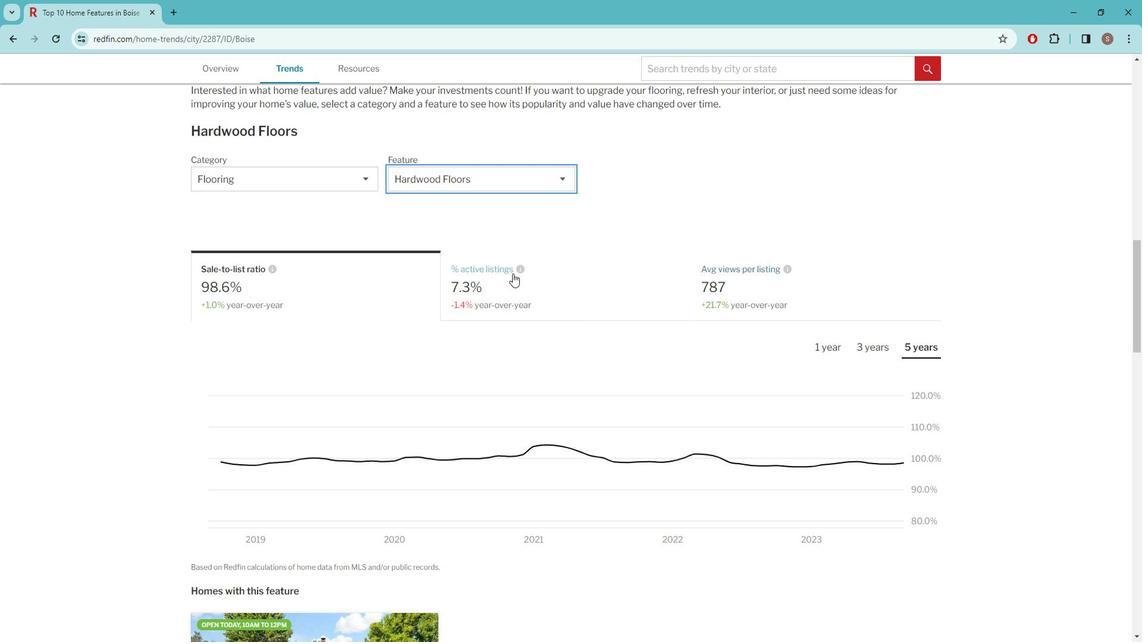 
Action: Mouse pressed left at (524, 274)
Screenshot: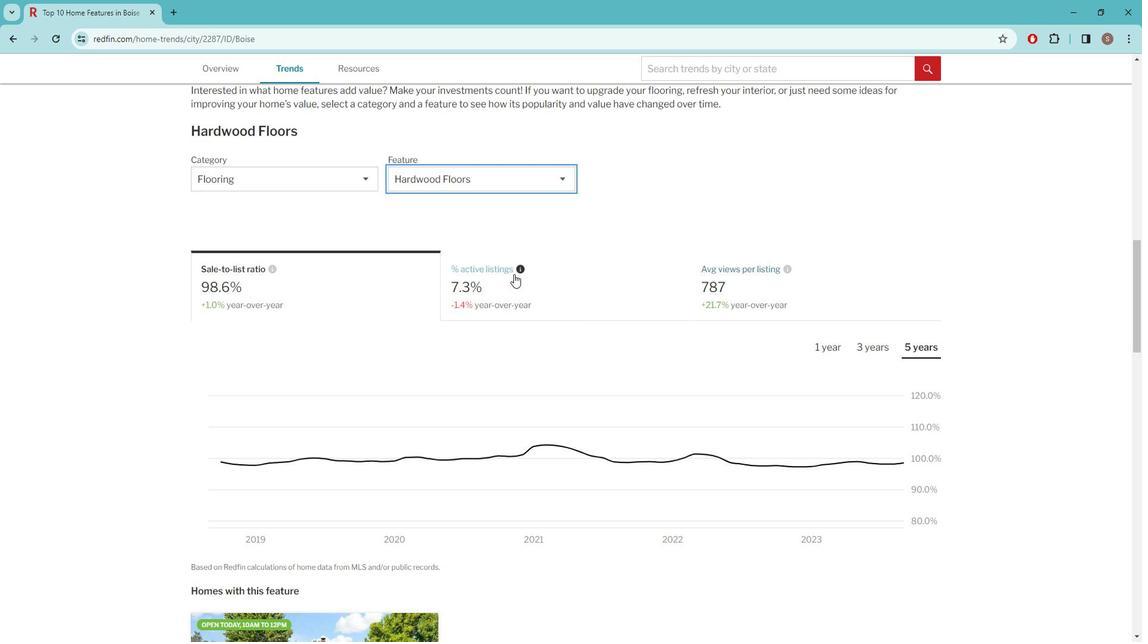 
Action: Mouse moved to (542, 280)
Screenshot: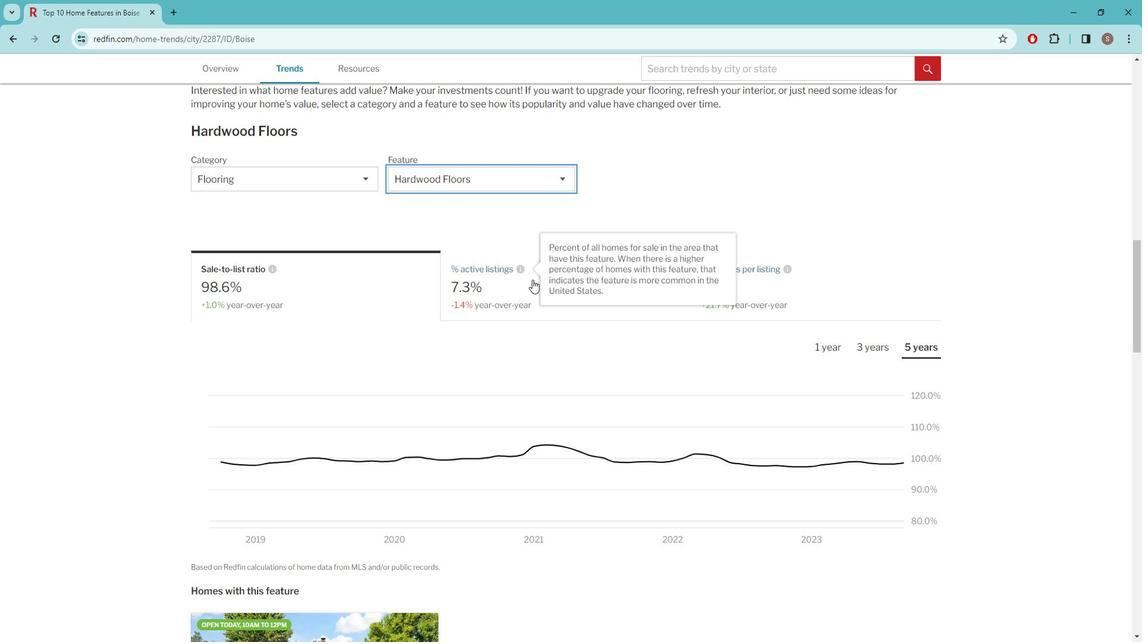 
Action: Mouse pressed left at (542, 280)
Screenshot: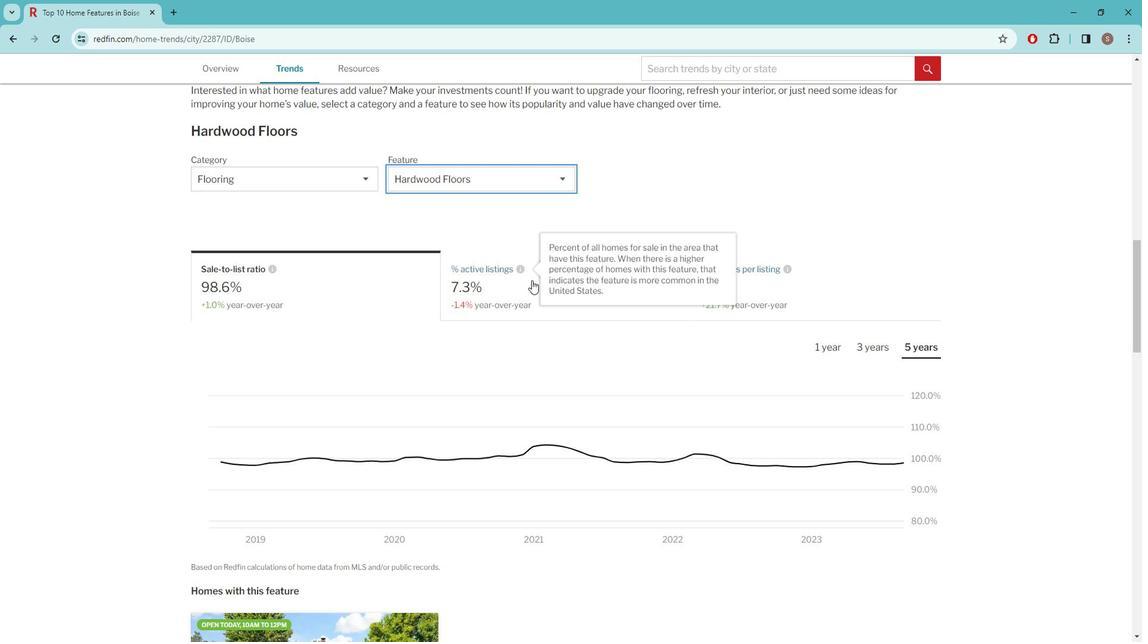
Action: Mouse moved to (788, 281)
Screenshot: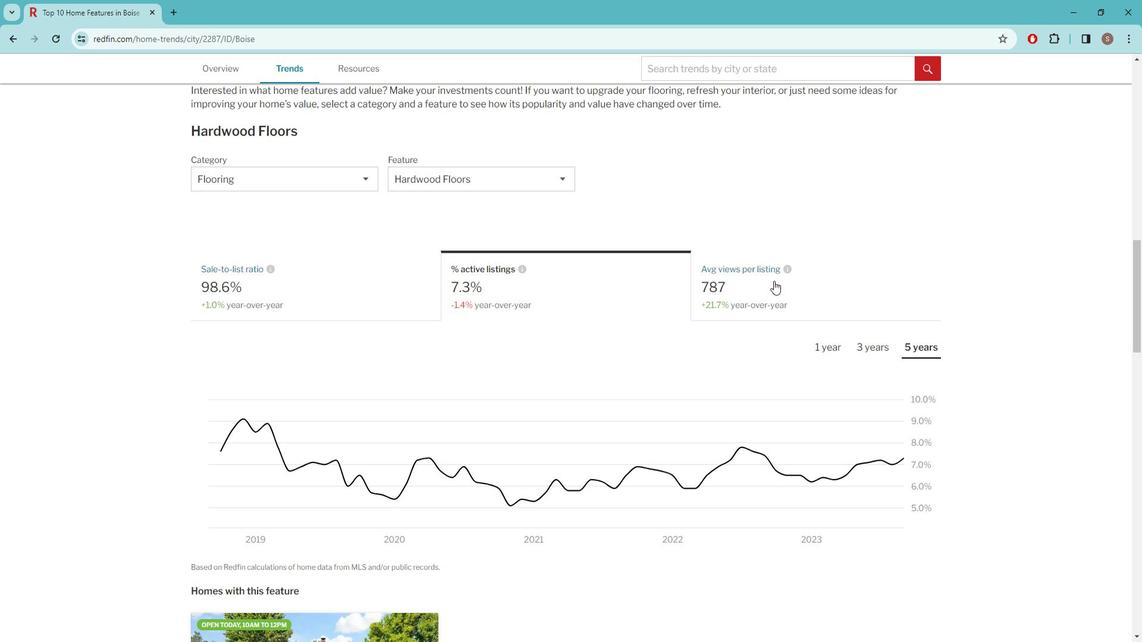
Action: Mouse pressed left at (788, 281)
Screenshot: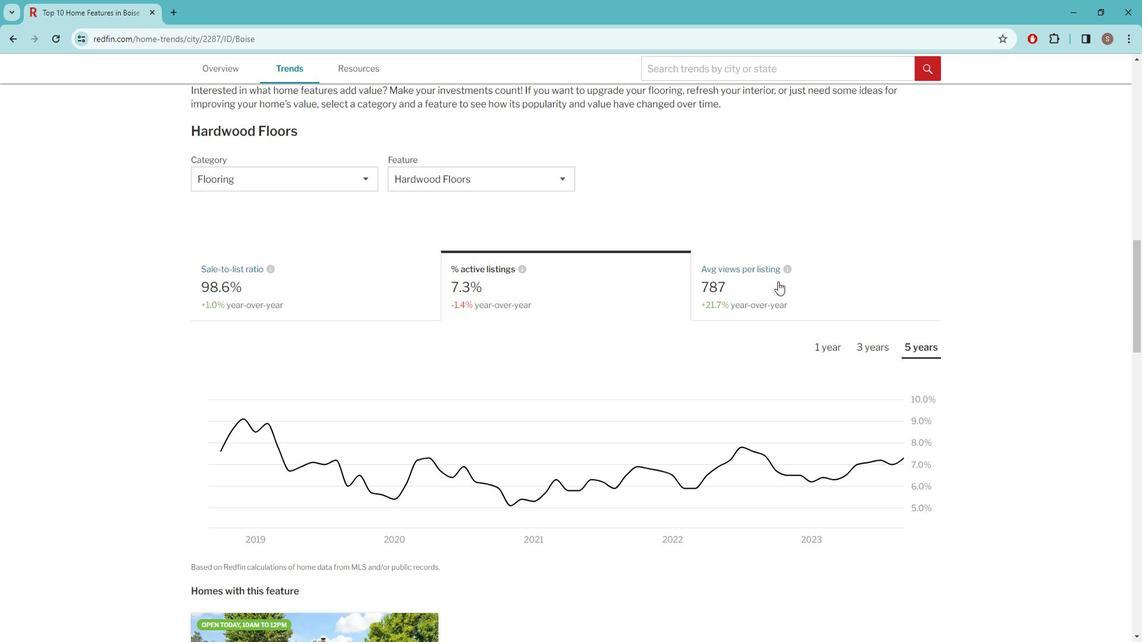 
Action: Mouse moved to (569, 189)
Screenshot: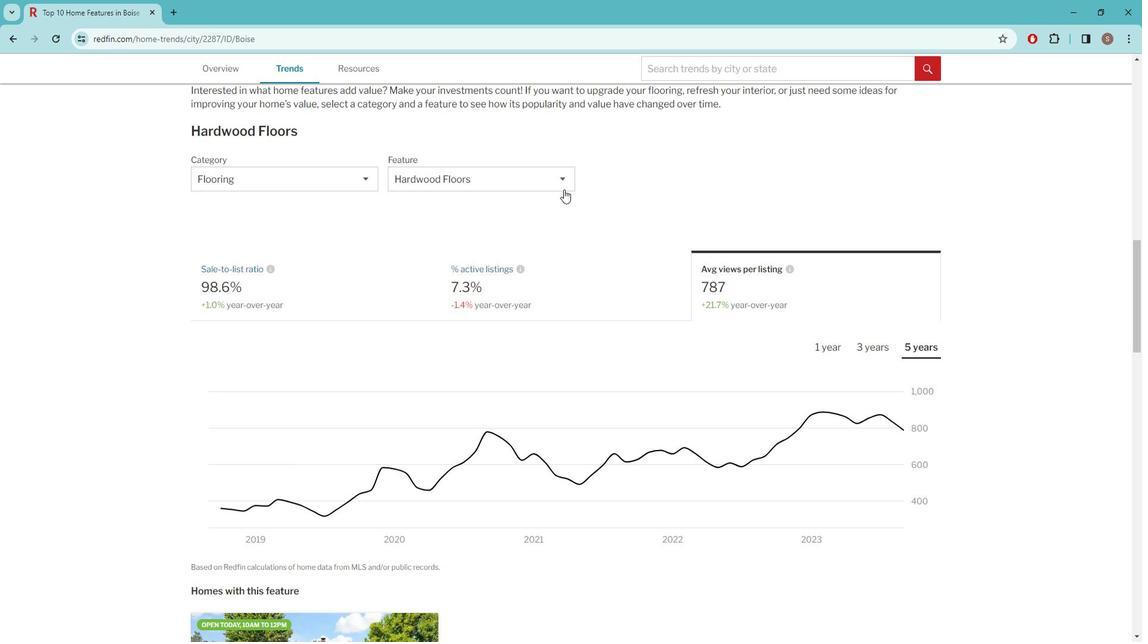 
Action: Mouse pressed left at (569, 189)
Screenshot: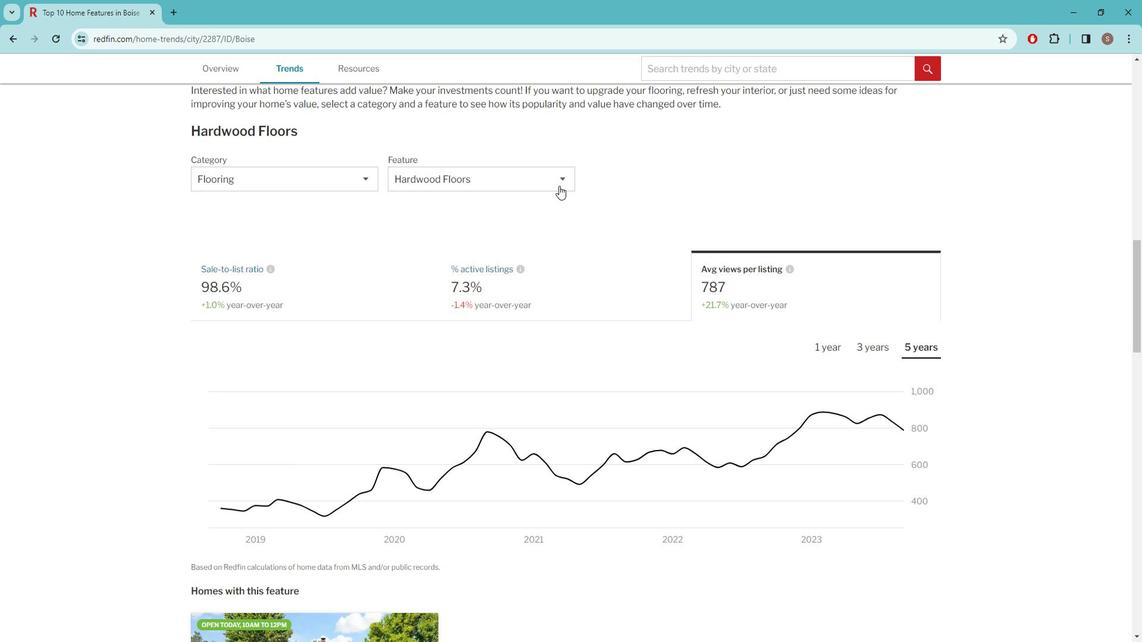 
Action: Mouse moved to (487, 284)
Screenshot: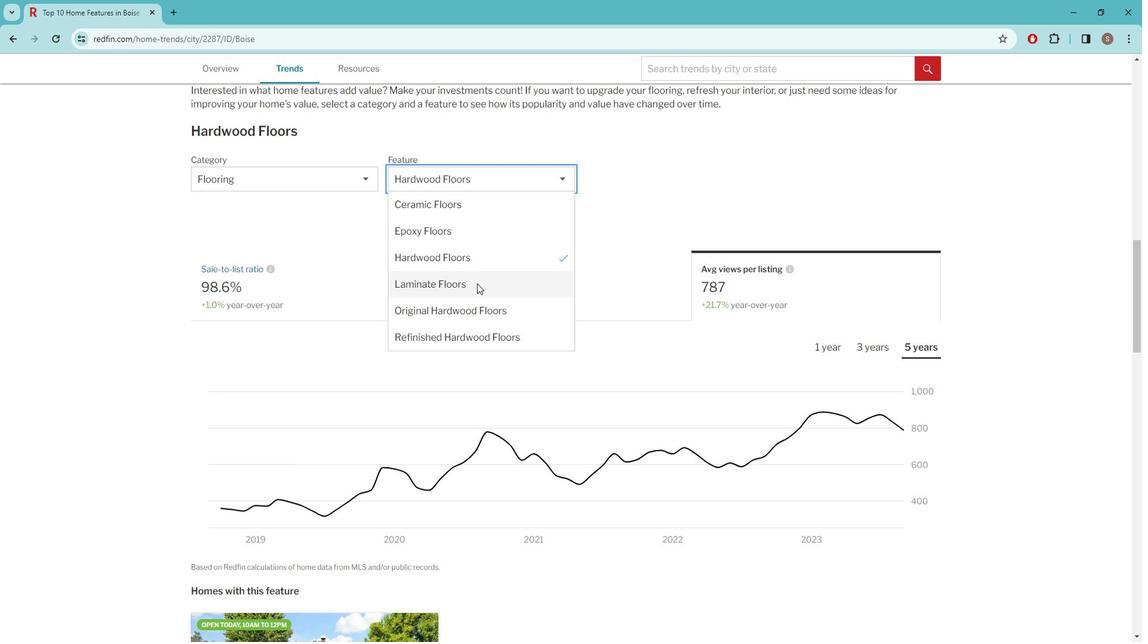 
Action: Mouse pressed left at (487, 284)
Screenshot: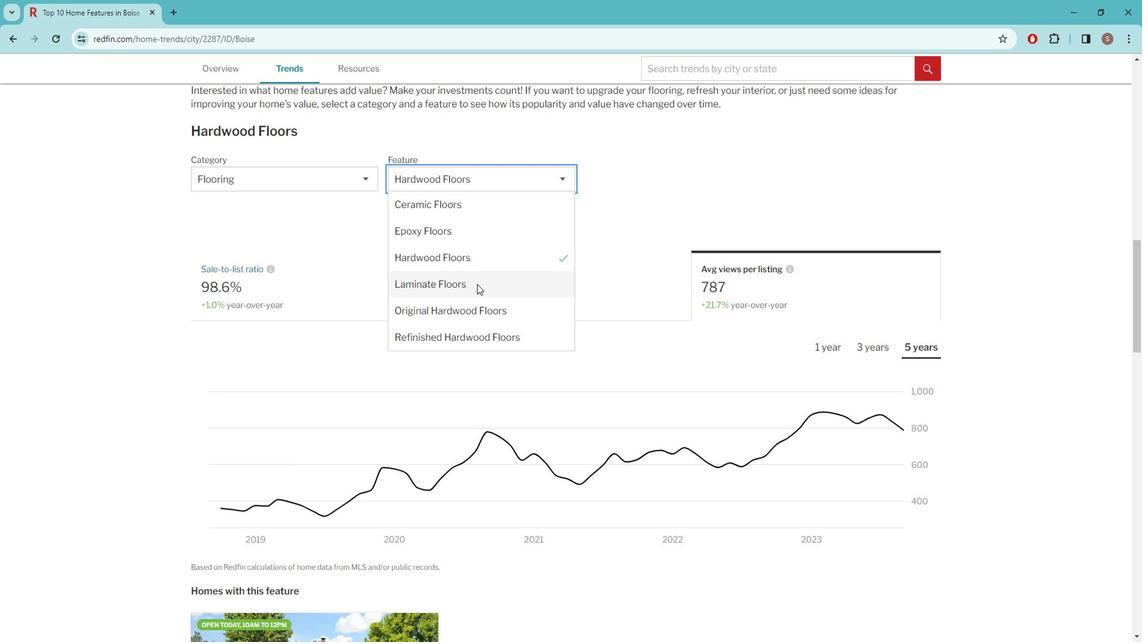 
Action: Mouse moved to (602, 283)
Screenshot: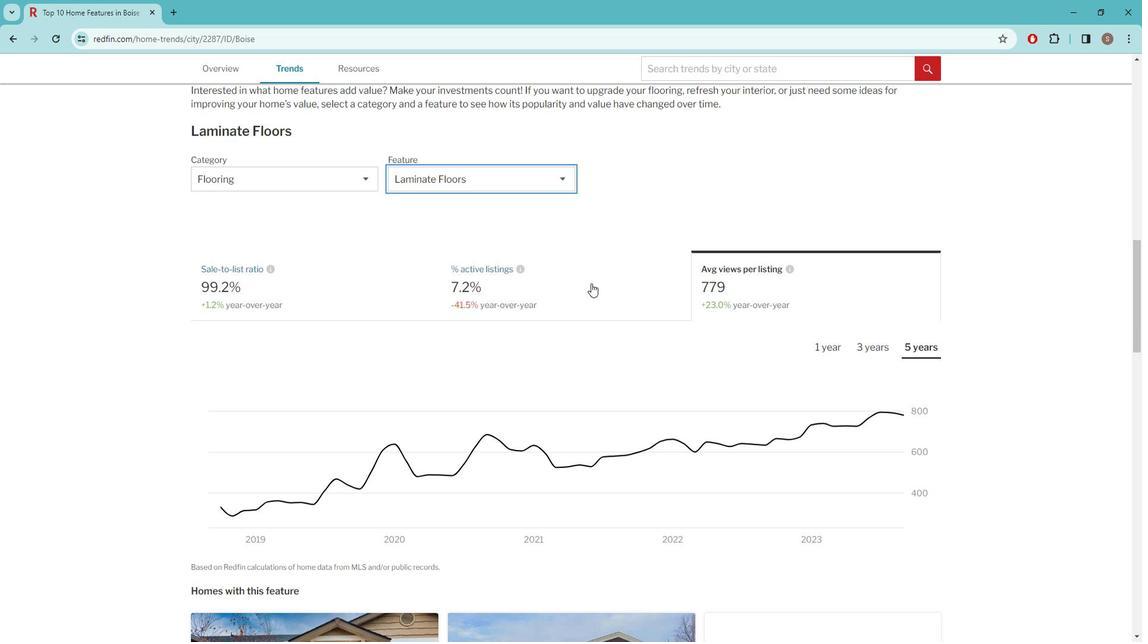 
Action: Mouse pressed left at (602, 283)
Screenshot: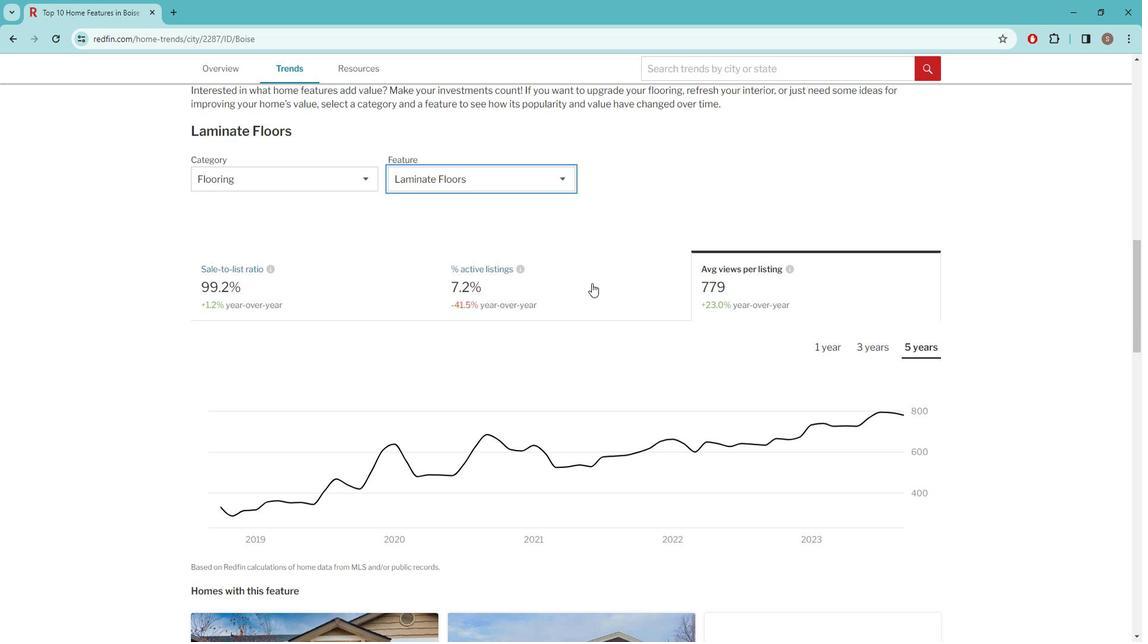 
Action: Mouse moved to (316, 286)
Screenshot: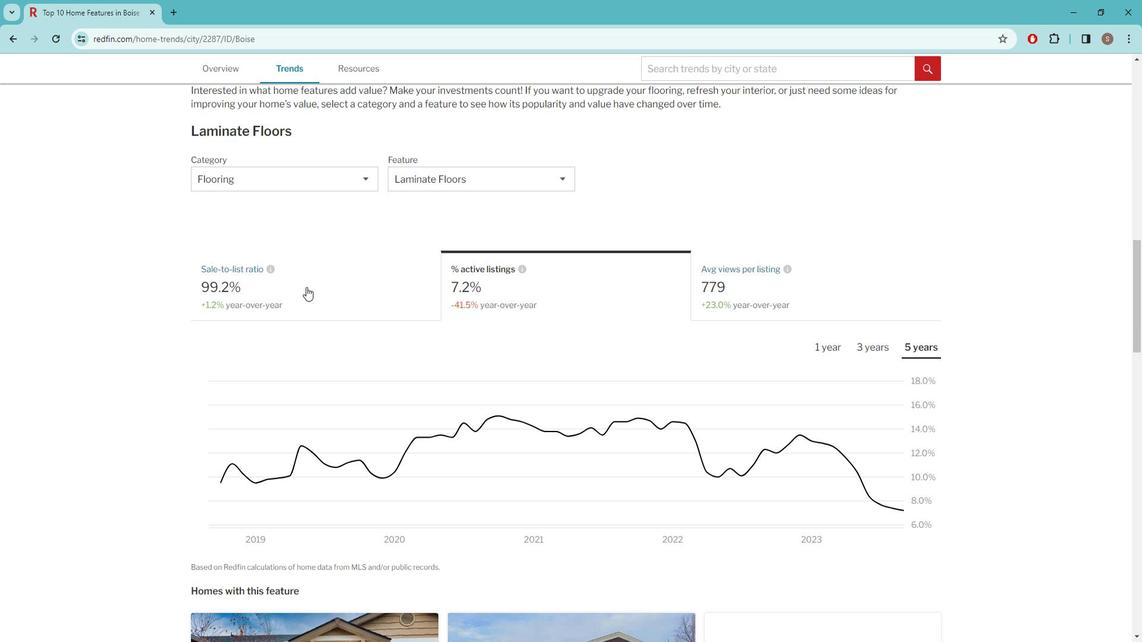 
Action: Mouse pressed left at (316, 286)
Screenshot: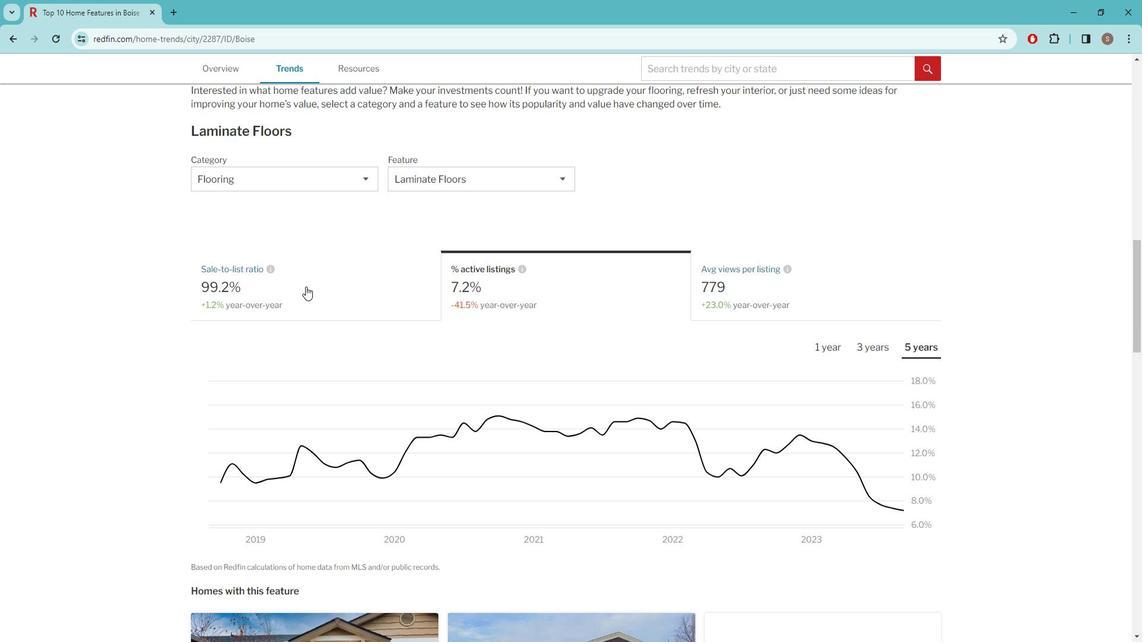 
Action: Mouse moved to (452, 183)
Screenshot: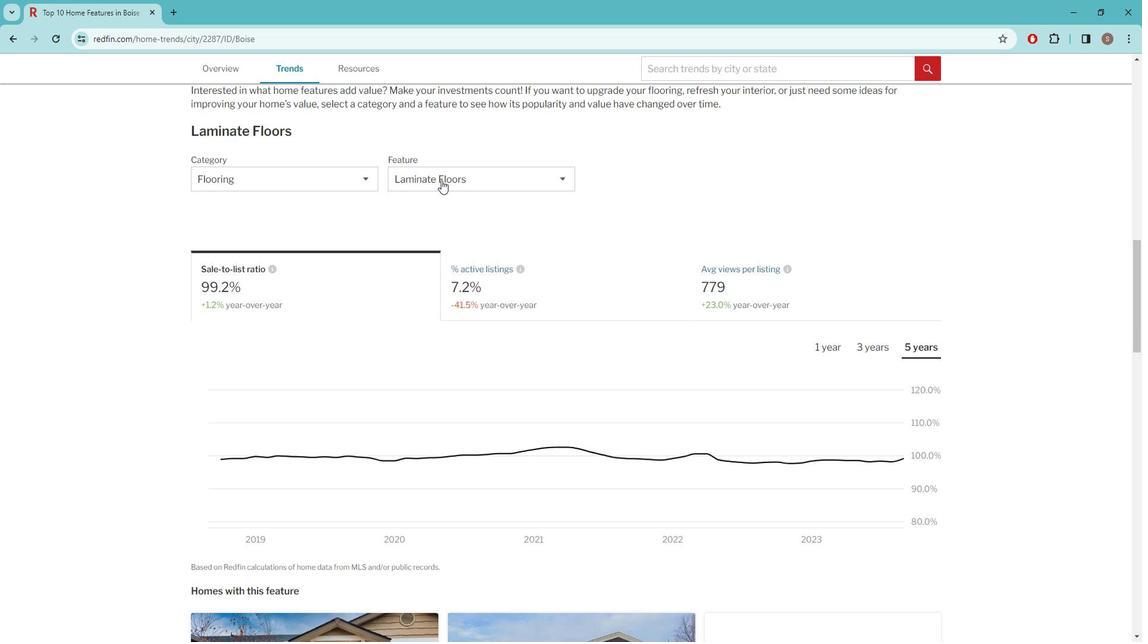 
Action: Mouse pressed left at (452, 183)
Screenshot: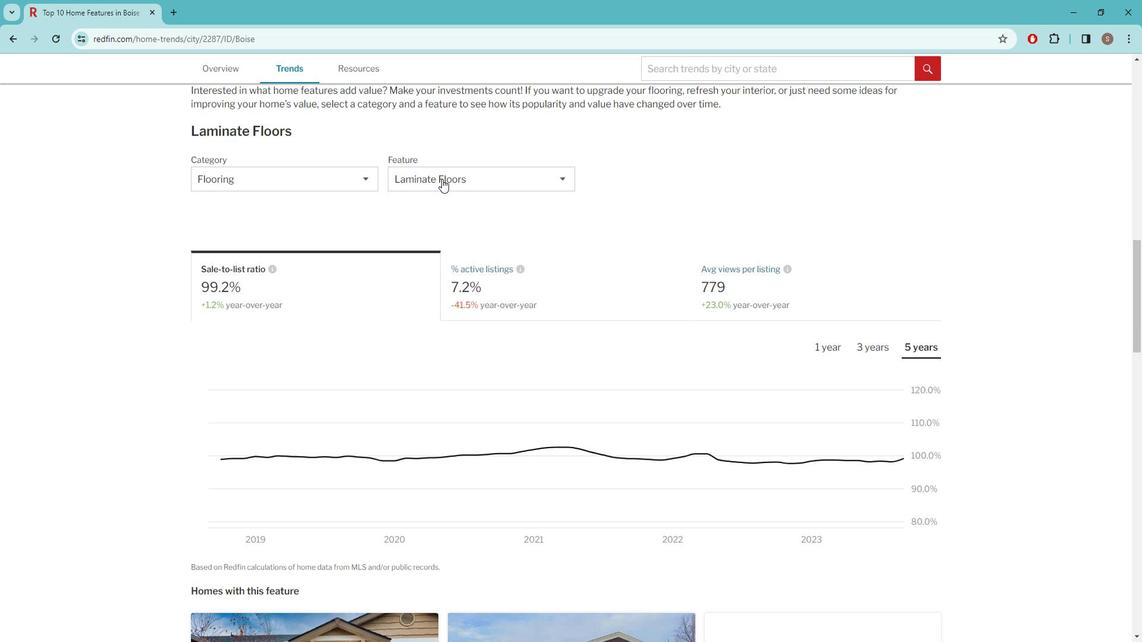 
Action: Mouse moved to (419, 308)
Screenshot: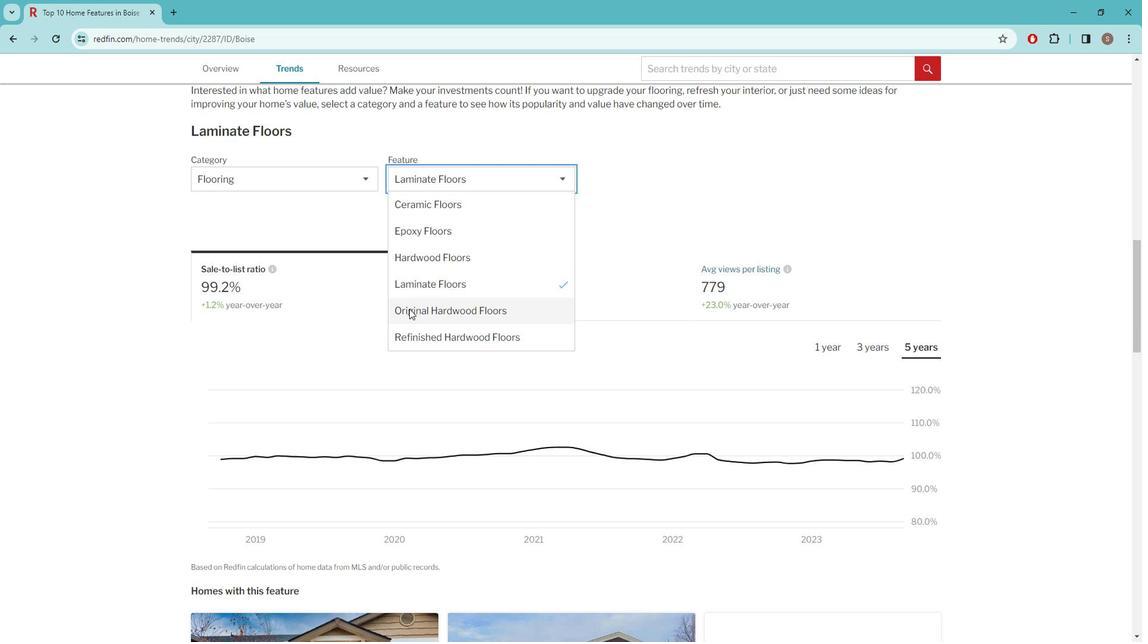 
Action: Mouse pressed left at (419, 308)
Screenshot: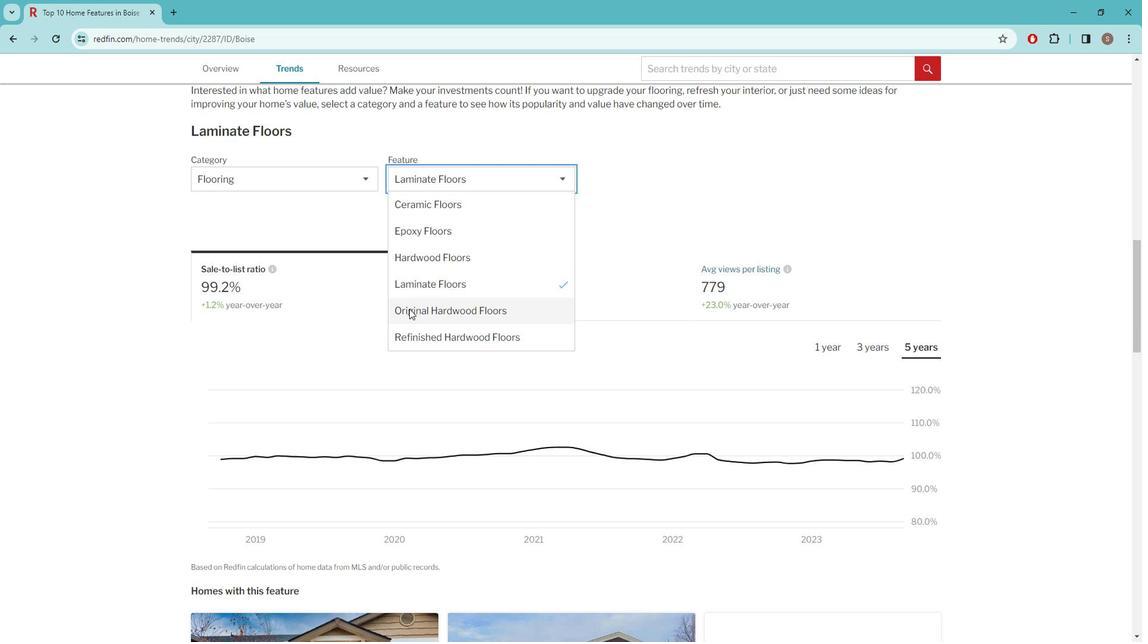
Action: Mouse moved to (550, 284)
Screenshot: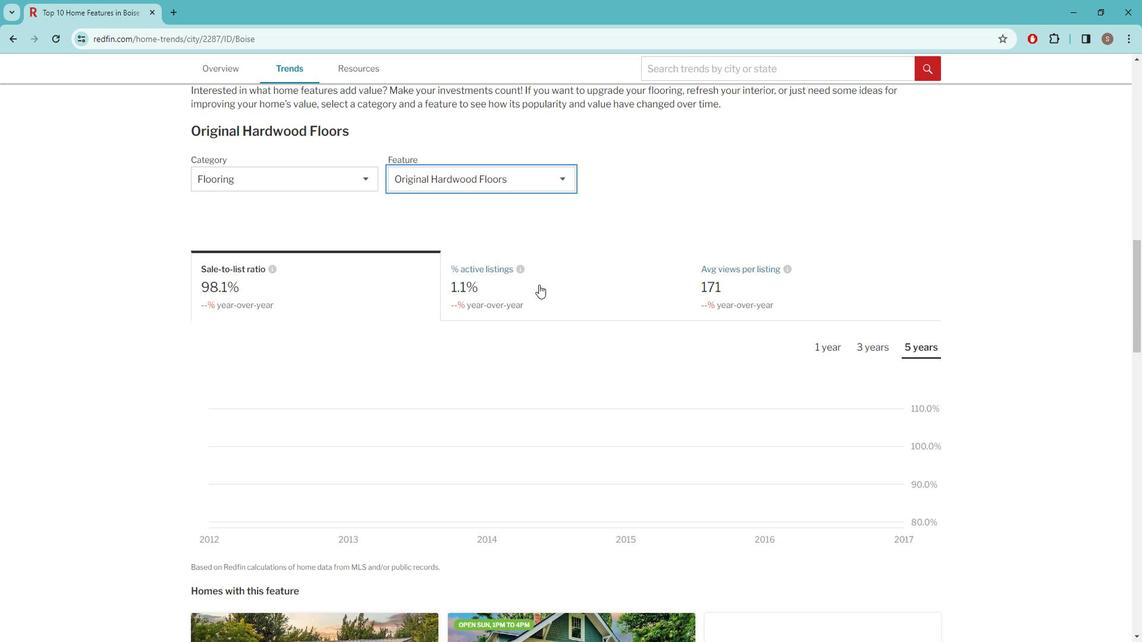 
Action: Mouse pressed left at (550, 284)
Screenshot: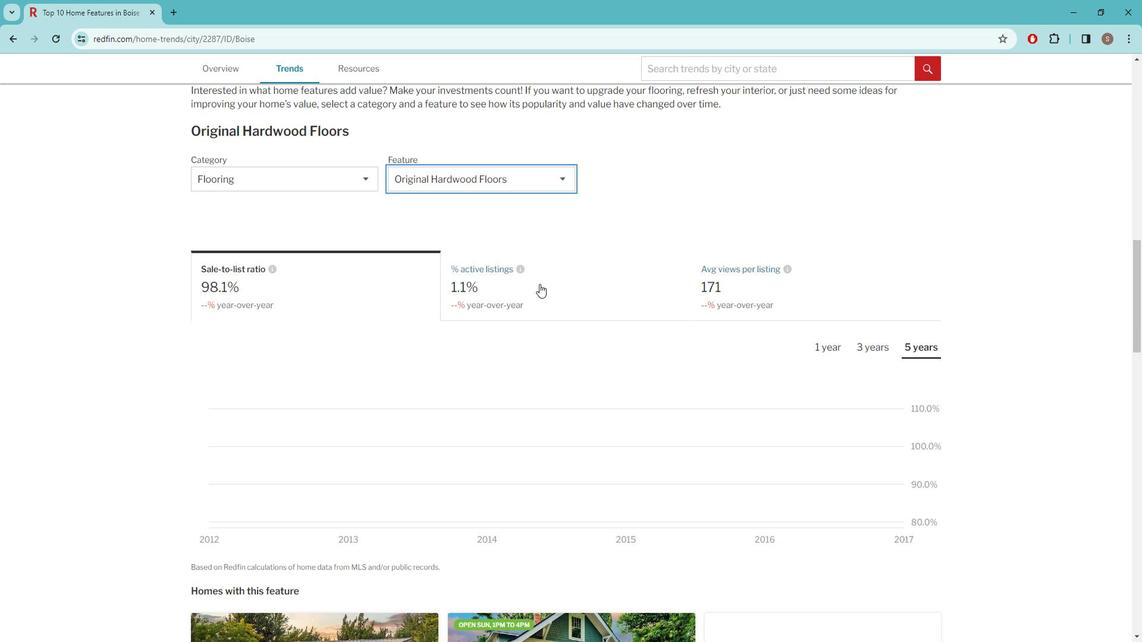 
Action: Mouse moved to (789, 286)
Screenshot: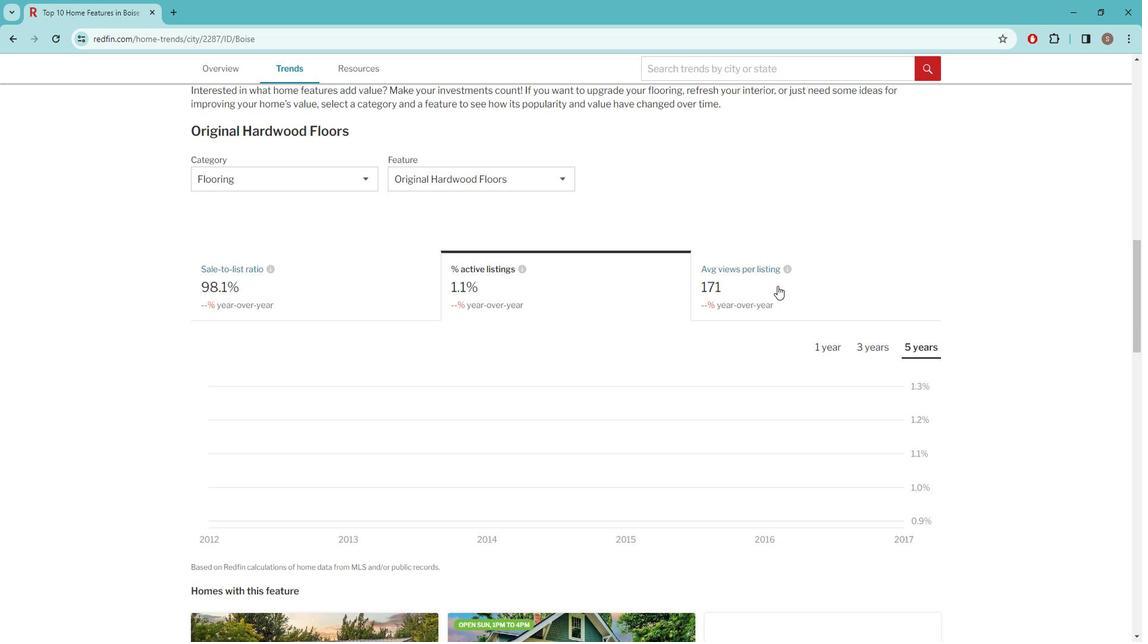 
Action: Mouse pressed left at (789, 286)
Screenshot: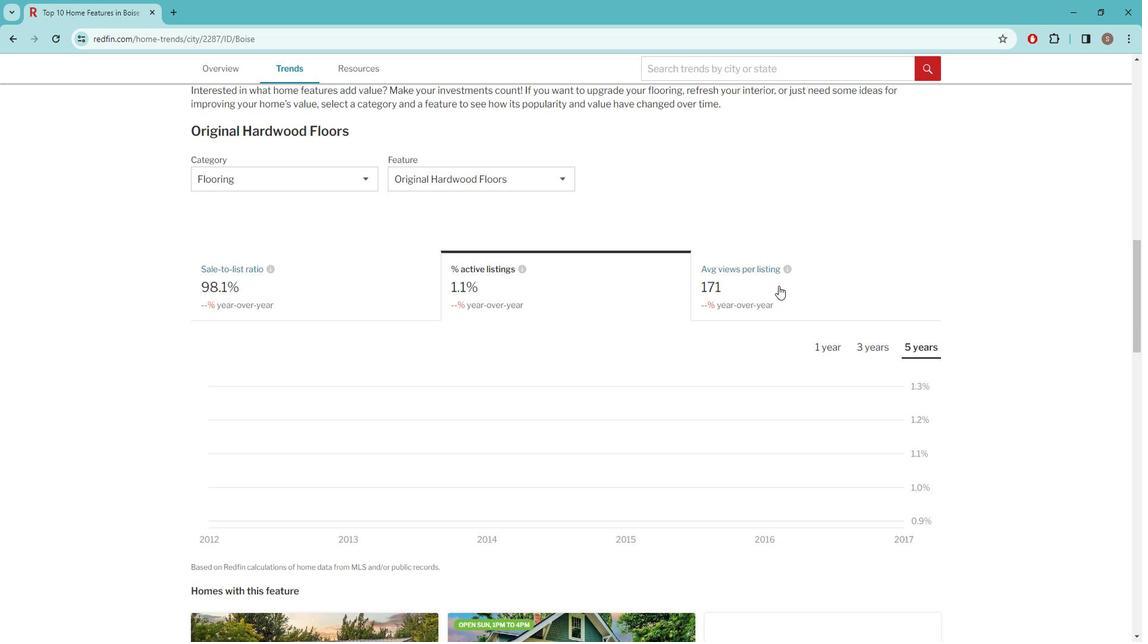 
Action: Mouse moved to (525, 185)
Screenshot: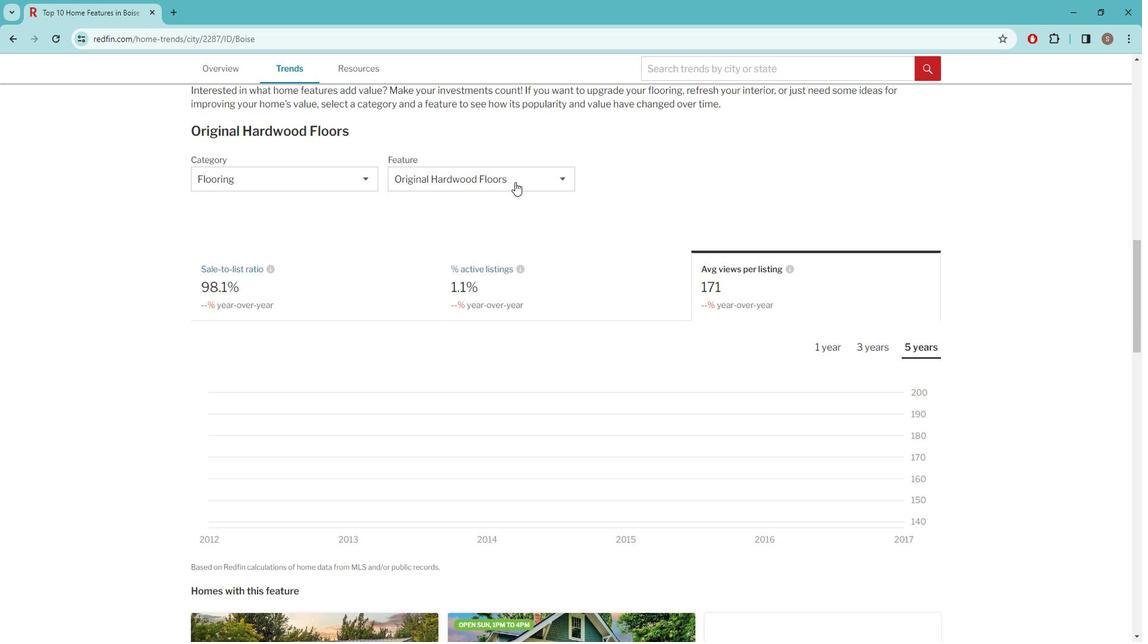 
Action: Mouse pressed left at (525, 185)
Screenshot: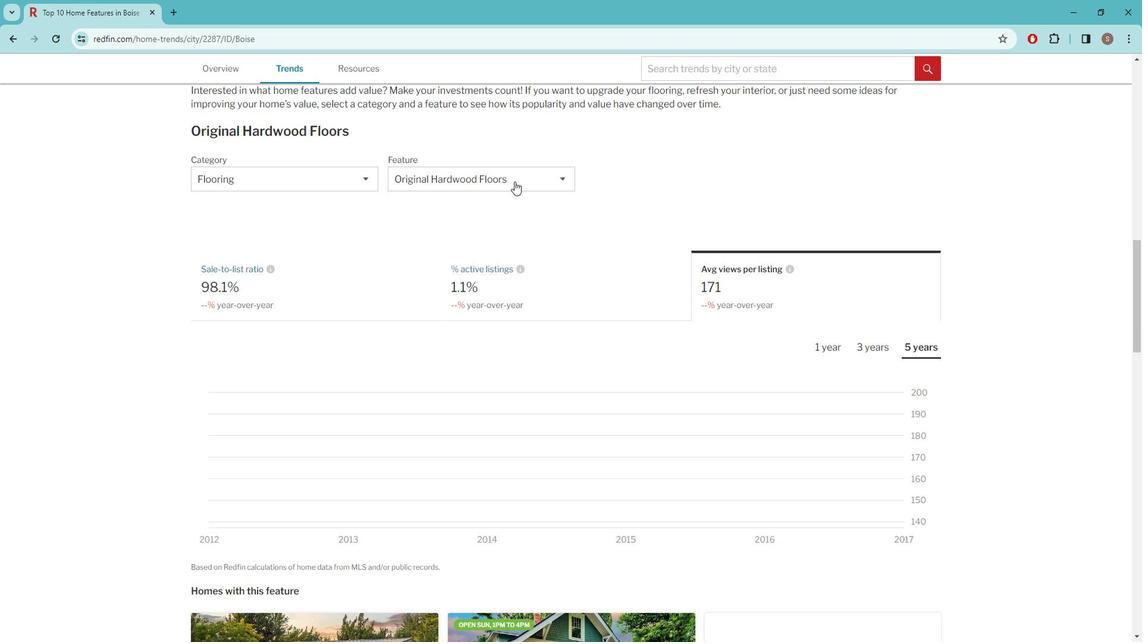 
Action: Mouse moved to (450, 334)
Screenshot: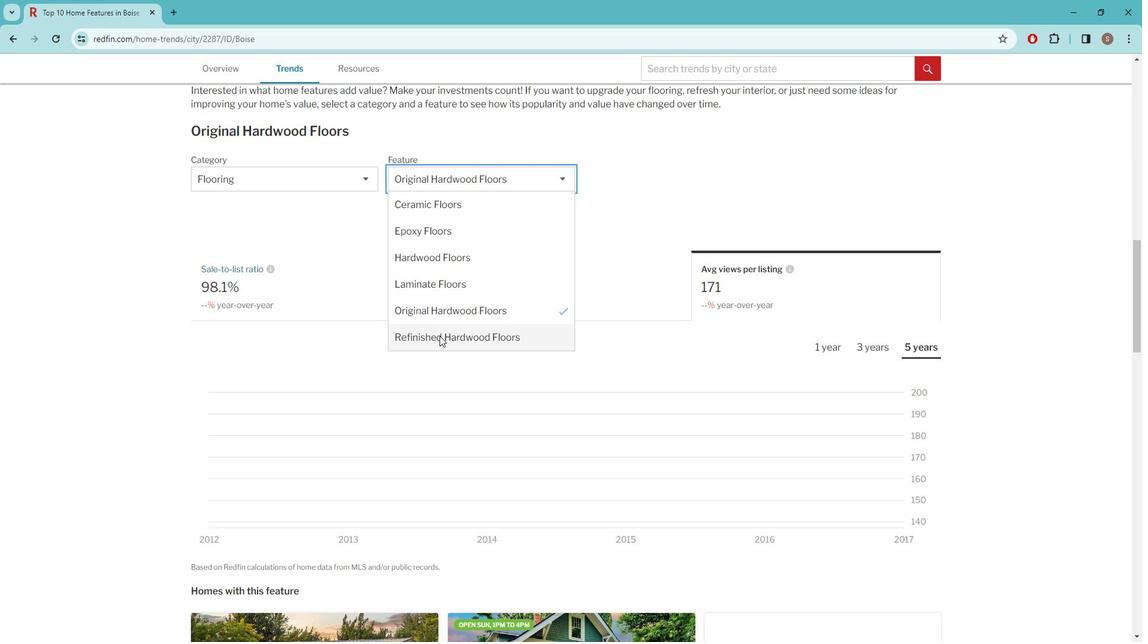 
Action: Mouse pressed left at (450, 334)
Screenshot: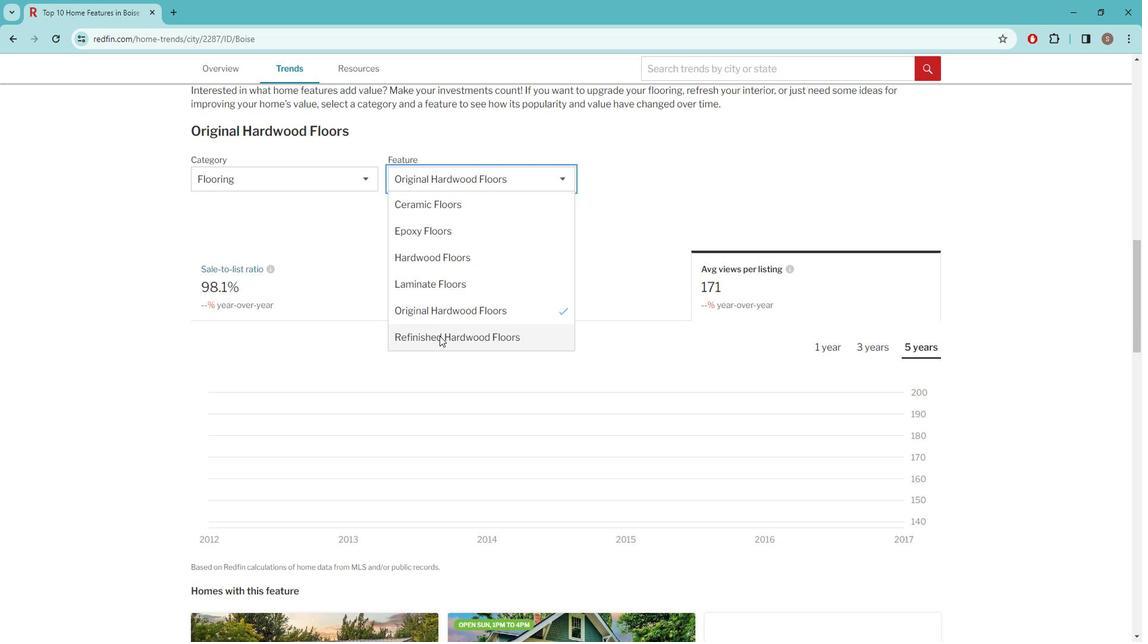 
Action: Mouse moved to (573, 282)
Screenshot: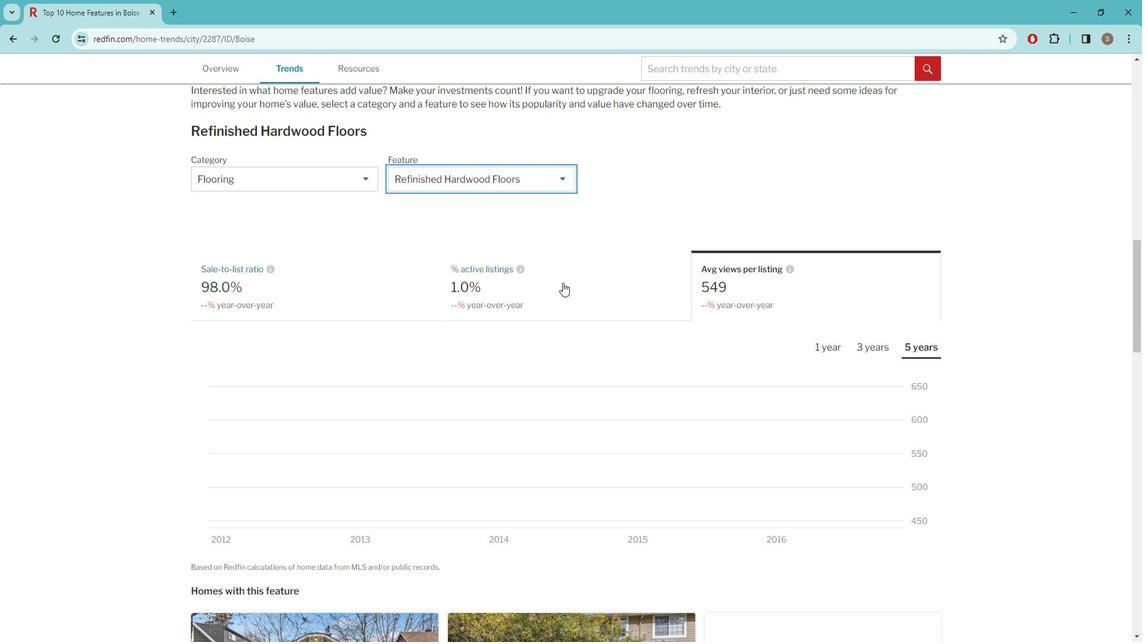 
Action: Mouse pressed left at (573, 282)
Screenshot: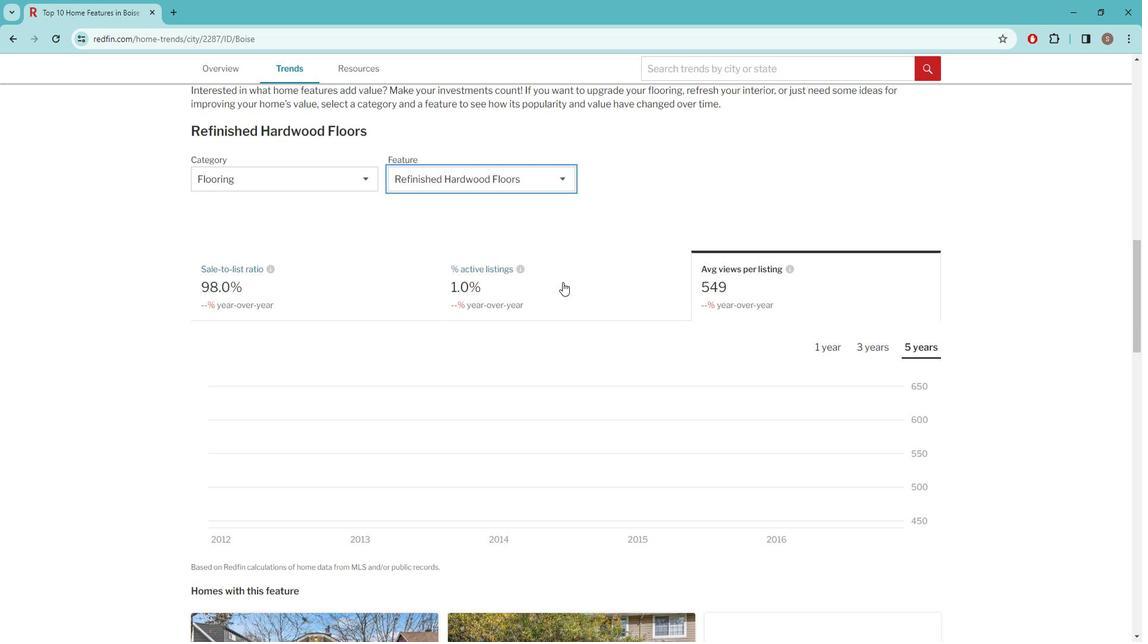 
Action: Mouse moved to (321, 286)
Screenshot: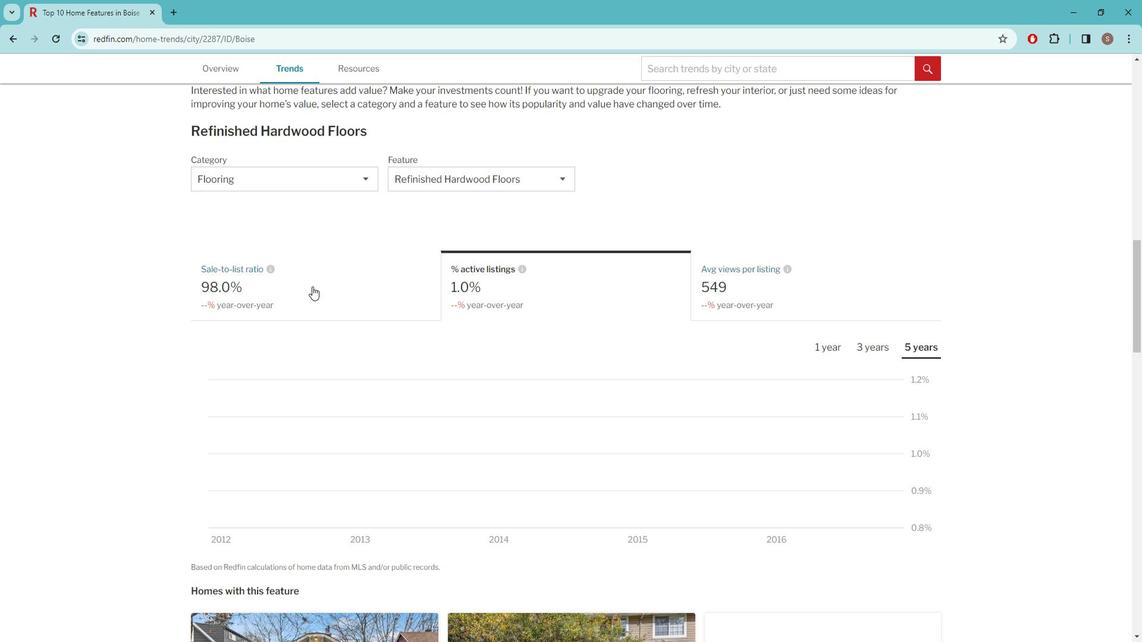 
Action: Mouse pressed left at (321, 286)
Screenshot: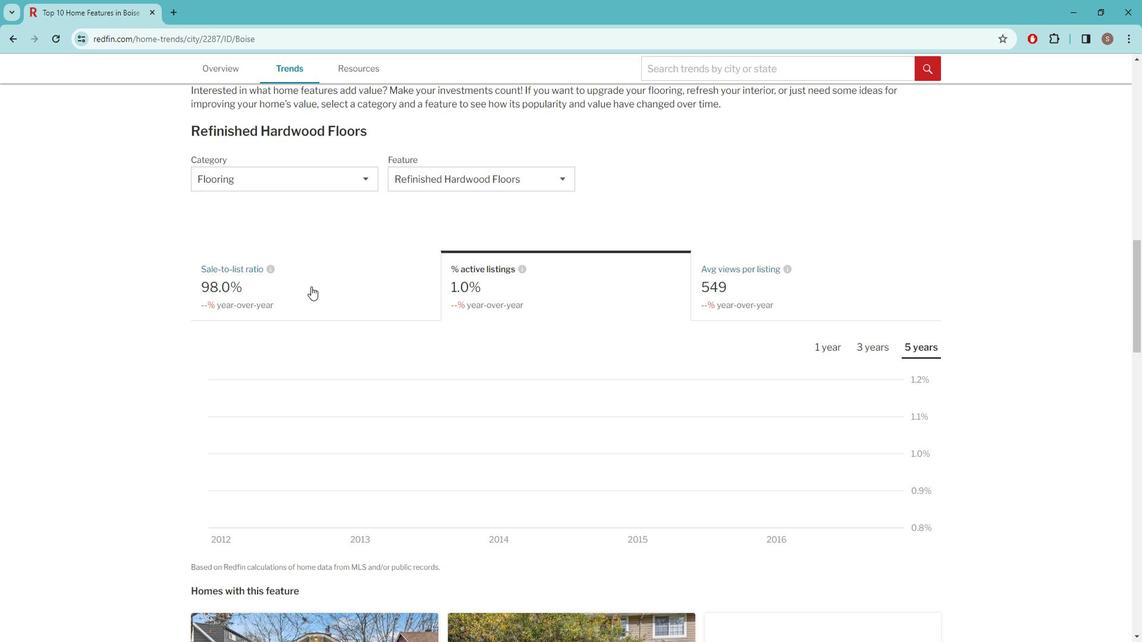 
Action: Mouse moved to (457, 185)
Screenshot: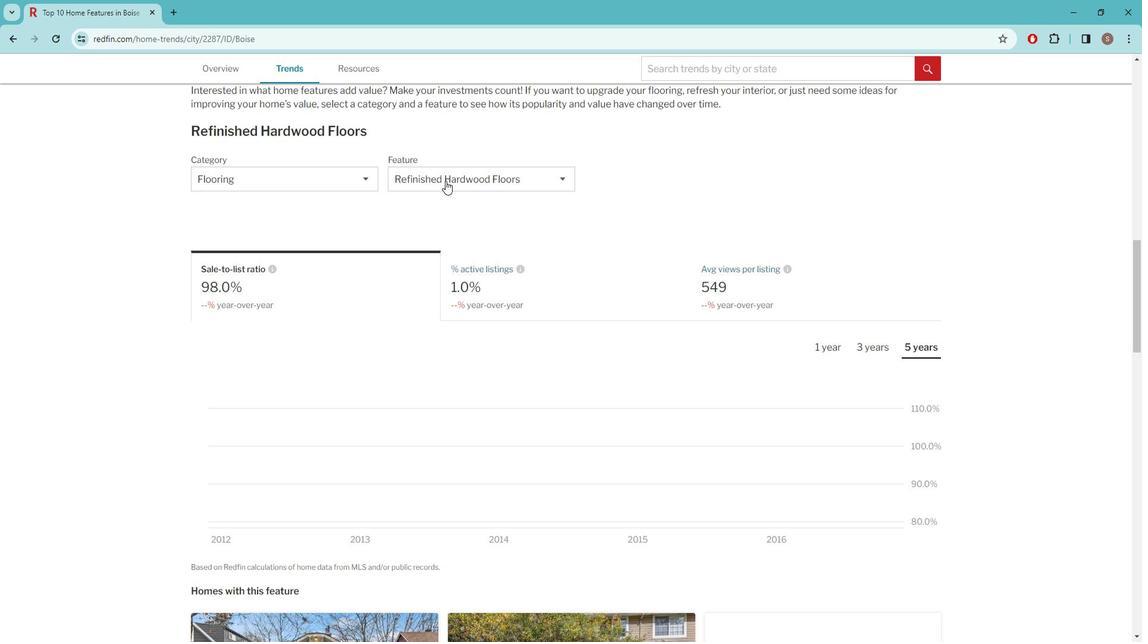 
Action: Mouse pressed left at (457, 185)
Screenshot: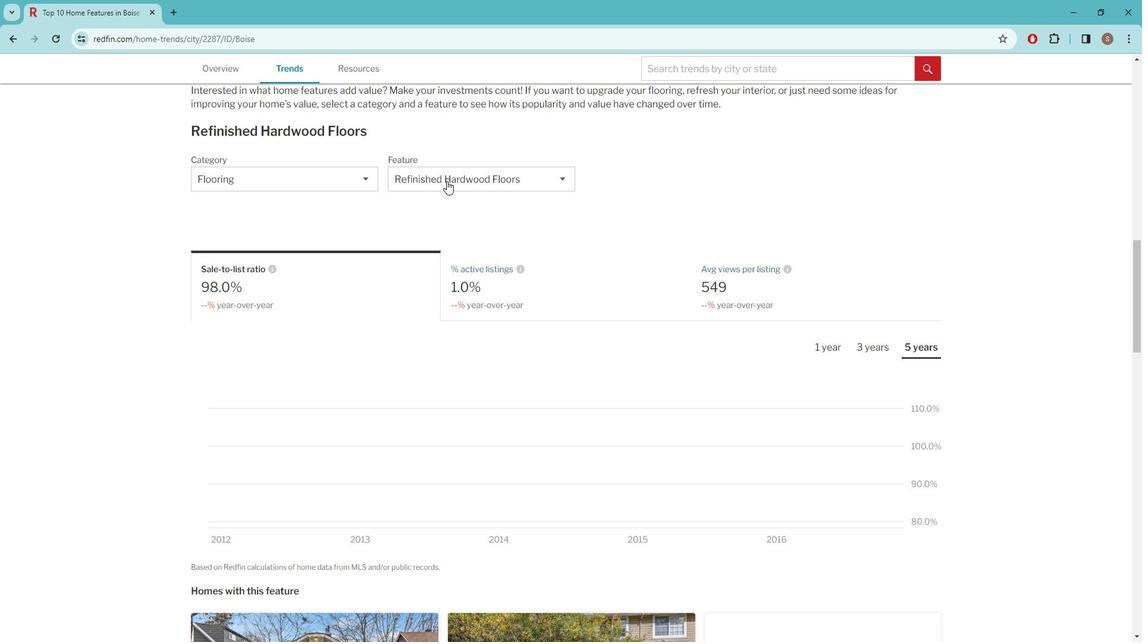 
Action: Mouse moved to (679, 177)
Screenshot: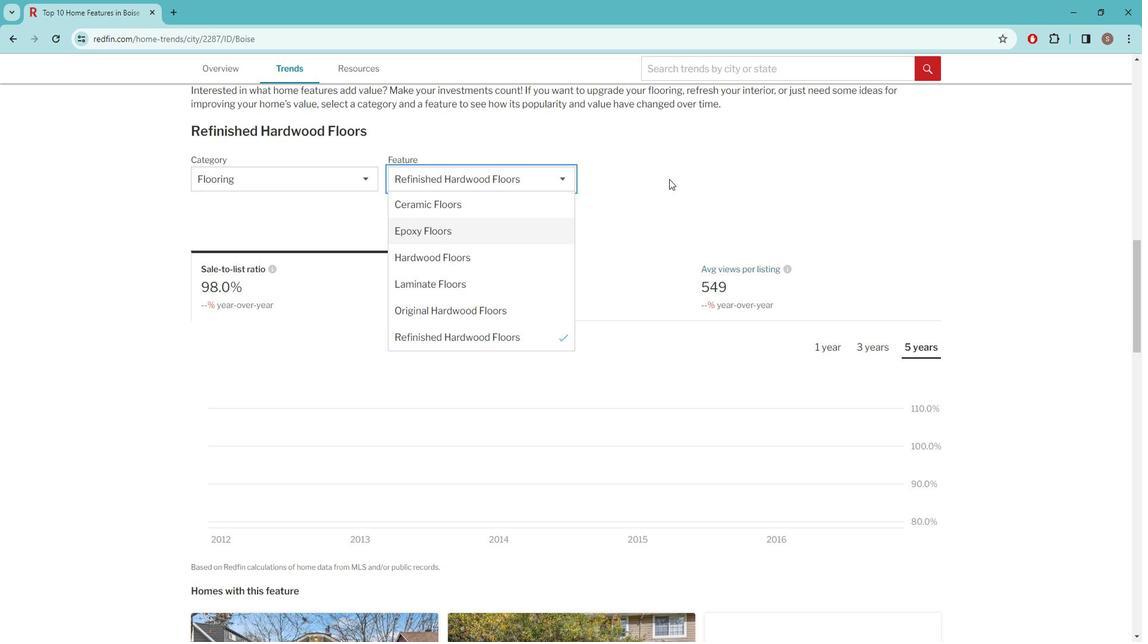 
Action: Mouse pressed left at (679, 177)
Screenshot: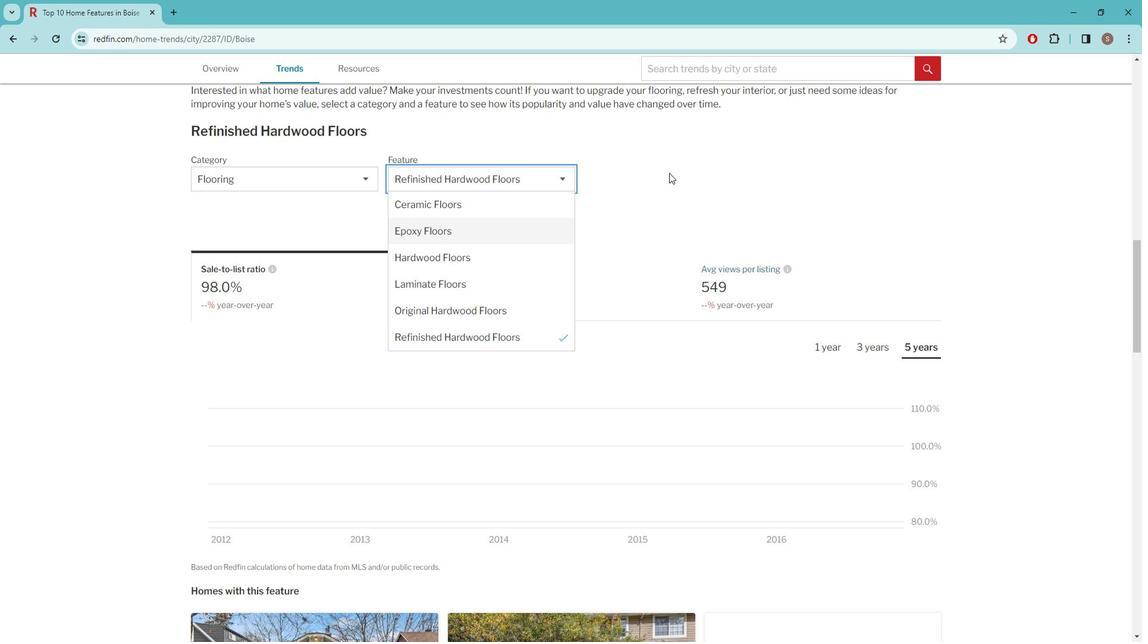 
Action: Mouse moved to (315, 186)
Screenshot: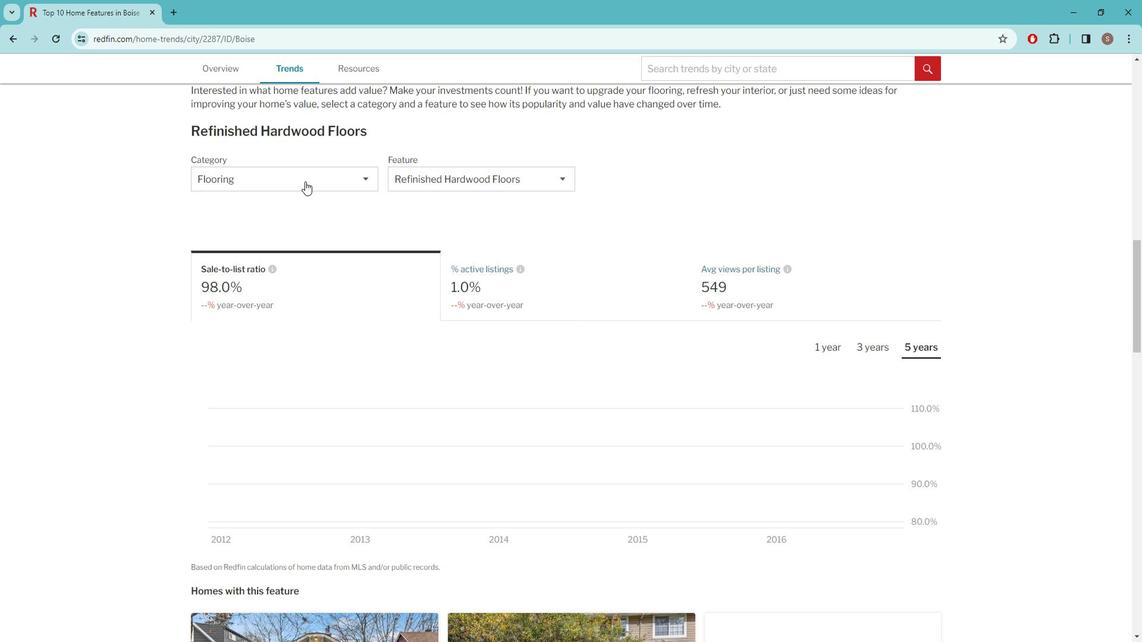 
Action: Mouse pressed left at (315, 186)
Screenshot: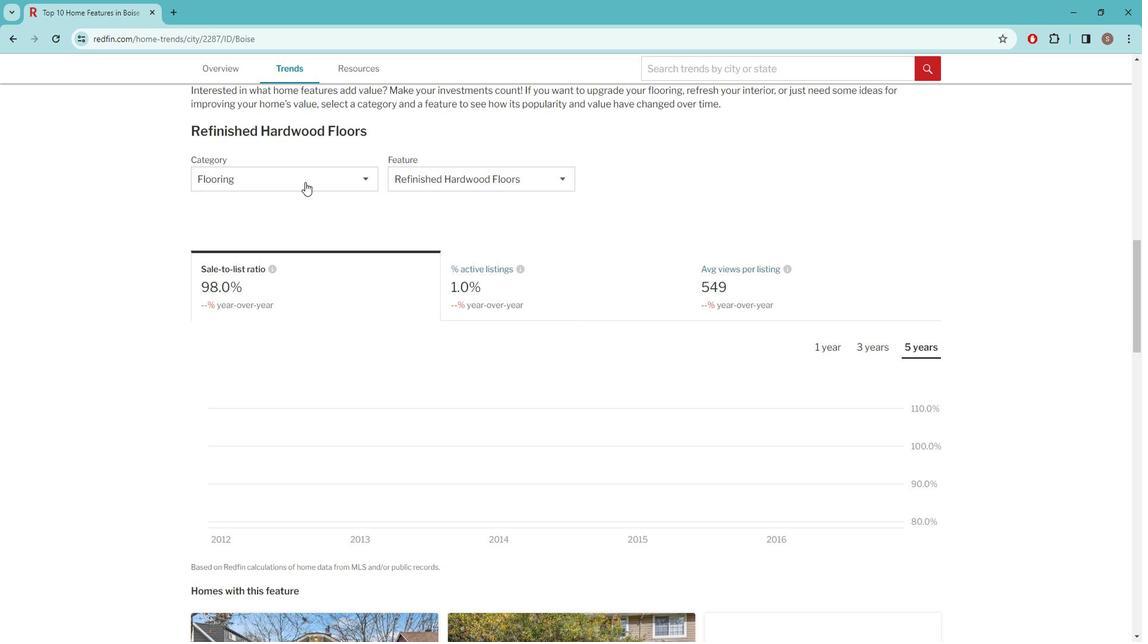 
Action: Mouse moved to (280, 253)
Screenshot: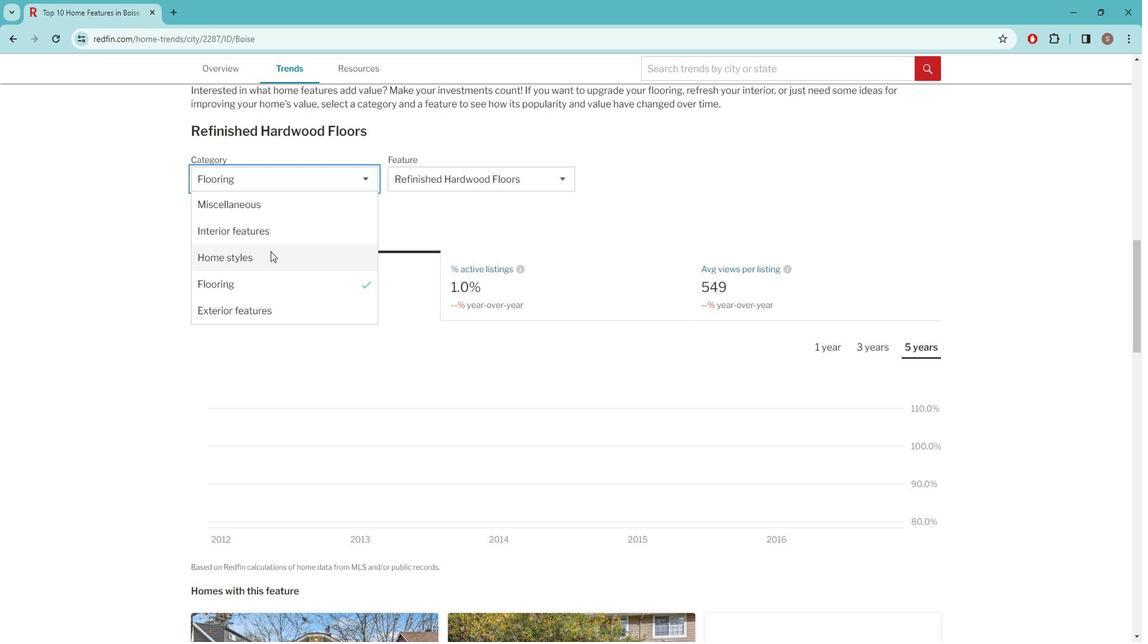 
Action: Mouse pressed left at (280, 253)
Screenshot: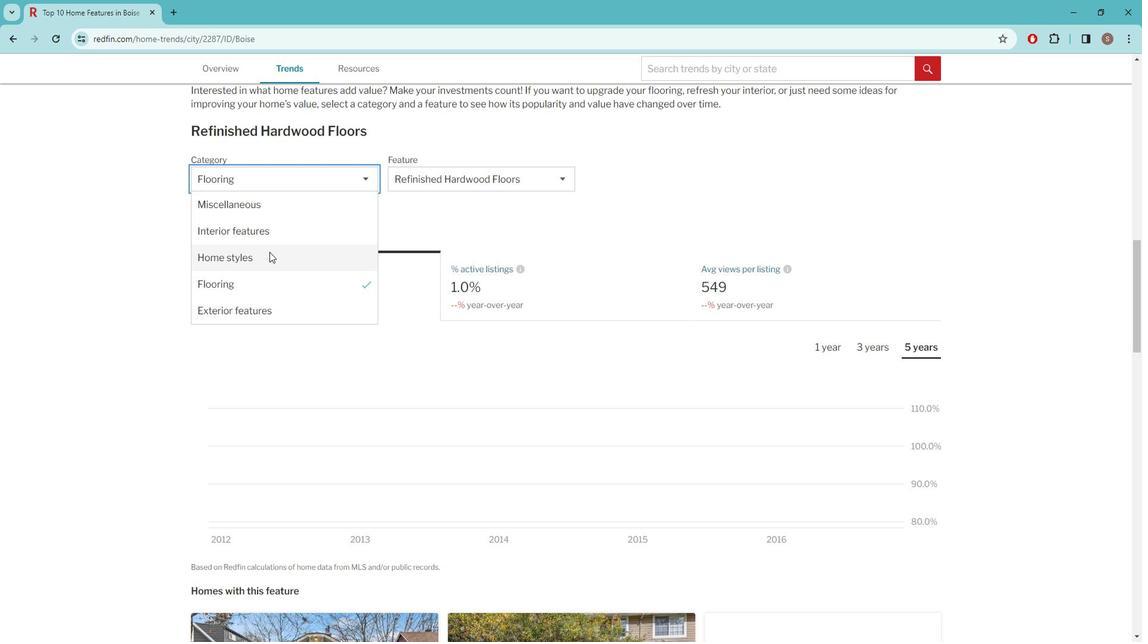 
Action: Mouse moved to (440, 189)
Screenshot: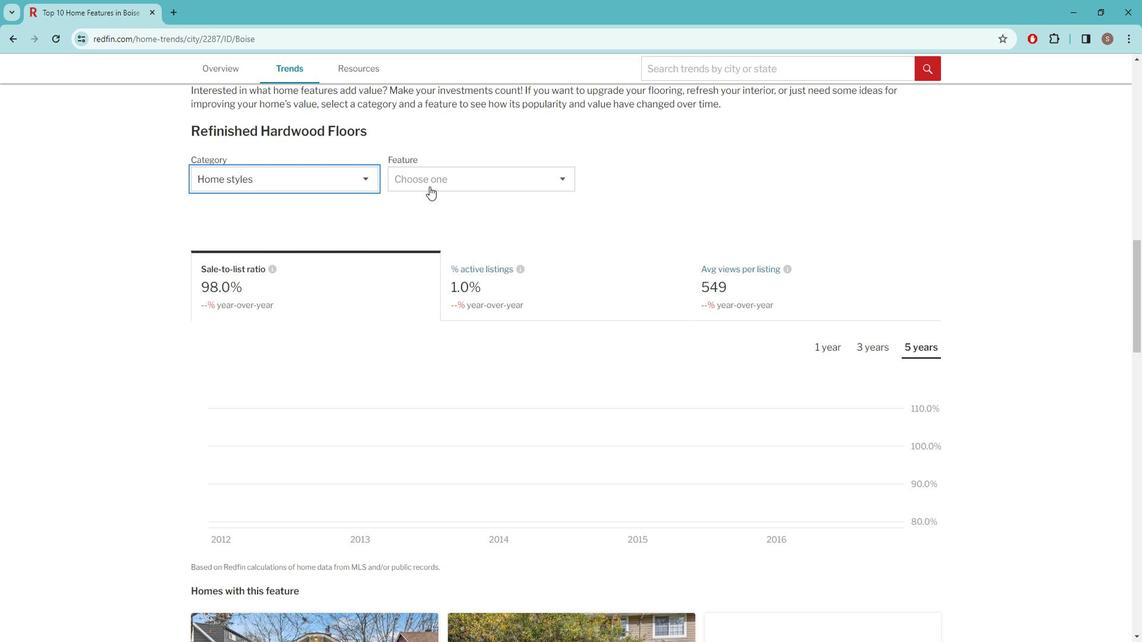 
Action: Mouse pressed left at (440, 189)
Screenshot: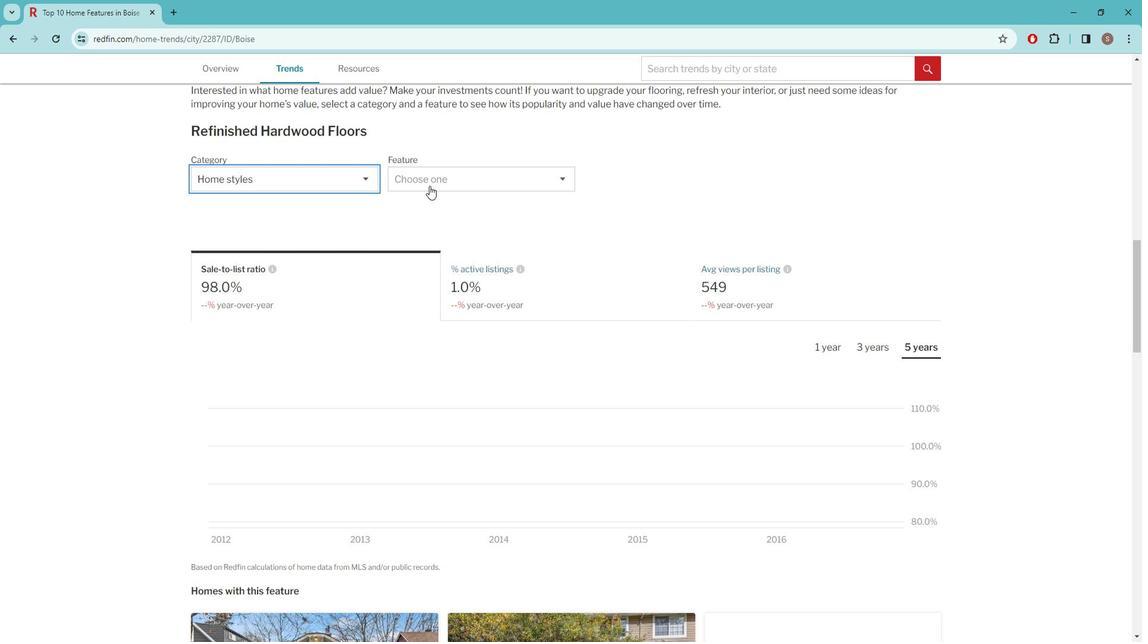 
Action: Mouse moved to (458, 277)
Screenshot: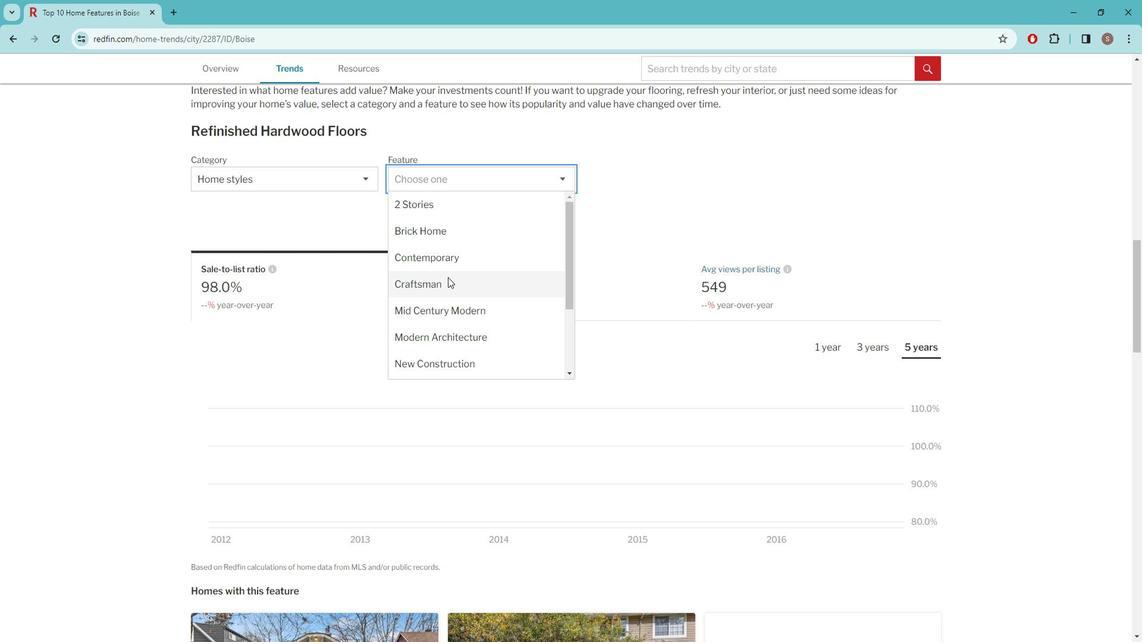 
Action: Mouse scrolled (458, 276) with delta (0, 0)
Screenshot: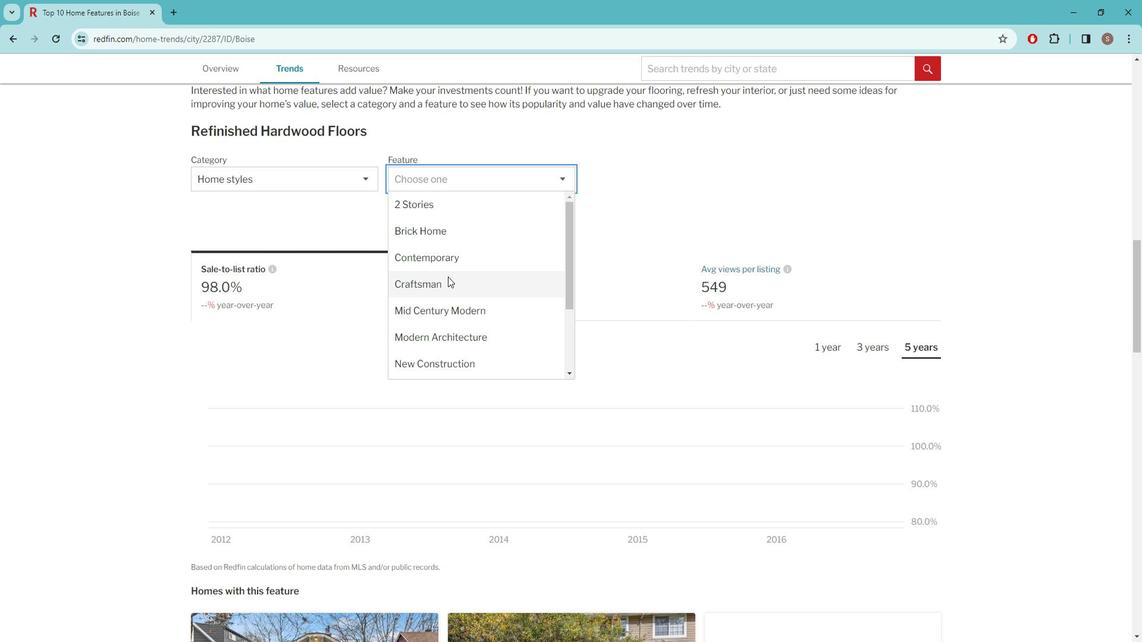 
Action: Mouse moved to (458, 276)
Screenshot: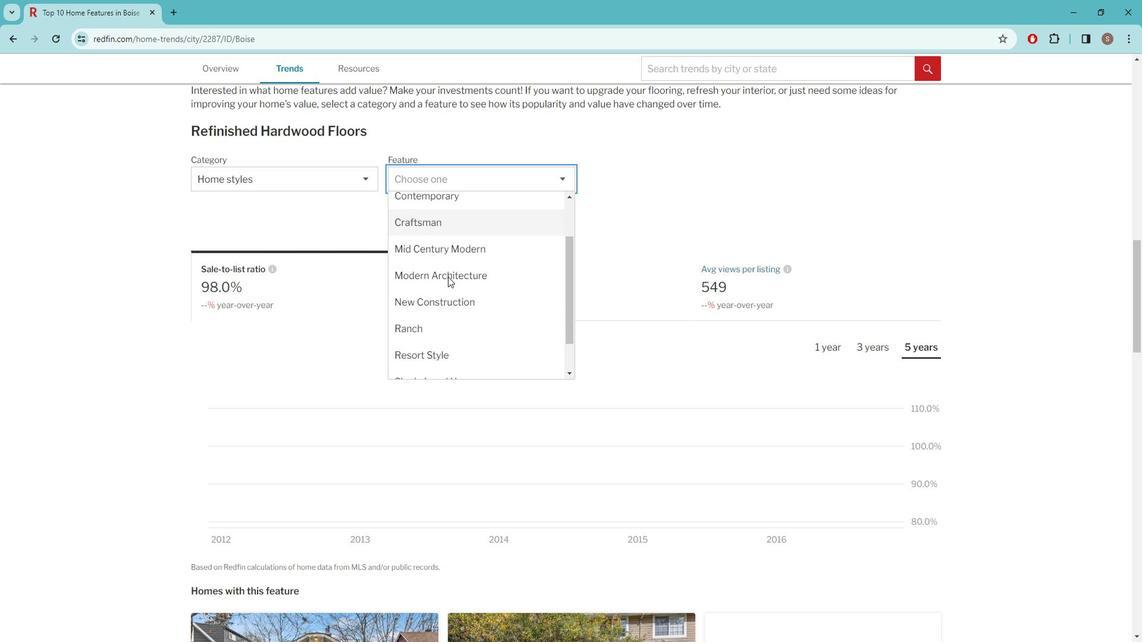 
Action: Mouse scrolled (458, 276) with delta (0, 0)
Screenshot: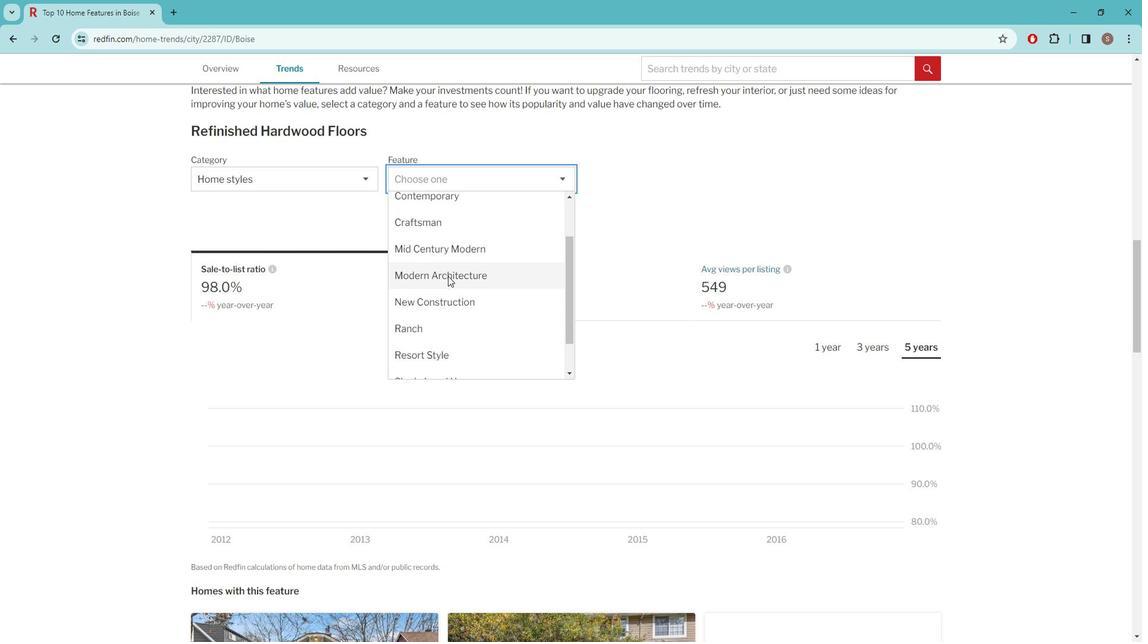 
Action: Mouse scrolled (458, 276) with delta (0, 0)
Screenshot: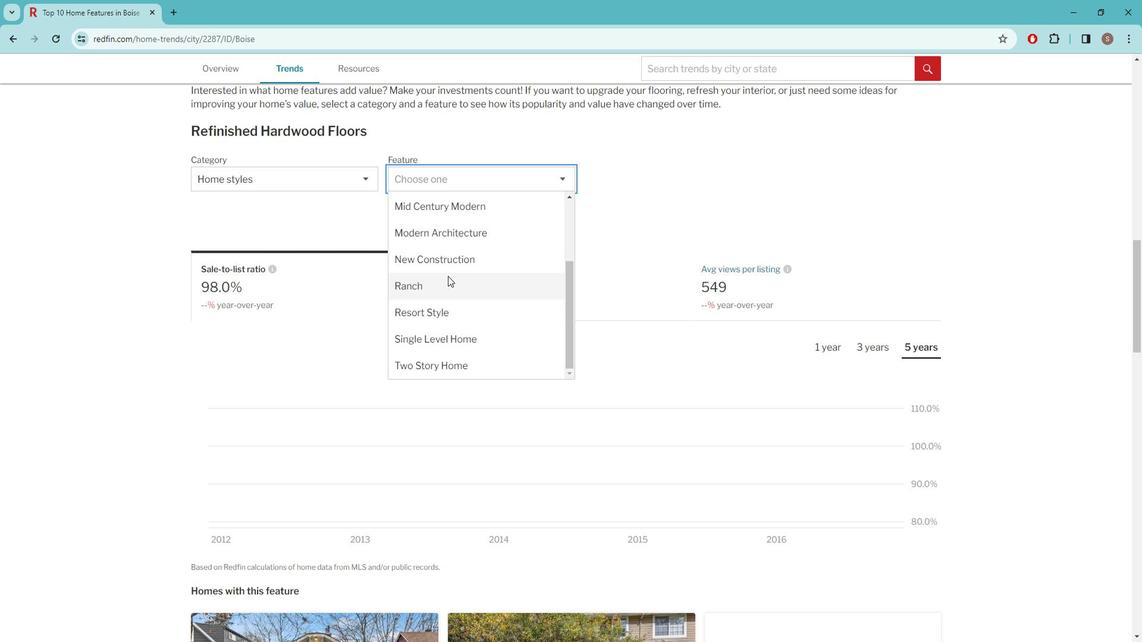 
Action: Mouse moved to (439, 227)
Screenshot: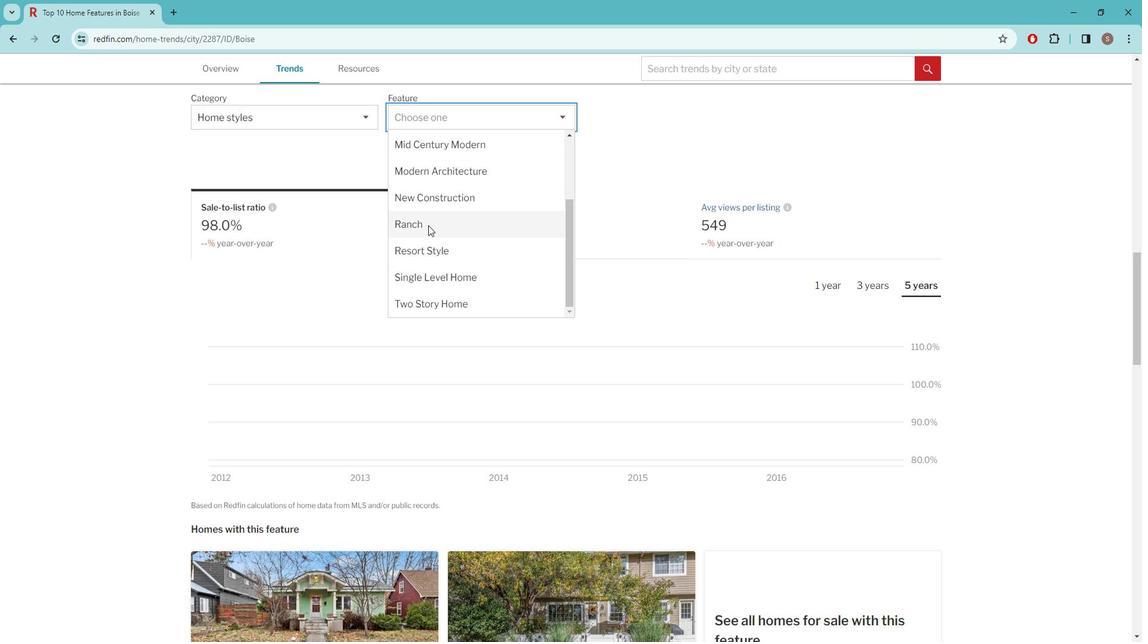 
Action: Mouse pressed left at (439, 227)
Screenshot: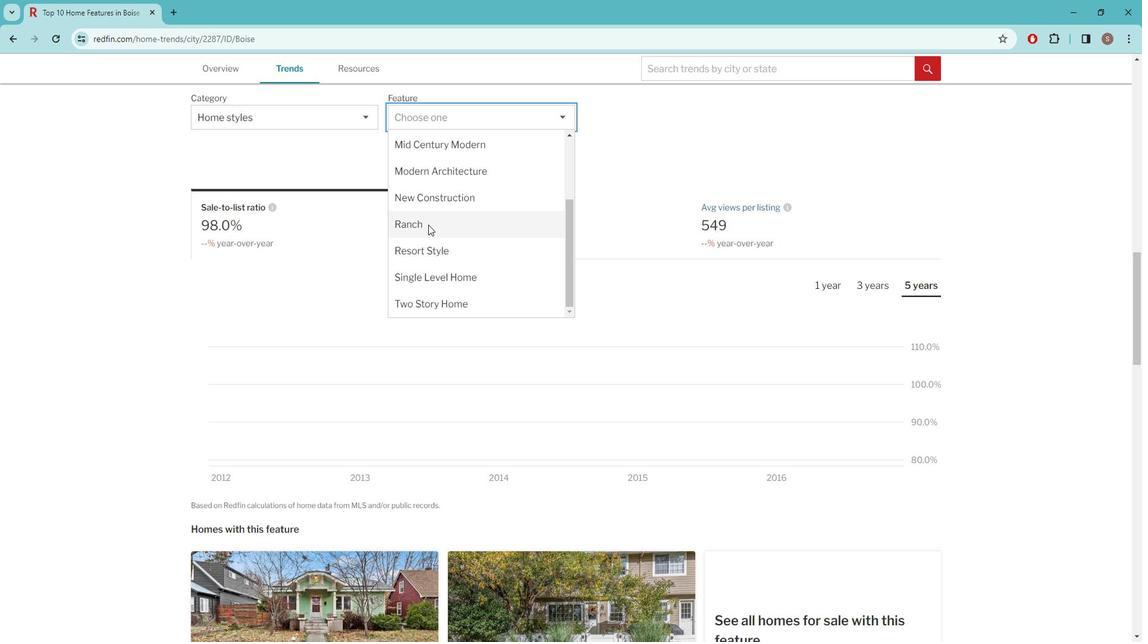 
Action: Mouse moved to (443, 223)
Screenshot: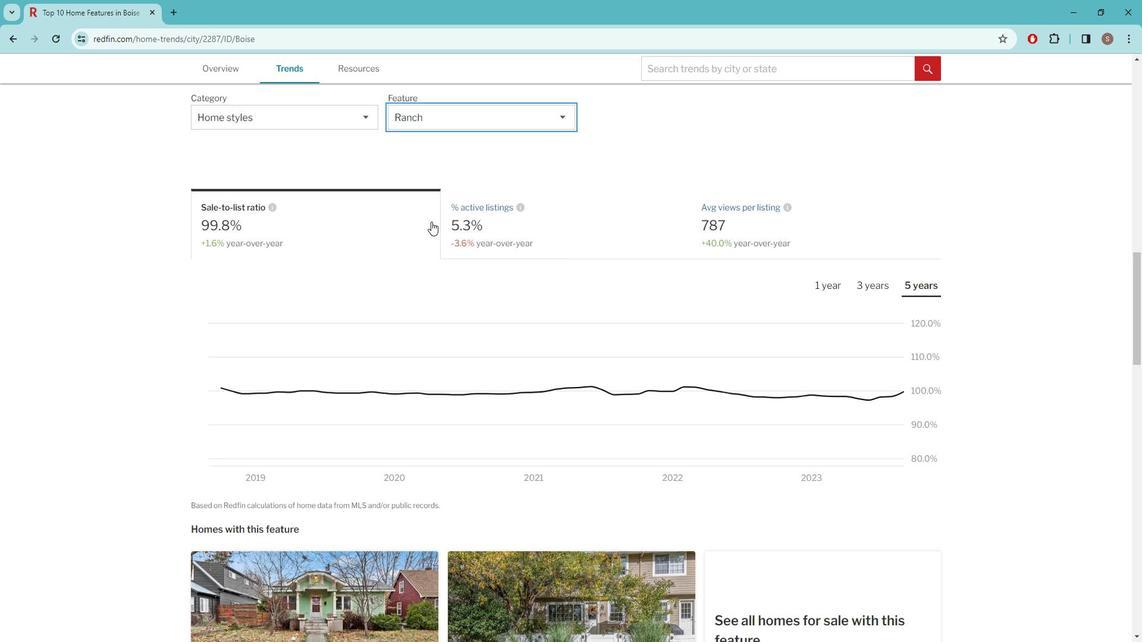 
Action: Mouse scrolled (443, 224) with delta (0, 0)
Screenshot: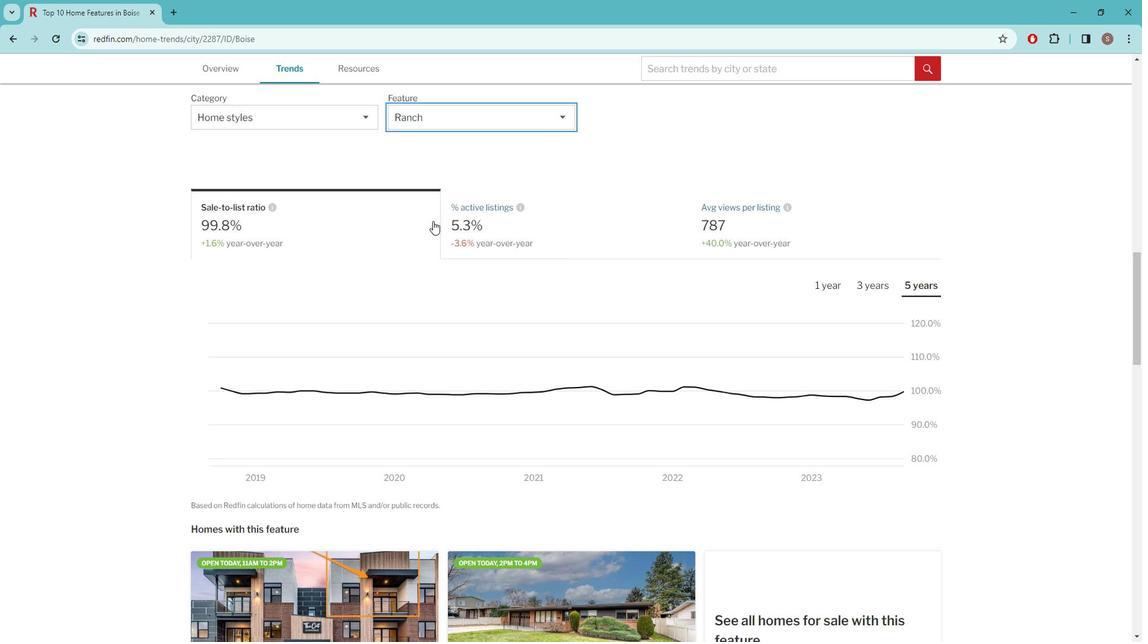 
Action: Mouse moved to (566, 276)
Screenshot: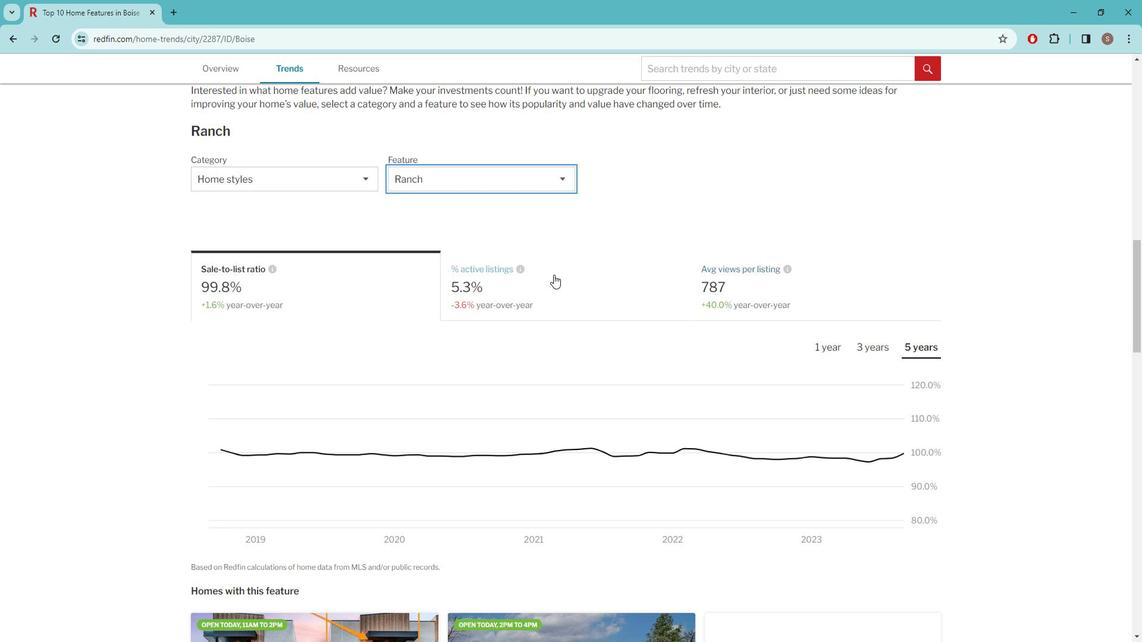 
Action: Mouse pressed left at (566, 276)
Screenshot: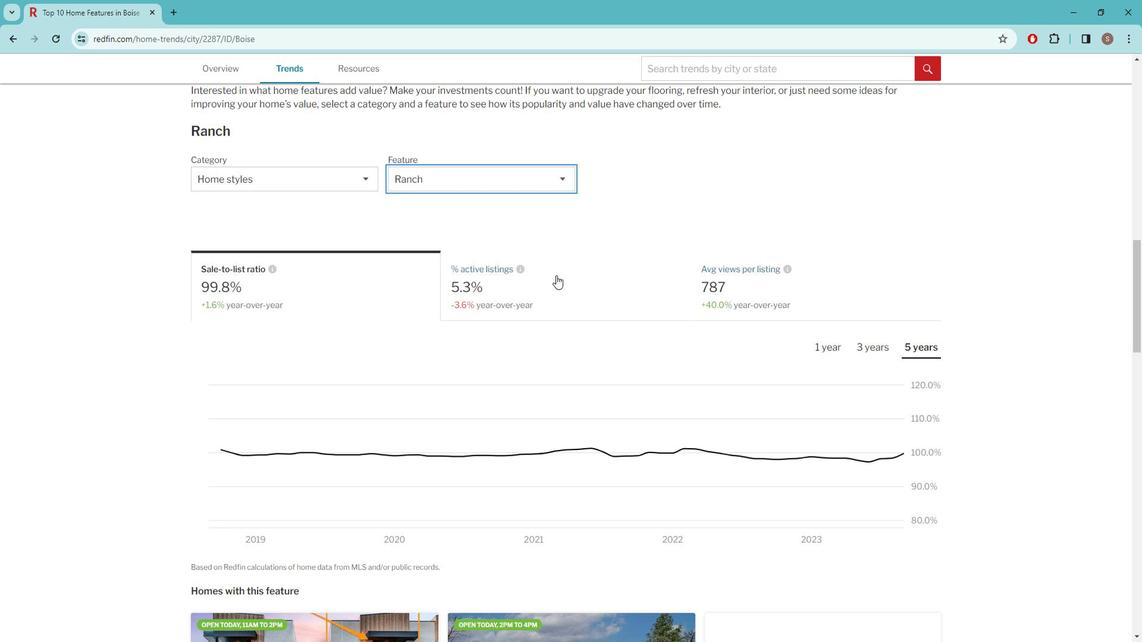 
Action: Mouse moved to (764, 282)
Screenshot: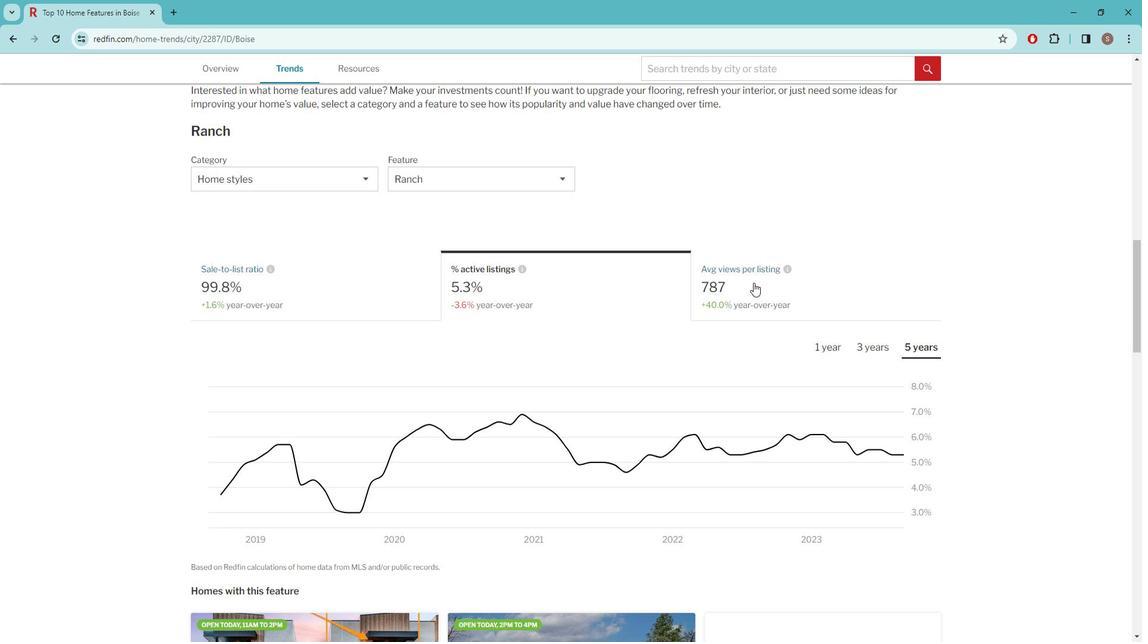 
Action: Mouse pressed left at (764, 282)
Screenshot: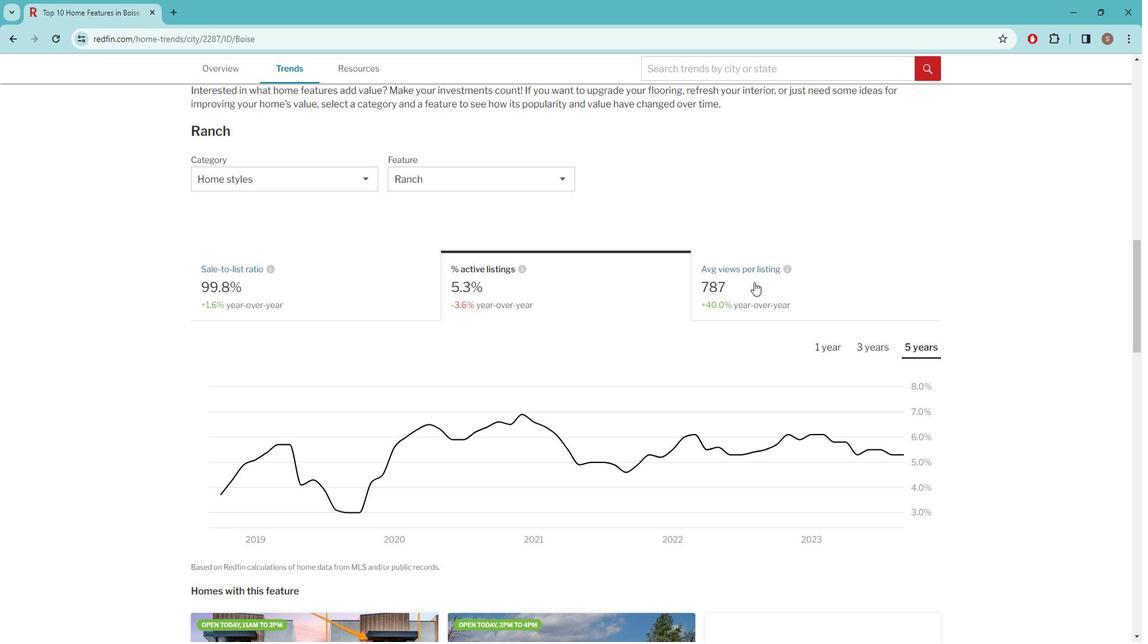 
